 Task: Search one way flight ticket for 2 adults, 2 infants in seat and 1 infant on lap in first from South Bend: South Bend International Airport to New Bern: Coastal Carolina Regional Airport (was Craven County Regional) on 5-4-2023. Choice of flights is American. Number of bags: 3 checked bags. Price is upto 65000. Outbound departure time preference is 10:00.
Action: Mouse moved to (405, 370)
Screenshot: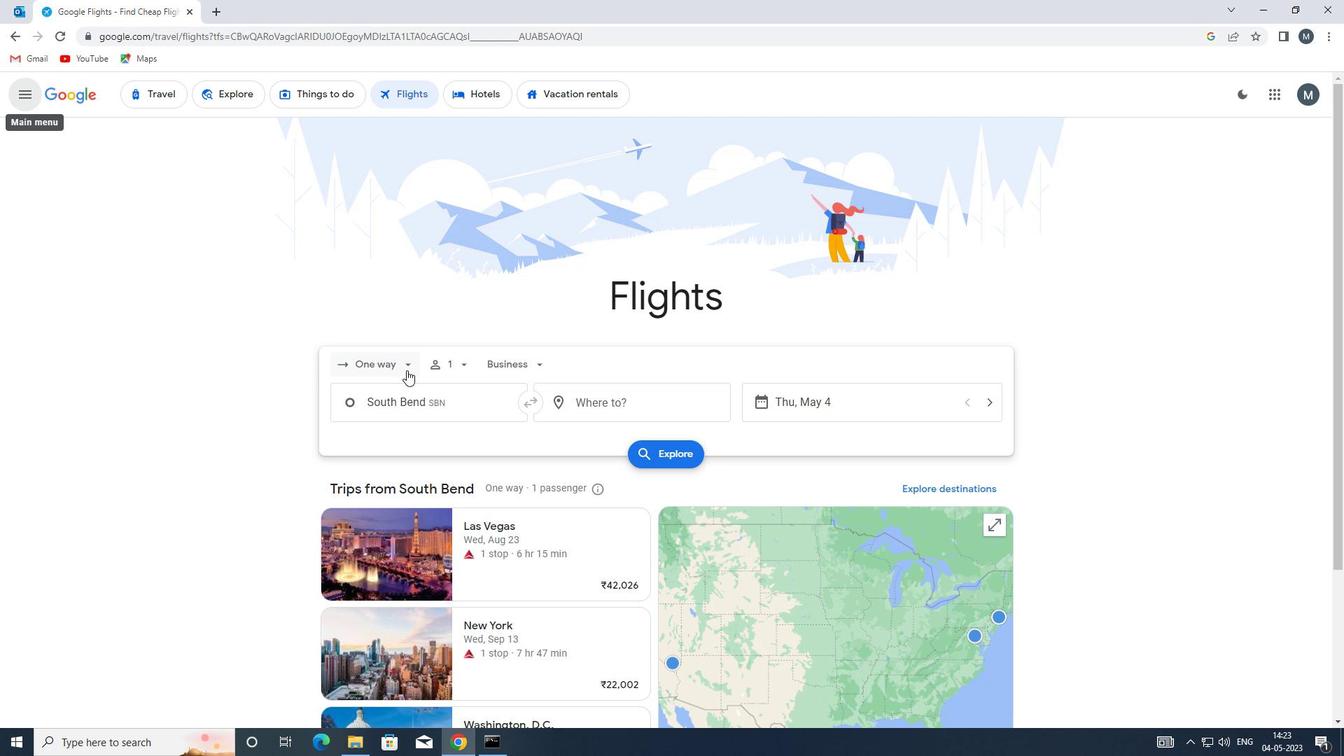 
Action: Mouse pressed left at (405, 370)
Screenshot: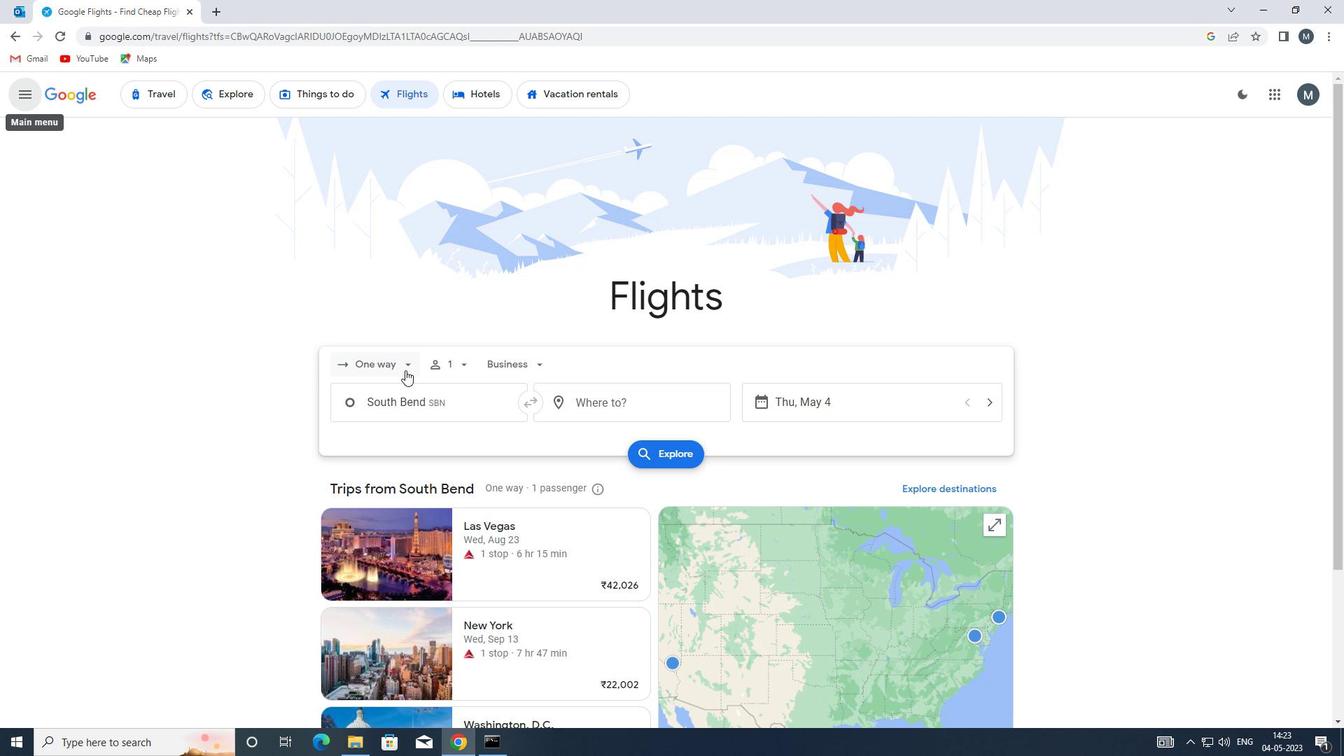 
Action: Mouse moved to (419, 426)
Screenshot: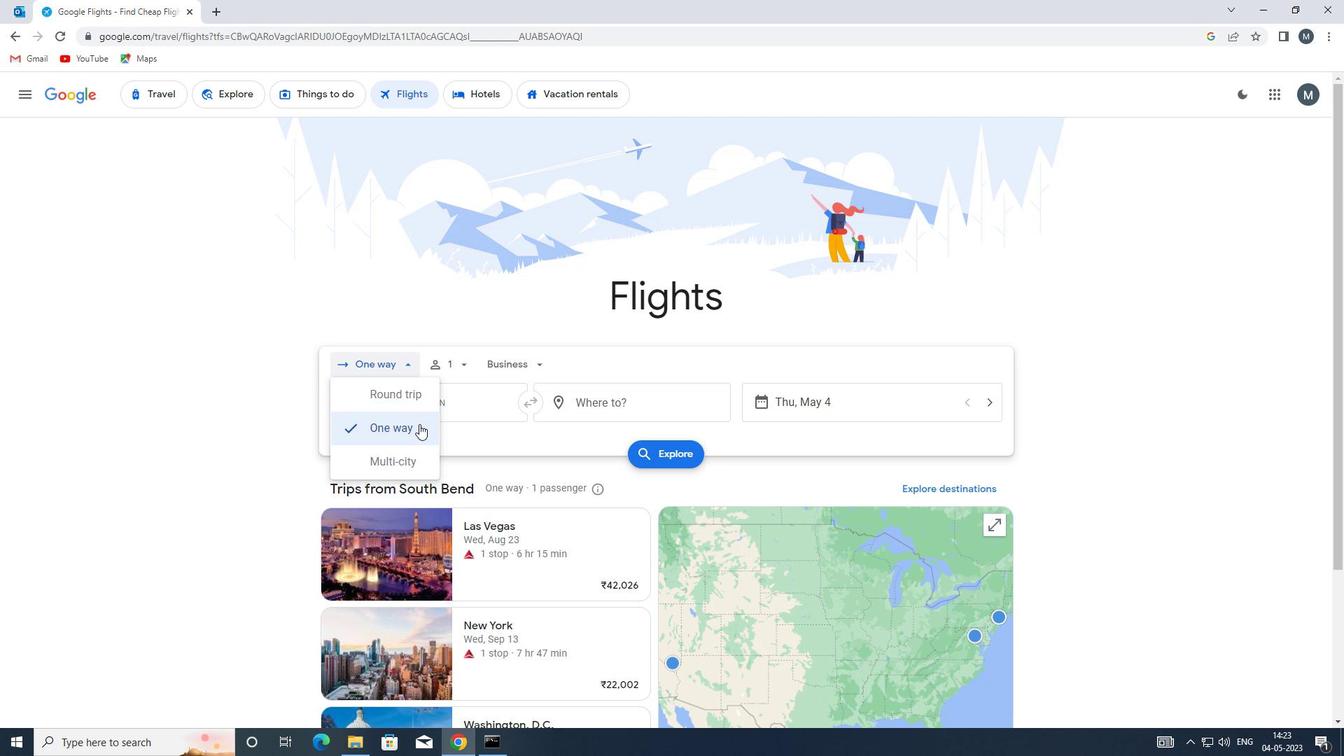 
Action: Mouse pressed left at (419, 426)
Screenshot: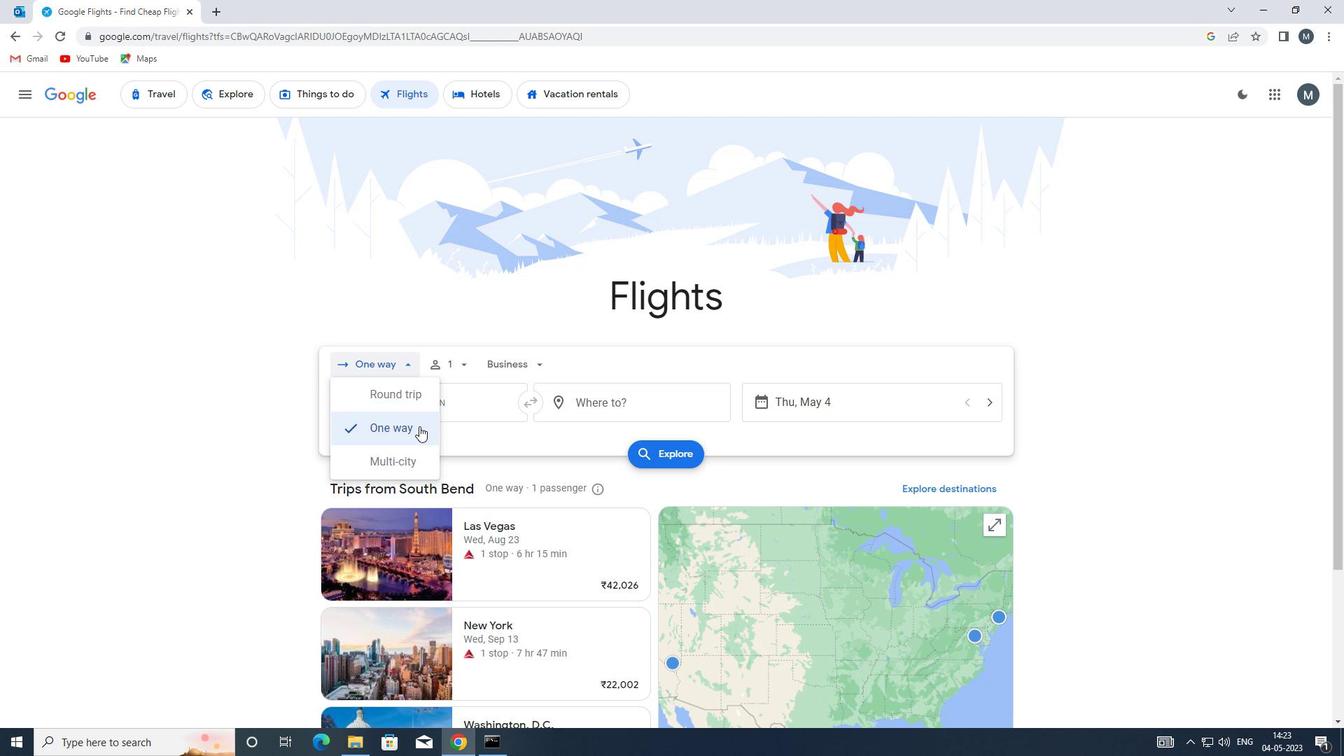 
Action: Mouse moved to (453, 366)
Screenshot: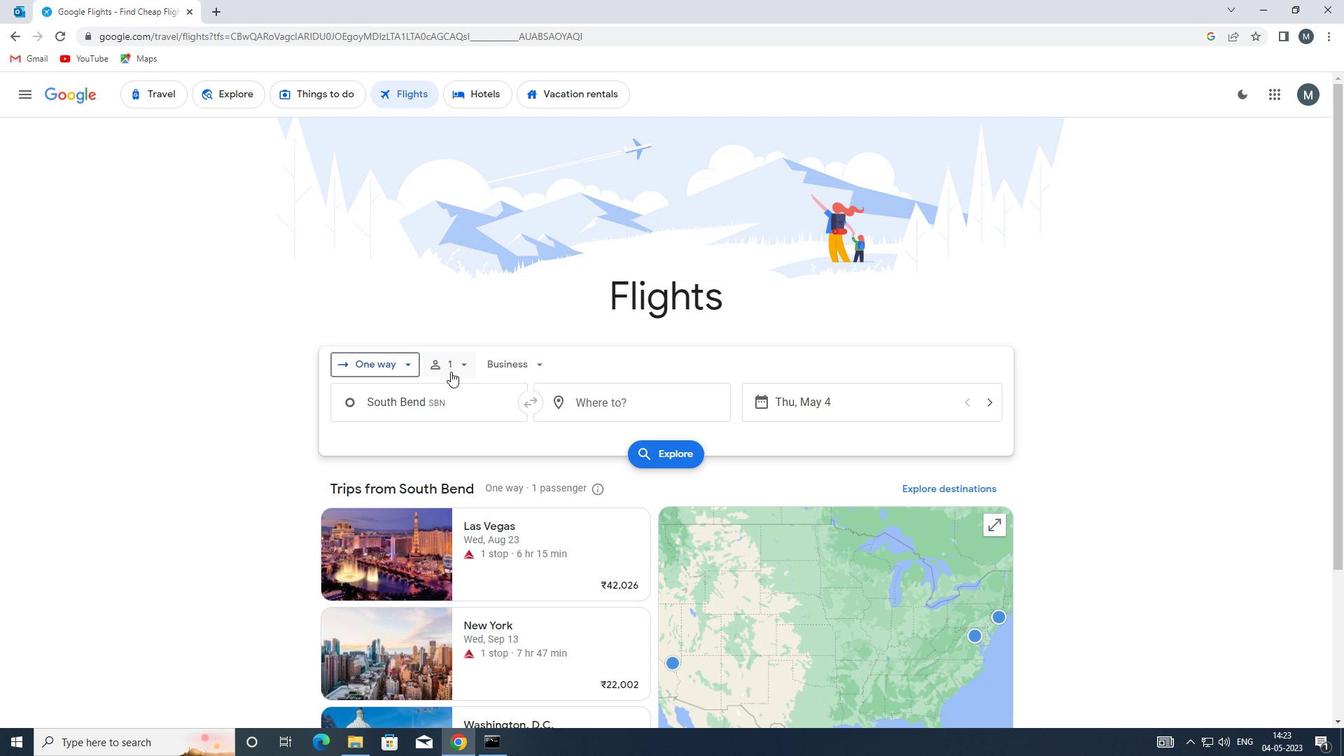 
Action: Mouse pressed left at (453, 366)
Screenshot: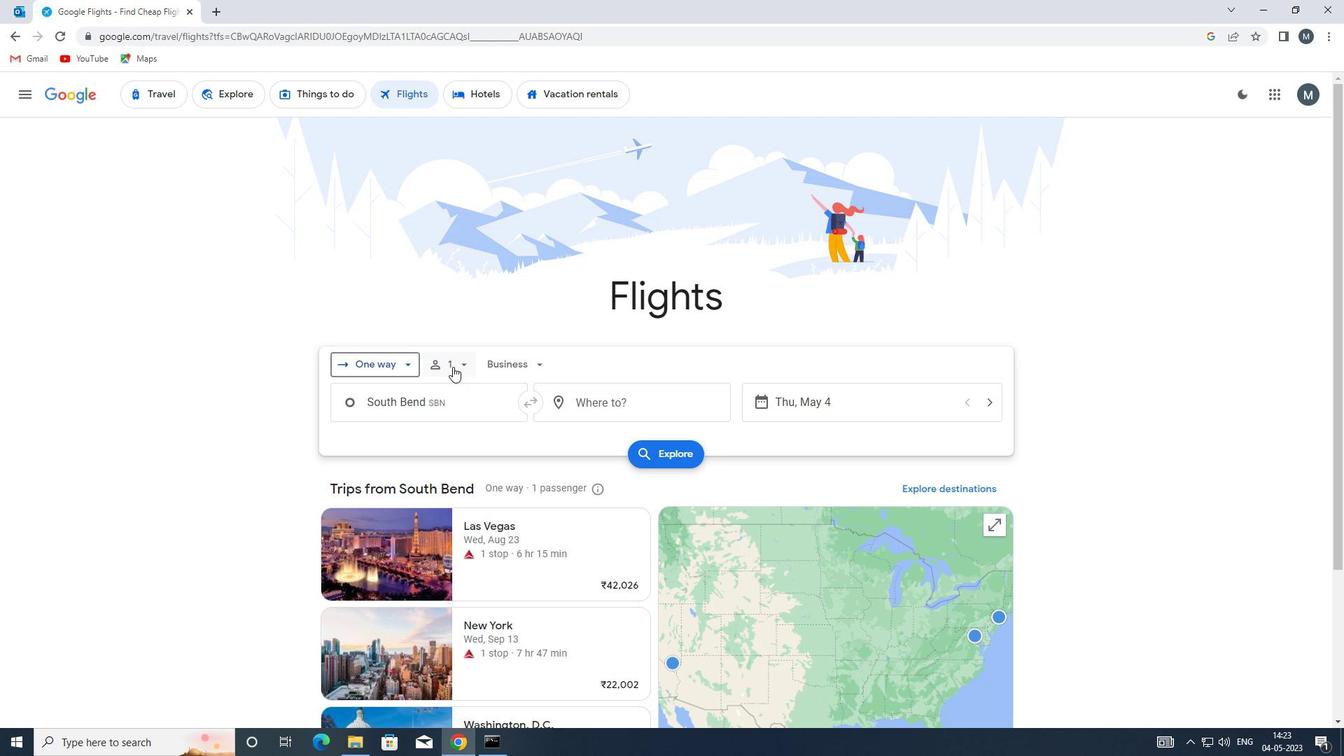 
Action: Mouse moved to (567, 397)
Screenshot: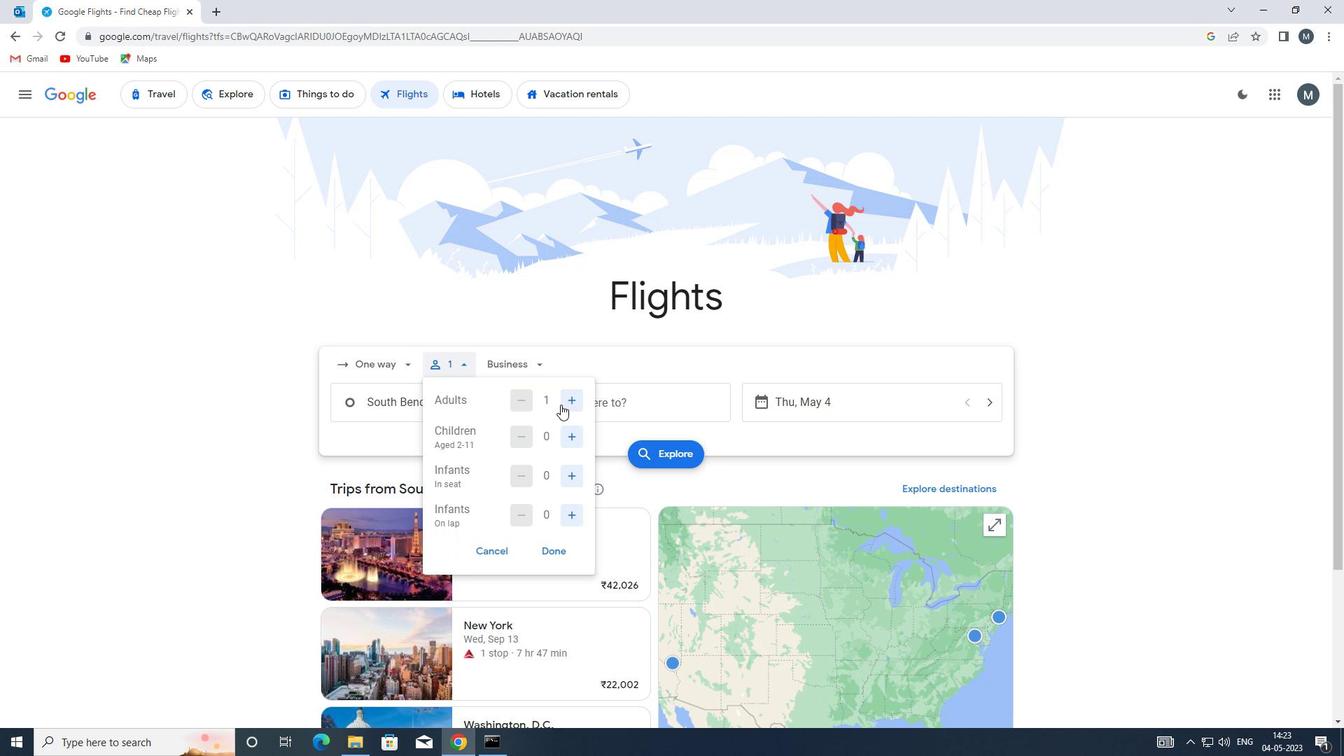 
Action: Mouse pressed left at (567, 397)
Screenshot: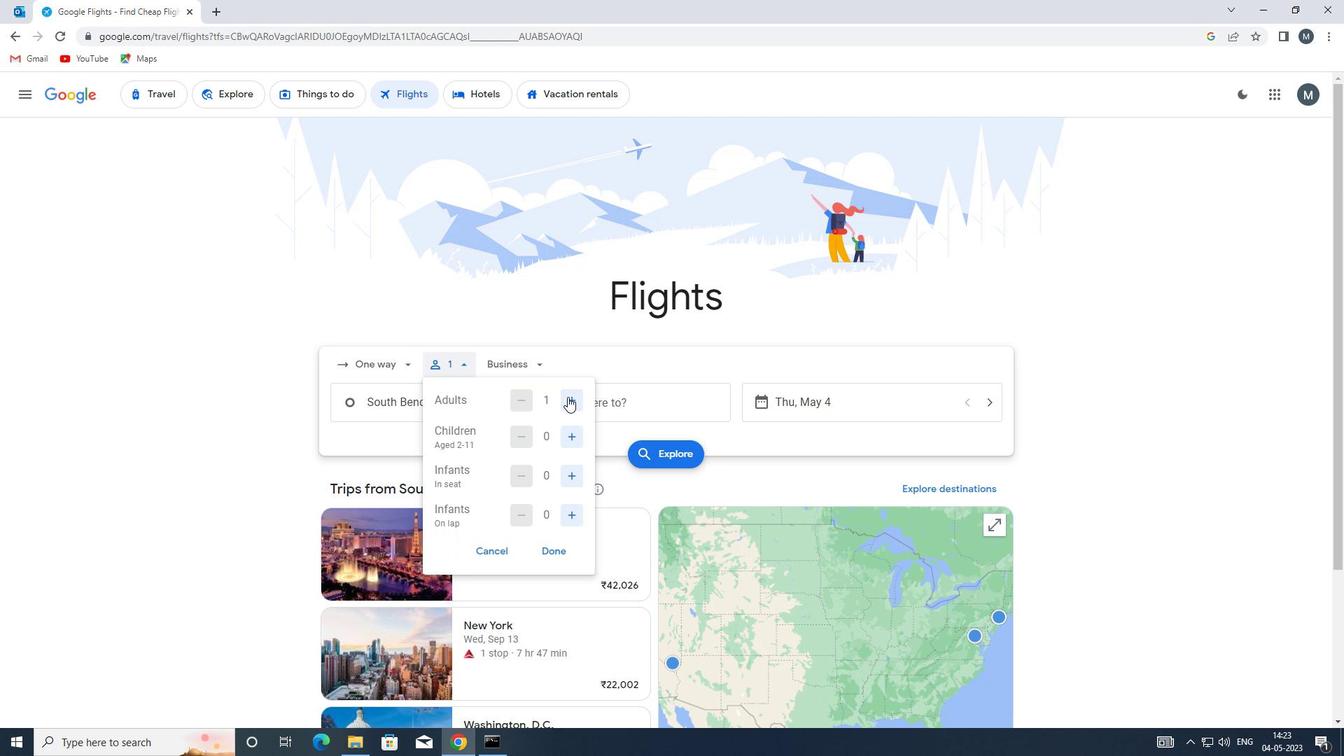 
Action: Mouse moved to (574, 431)
Screenshot: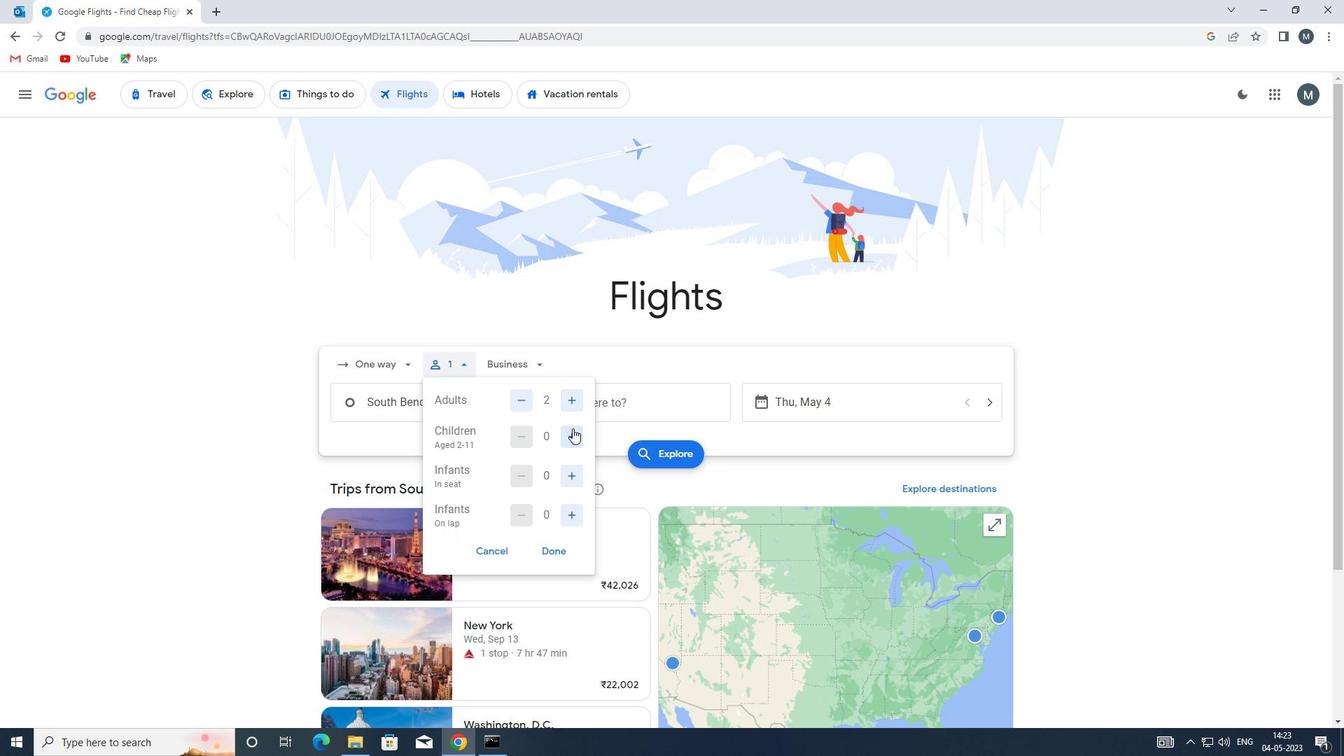 
Action: Mouse pressed left at (574, 431)
Screenshot: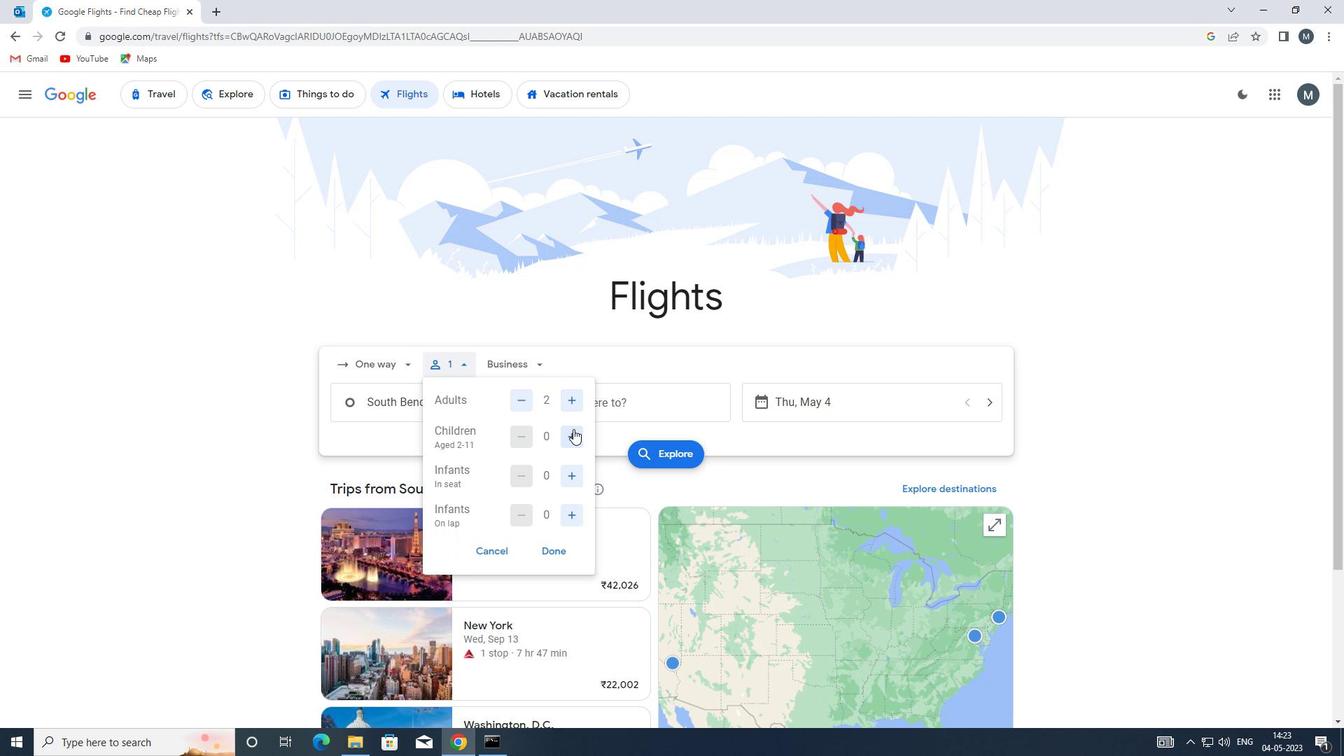 
Action: Mouse pressed left at (574, 431)
Screenshot: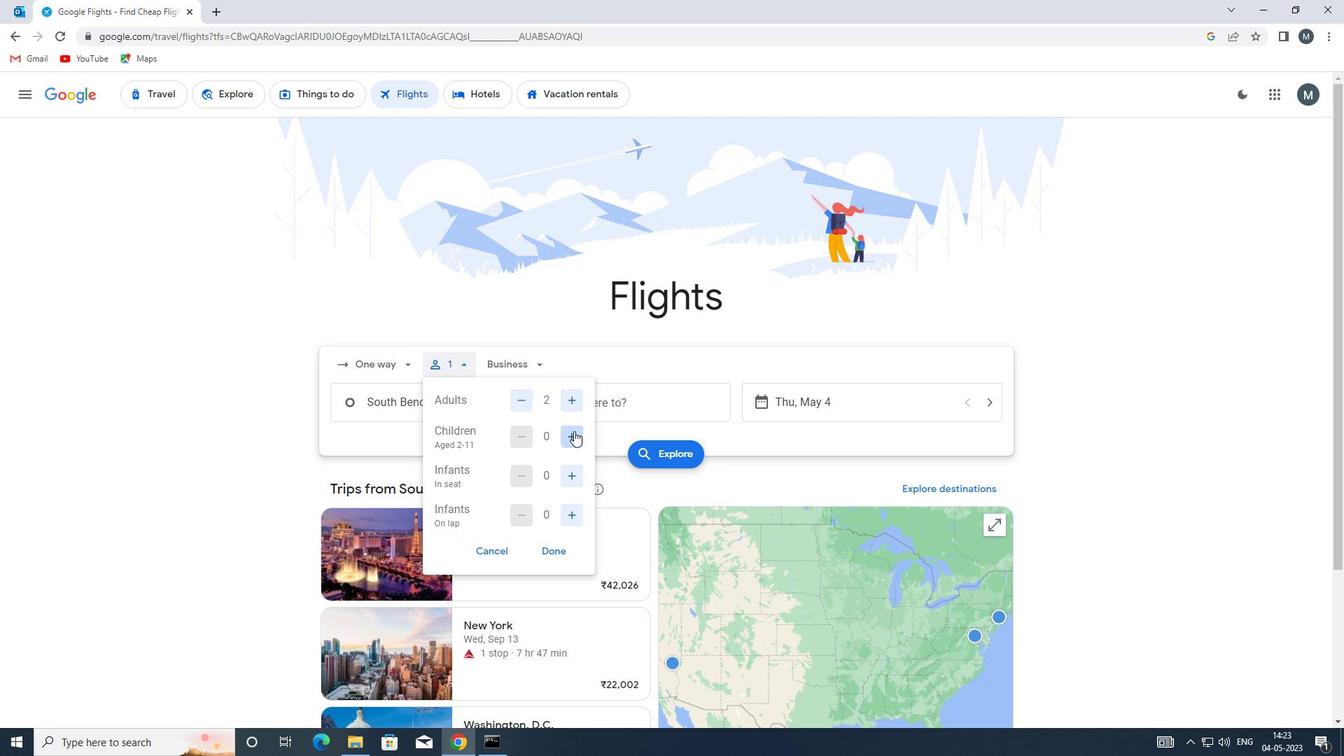 
Action: Mouse moved to (523, 431)
Screenshot: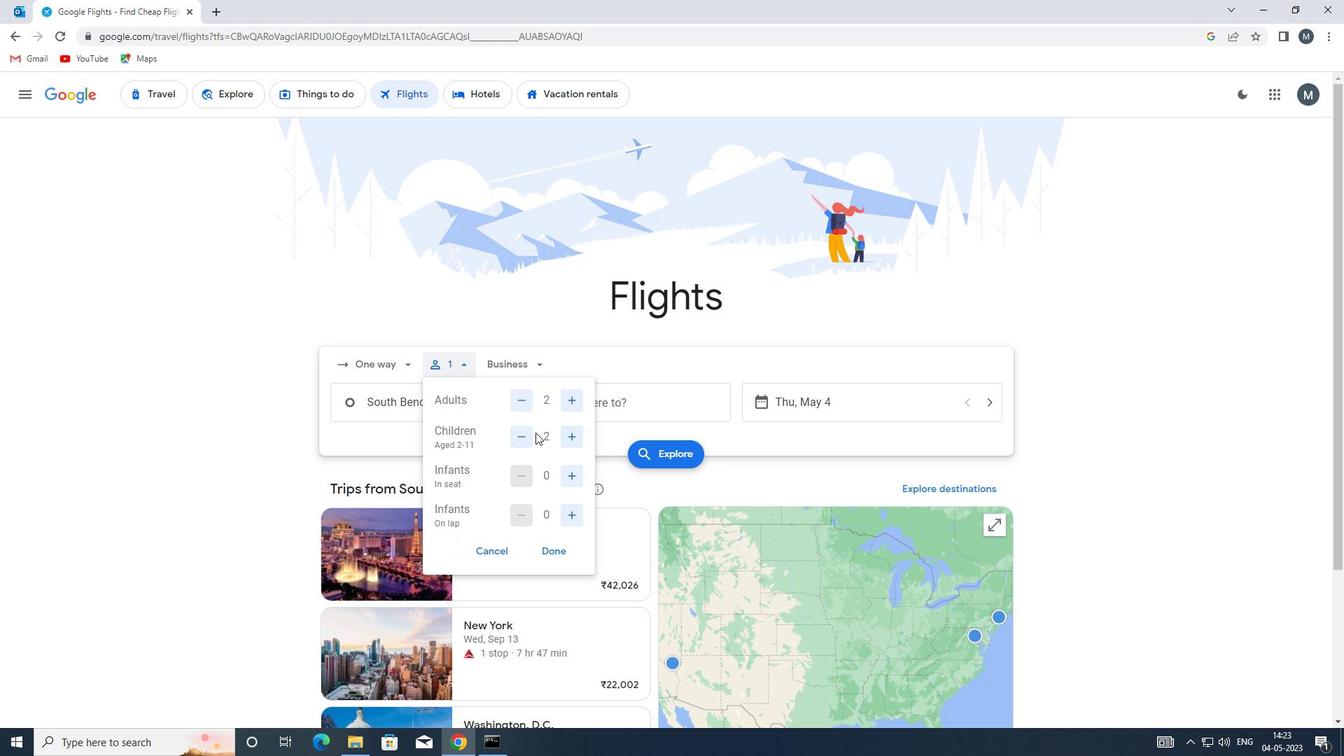 
Action: Mouse pressed left at (523, 431)
Screenshot: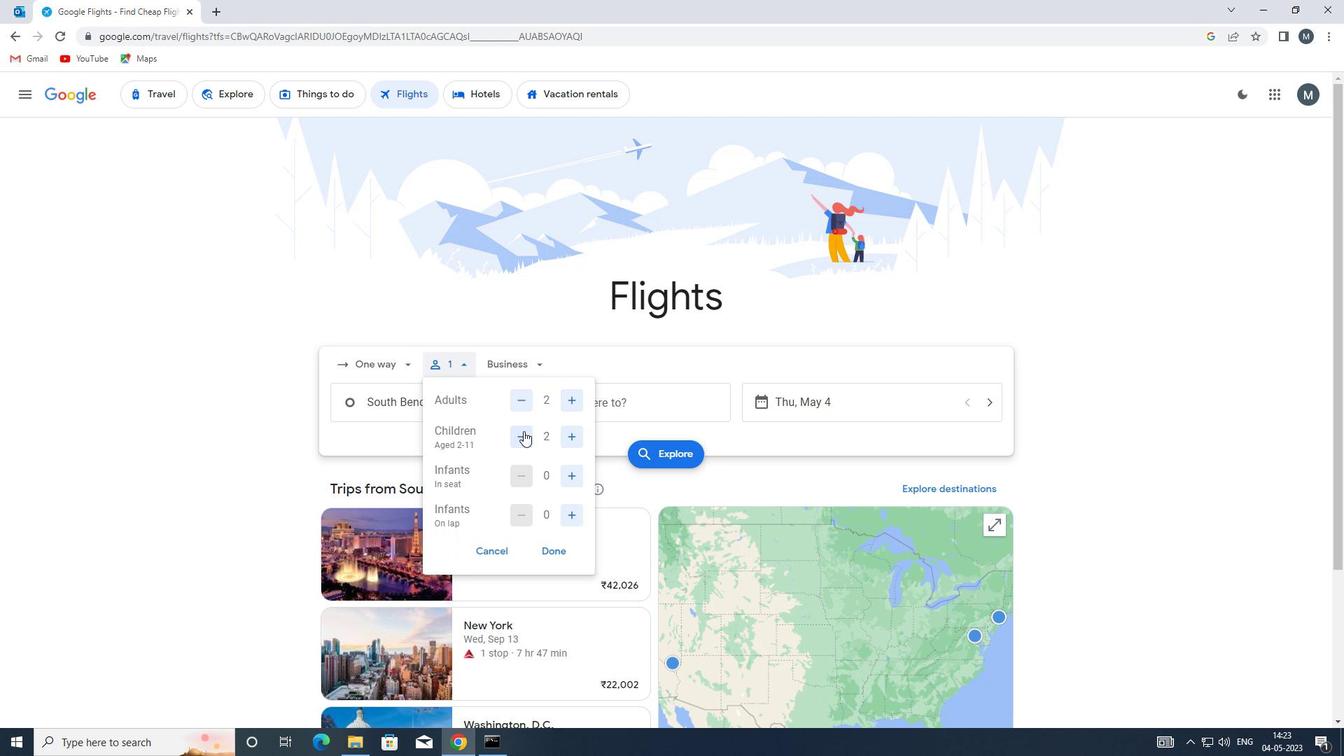 
Action: Mouse pressed left at (523, 431)
Screenshot: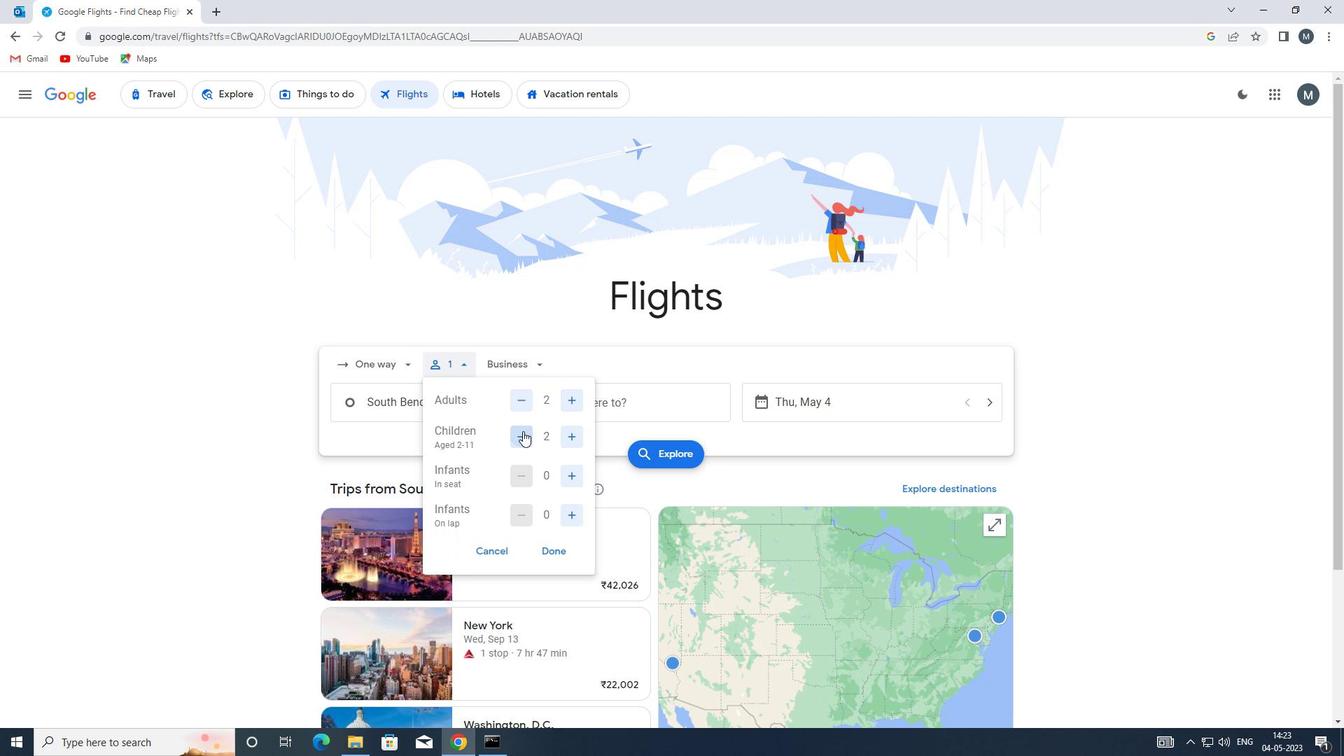 
Action: Mouse moved to (570, 474)
Screenshot: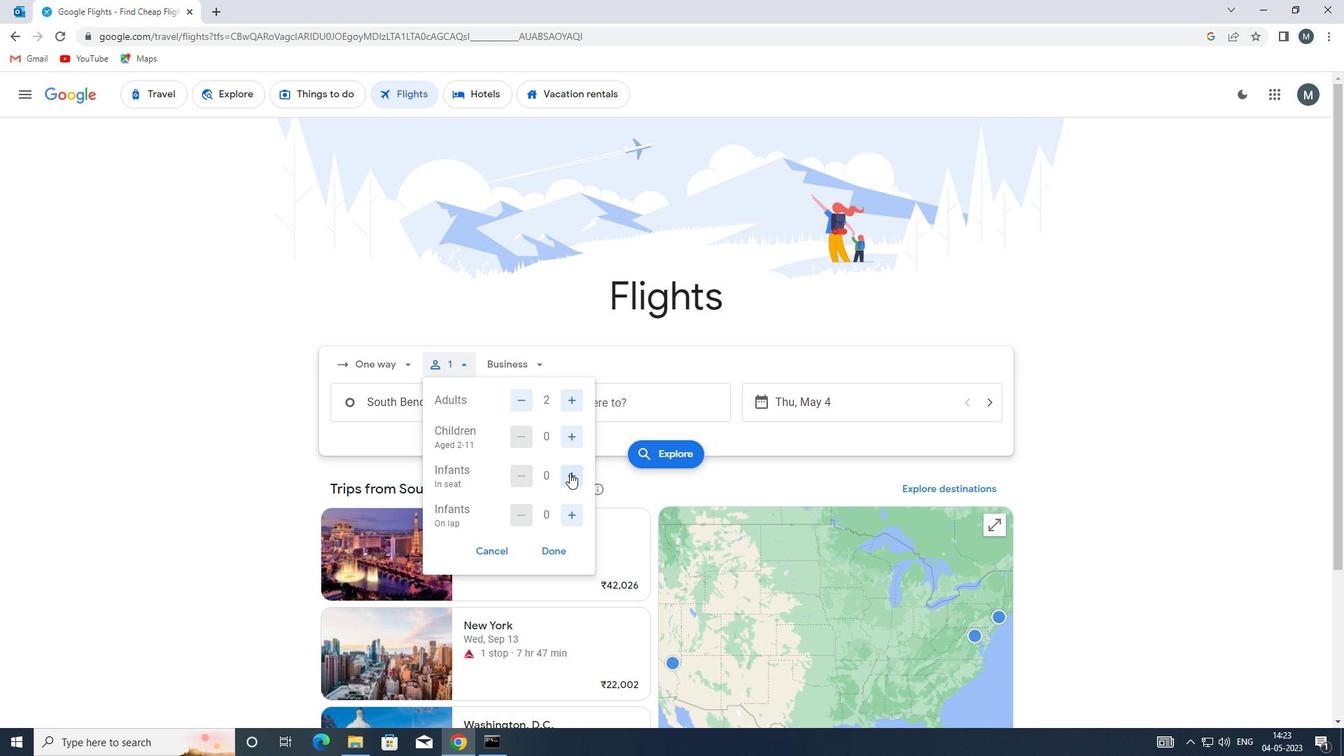 
Action: Mouse pressed left at (570, 474)
Screenshot: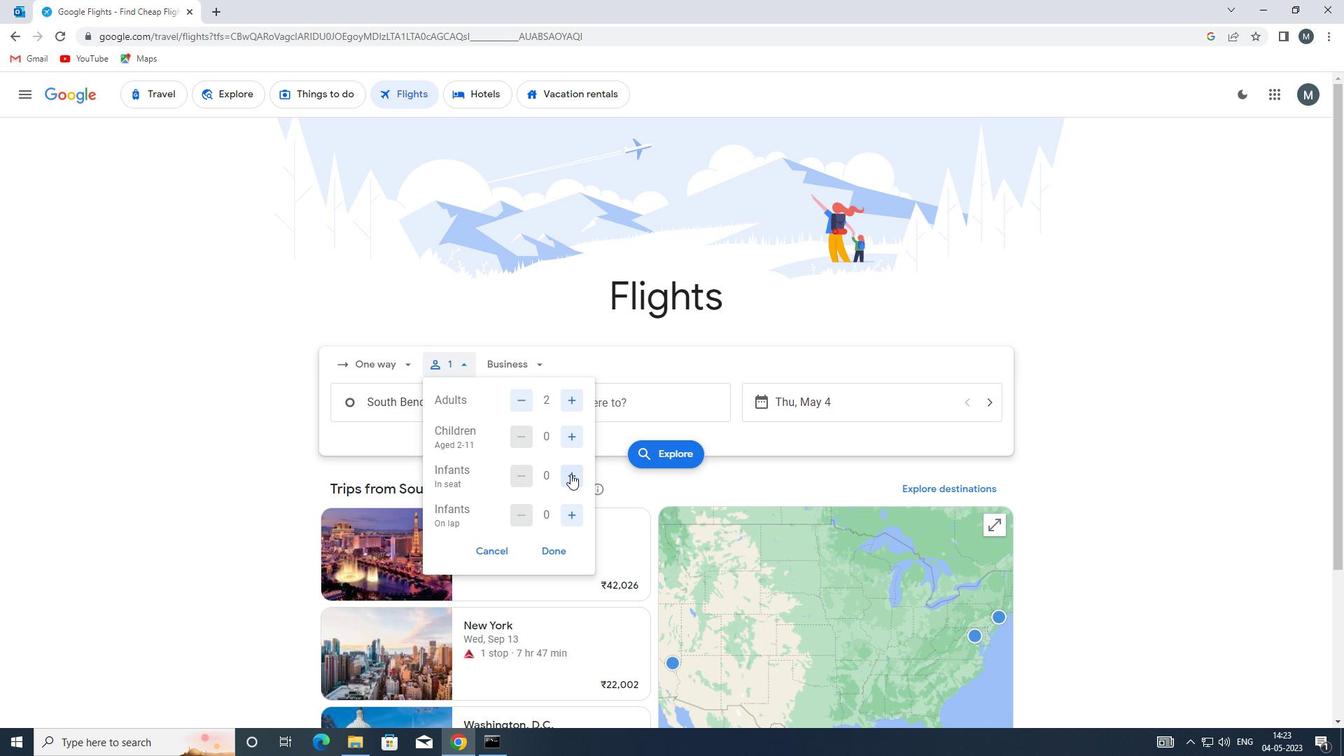 
Action: Mouse moved to (572, 471)
Screenshot: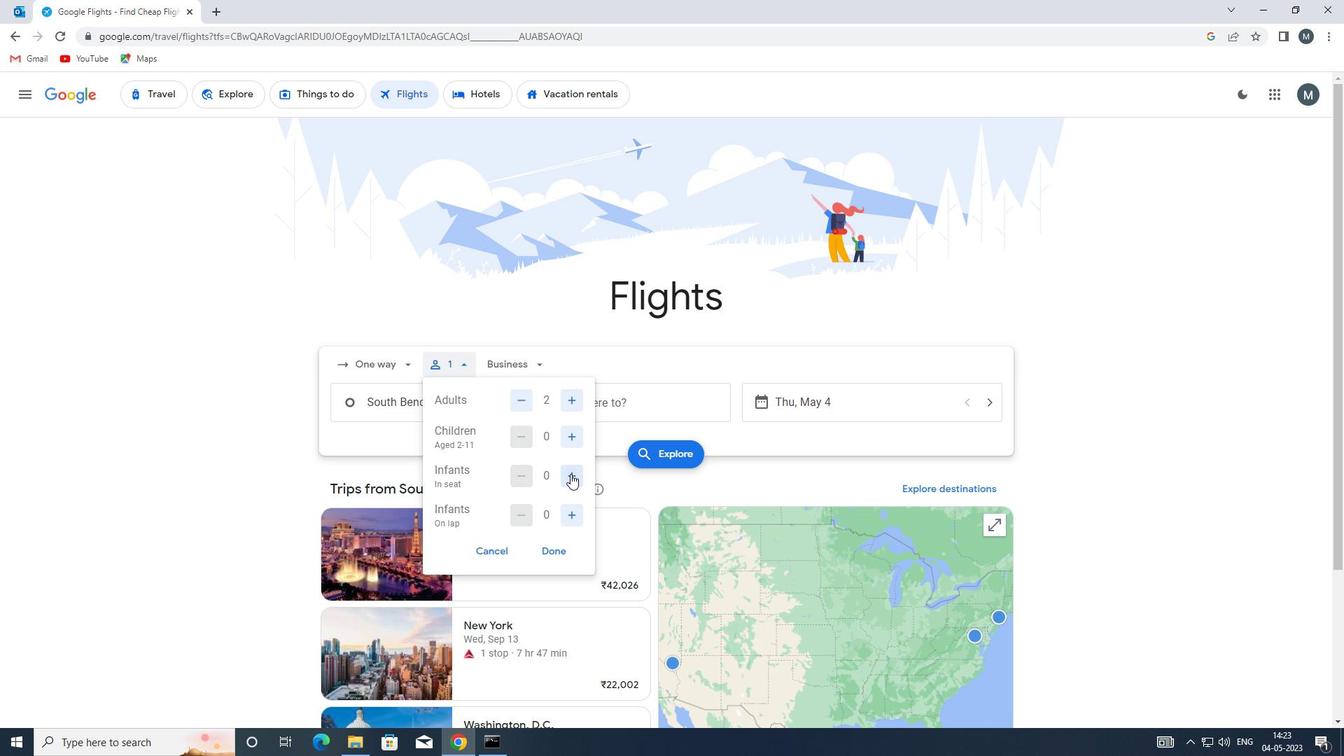 
Action: Mouse pressed left at (572, 471)
Screenshot: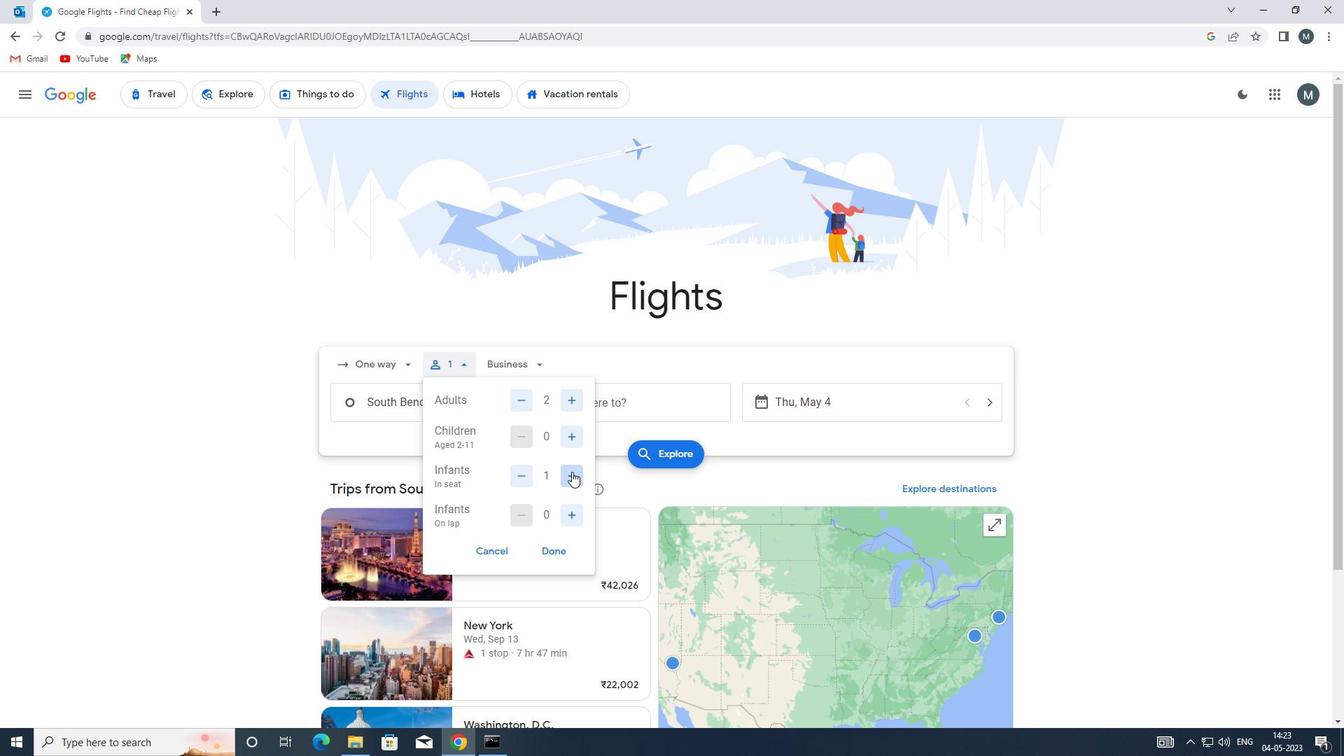 
Action: Mouse moved to (574, 507)
Screenshot: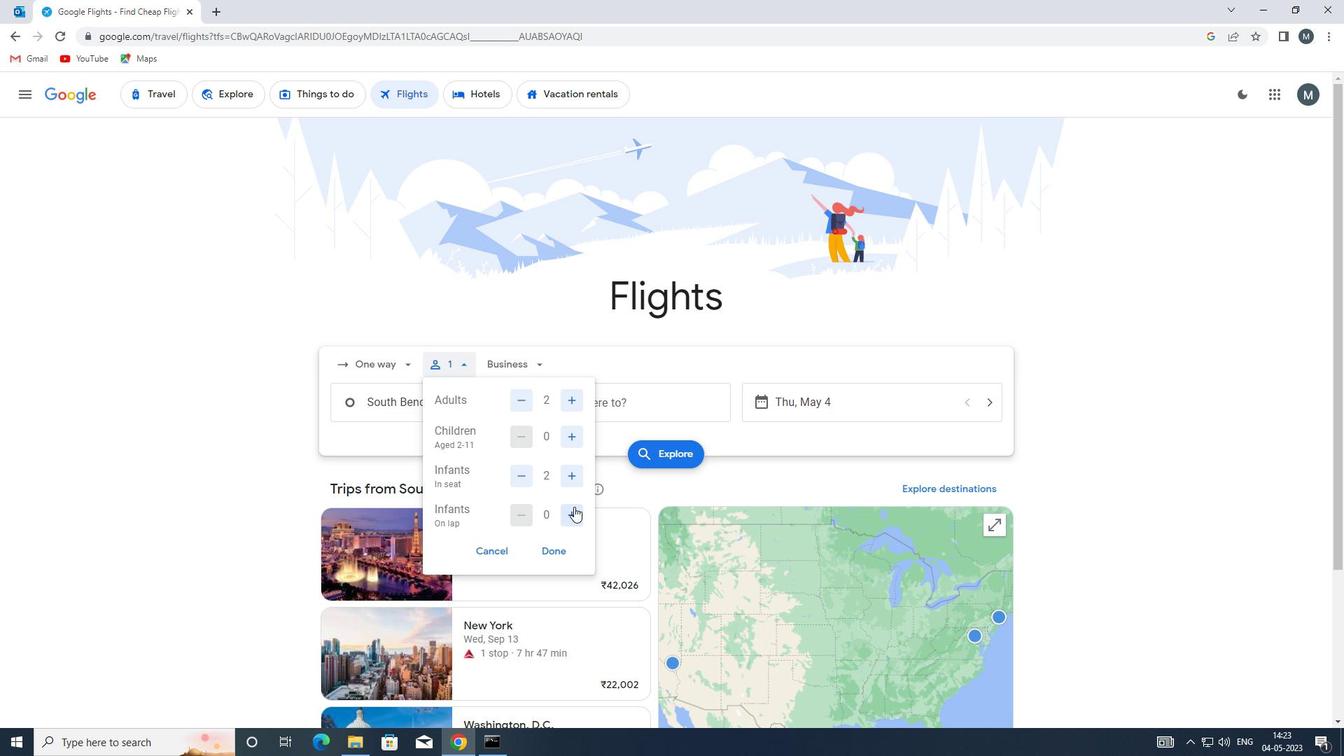 
Action: Mouse pressed left at (574, 507)
Screenshot: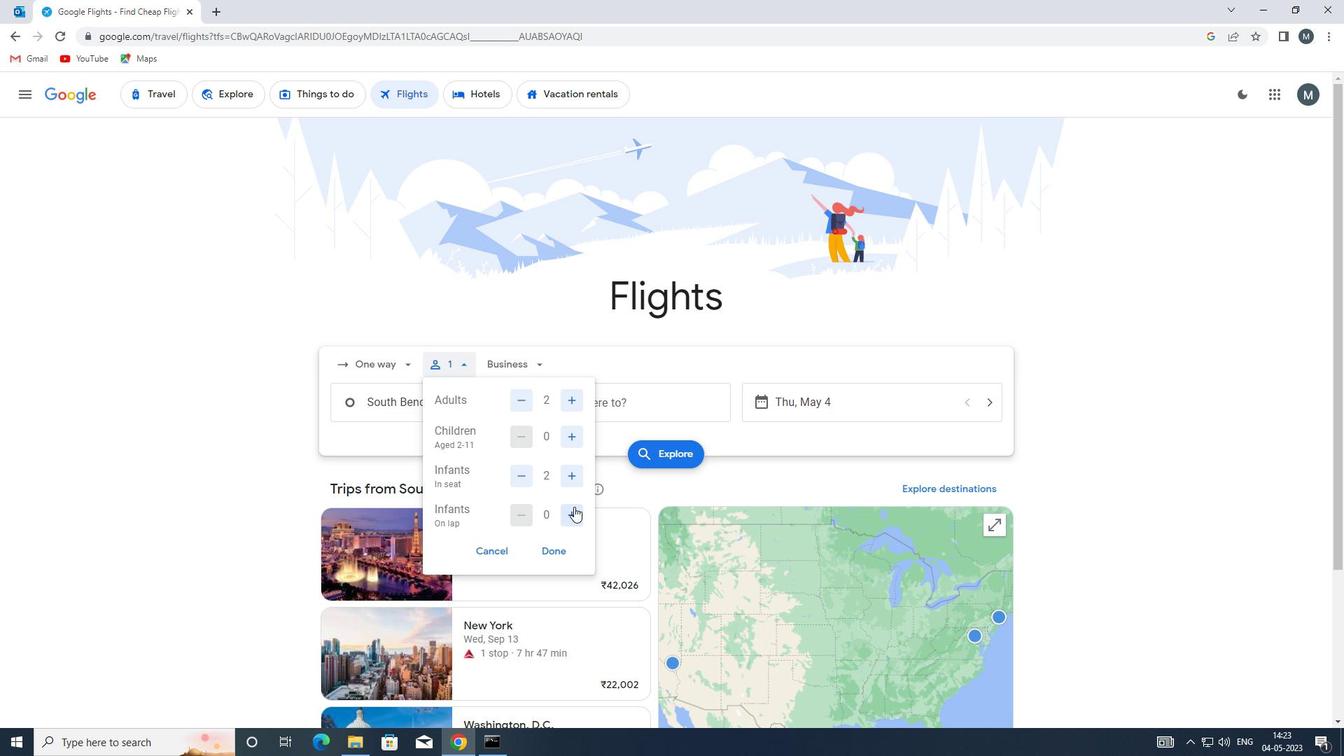 
Action: Mouse moved to (558, 553)
Screenshot: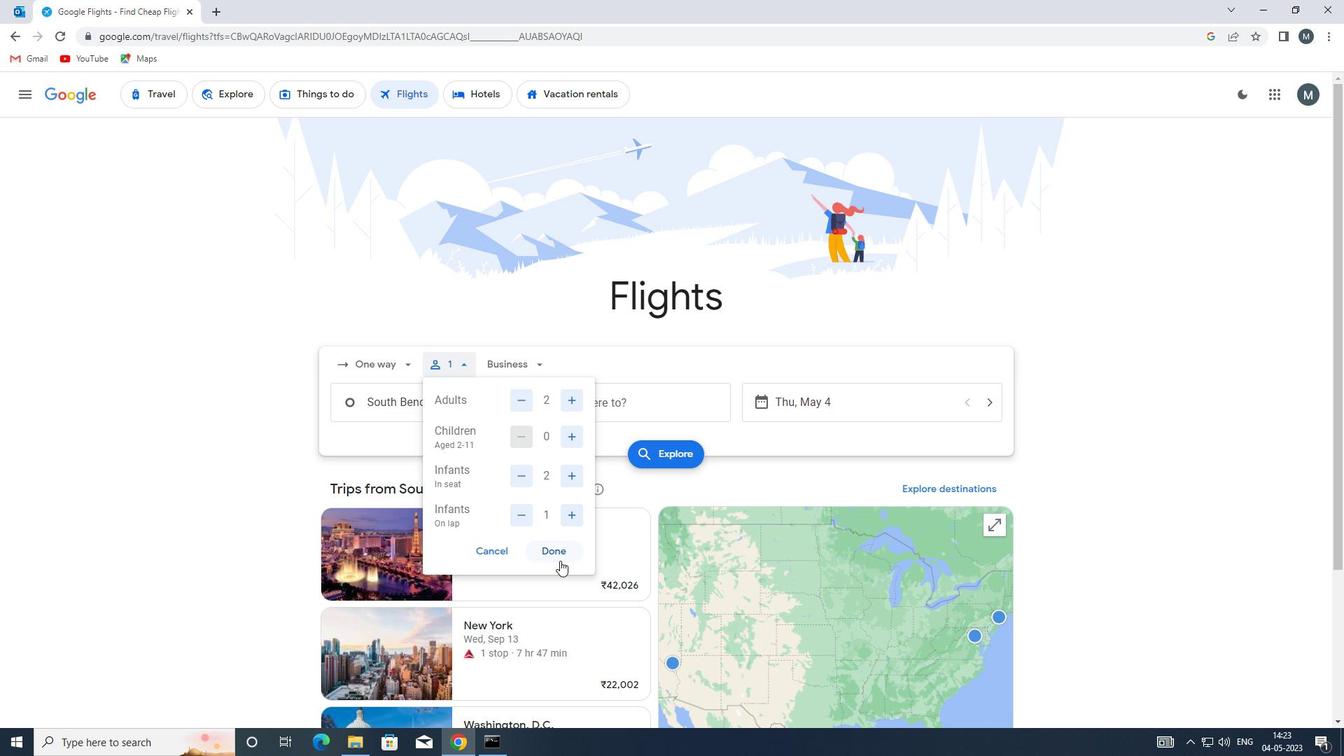 
Action: Mouse pressed left at (558, 553)
Screenshot: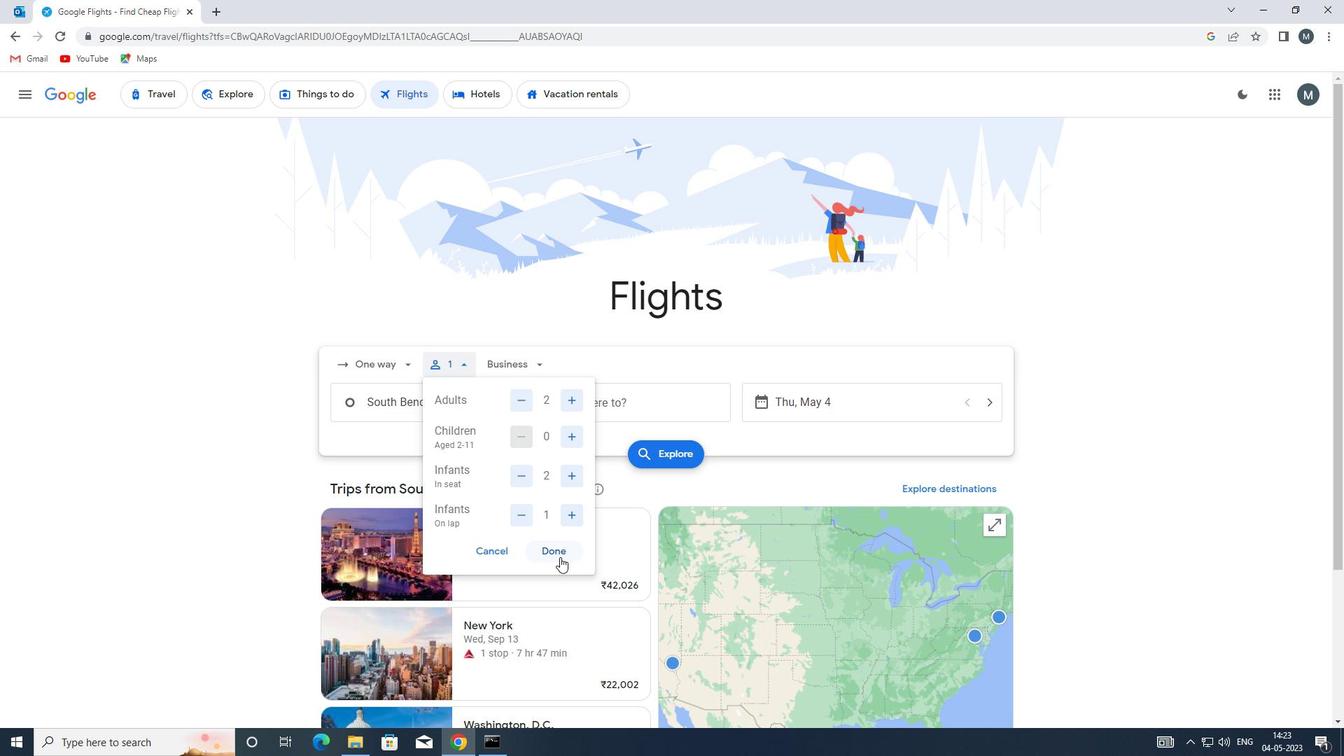 
Action: Mouse moved to (523, 364)
Screenshot: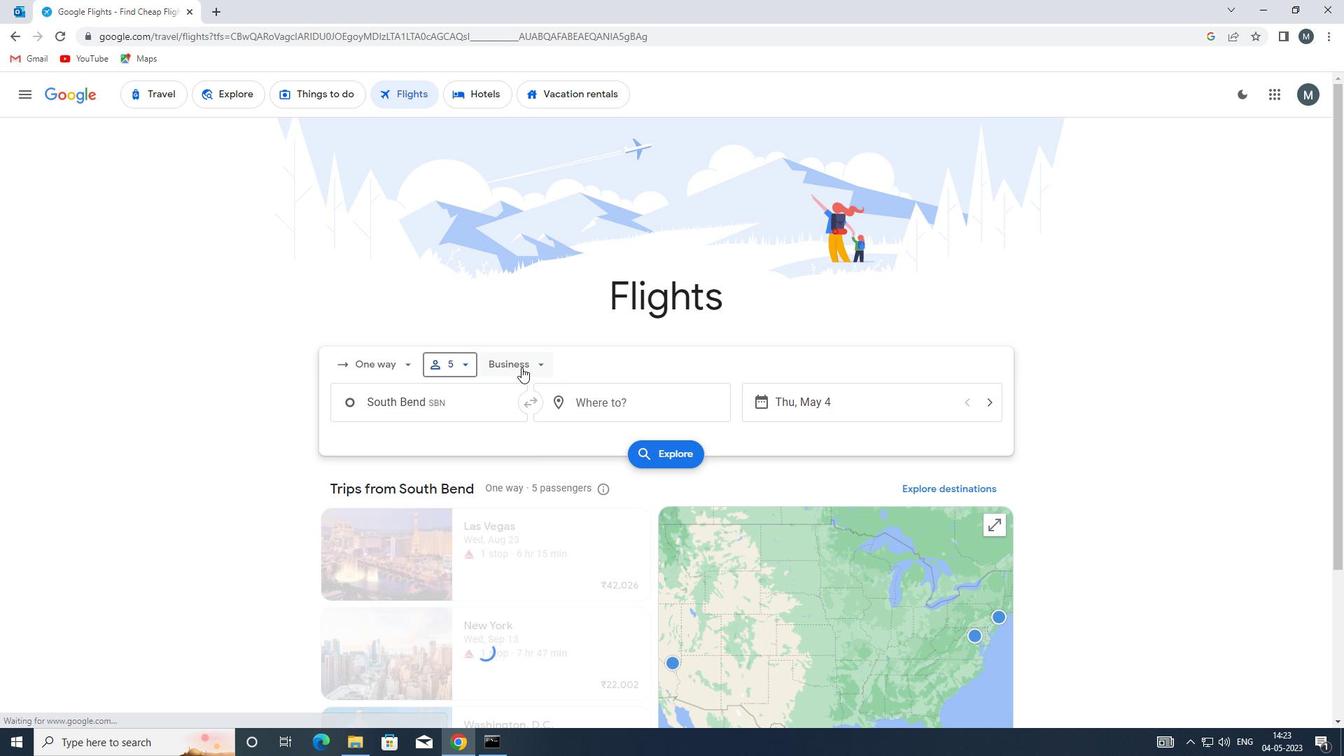 
Action: Mouse pressed left at (523, 364)
Screenshot: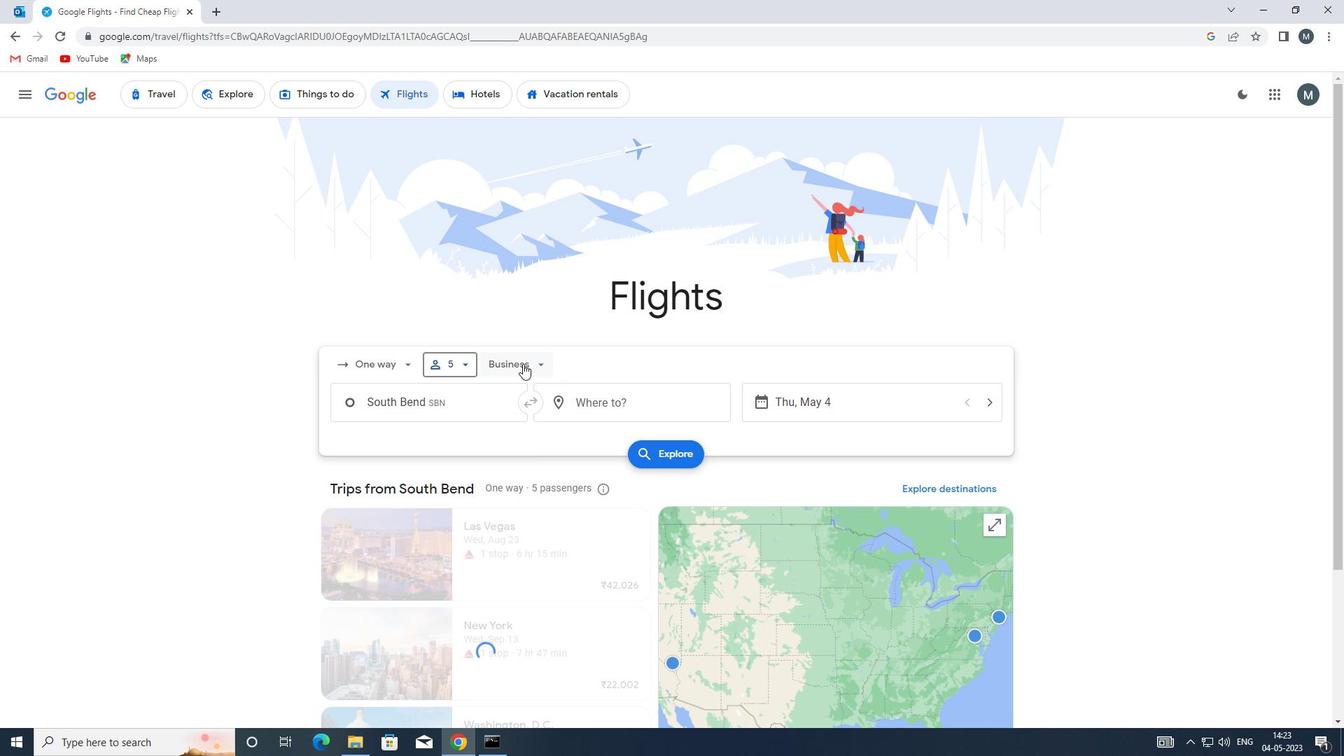 
Action: Mouse moved to (545, 498)
Screenshot: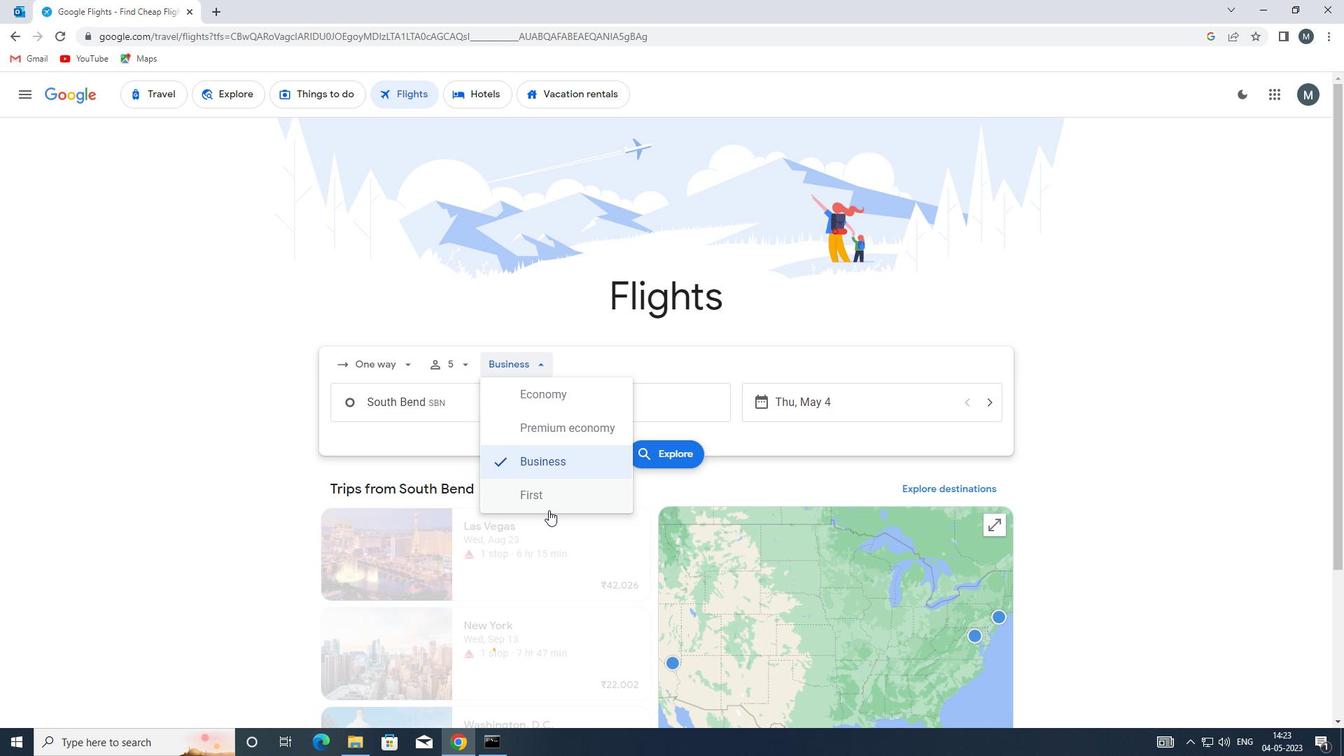 
Action: Mouse pressed left at (545, 498)
Screenshot: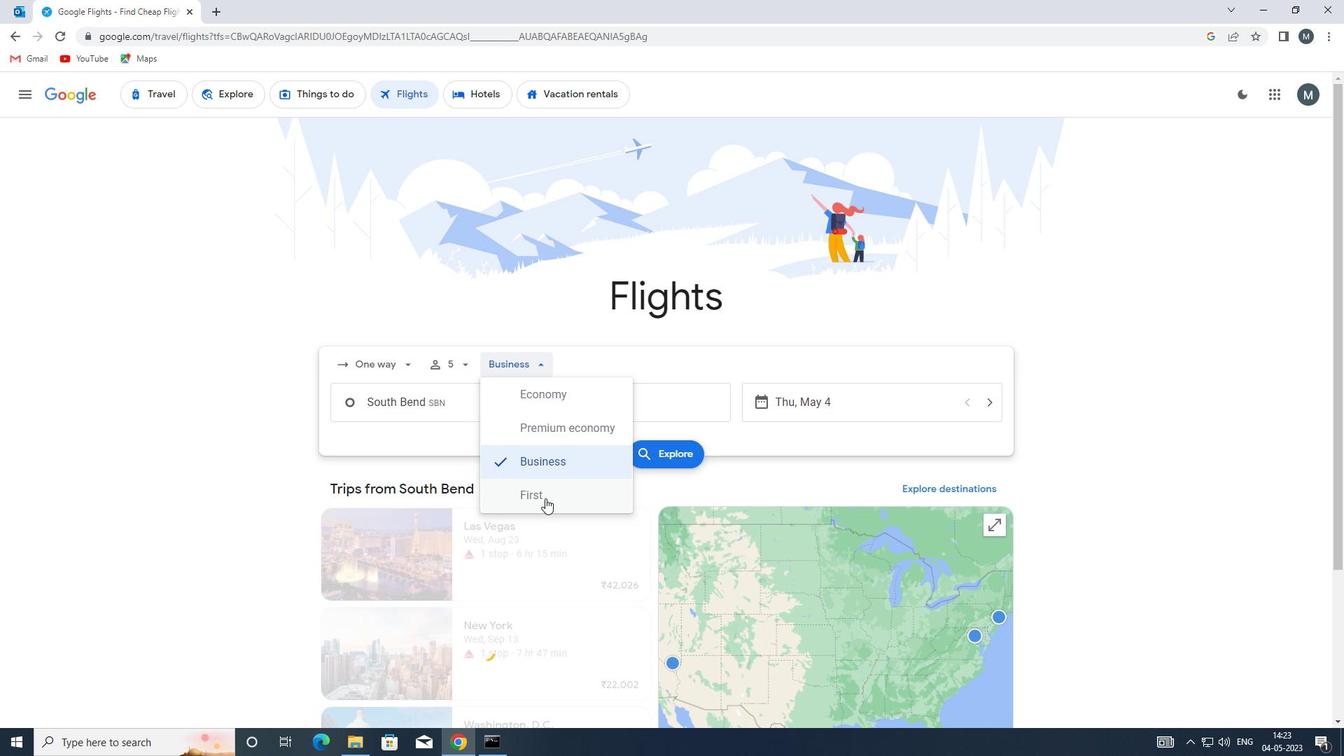 
Action: Mouse moved to (451, 403)
Screenshot: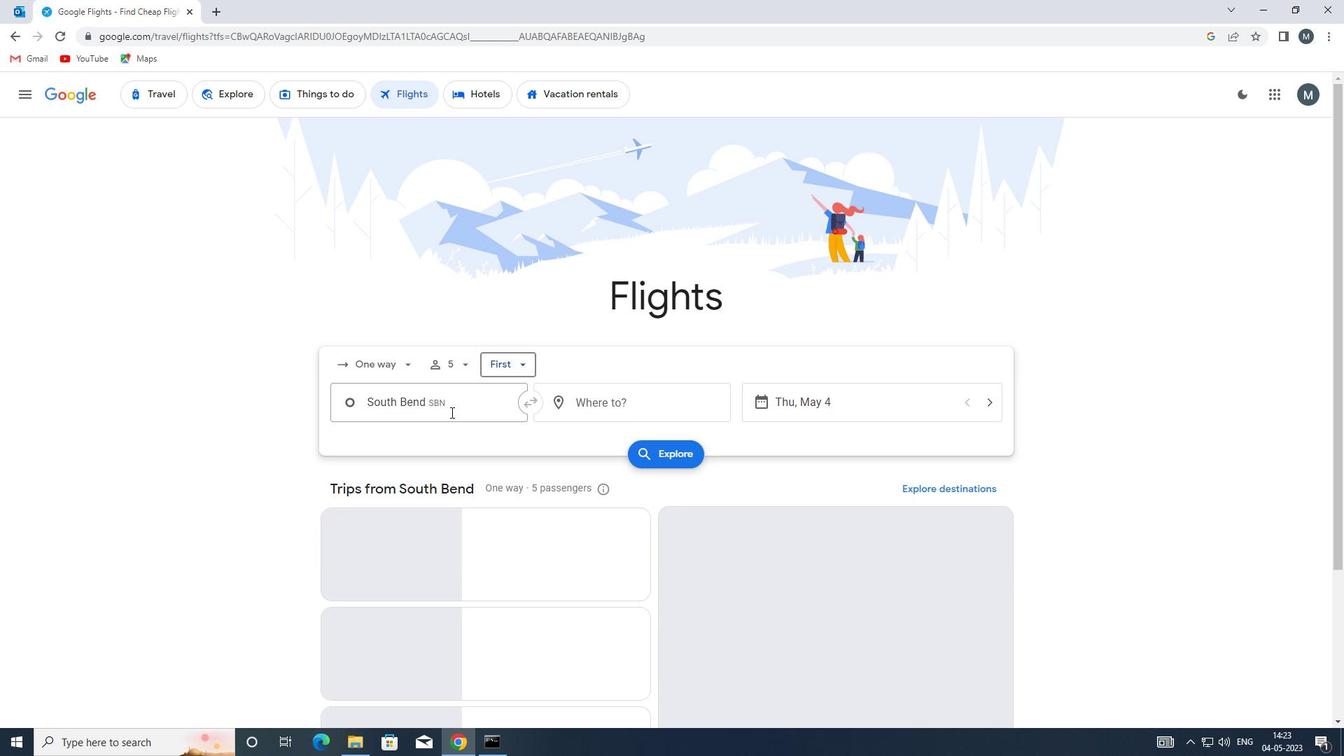 
Action: Mouse pressed left at (451, 403)
Screenshot: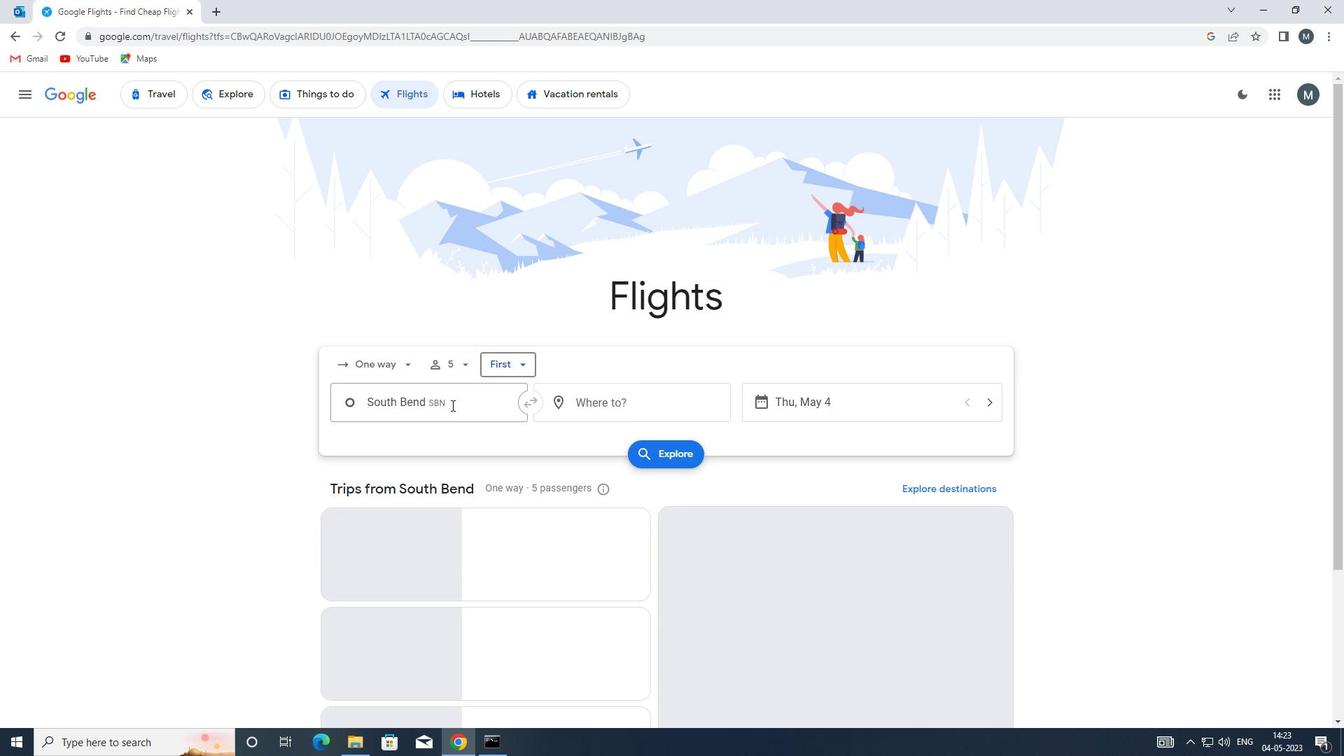 
Action: Mouse moved to (464, 480)
Screenshot: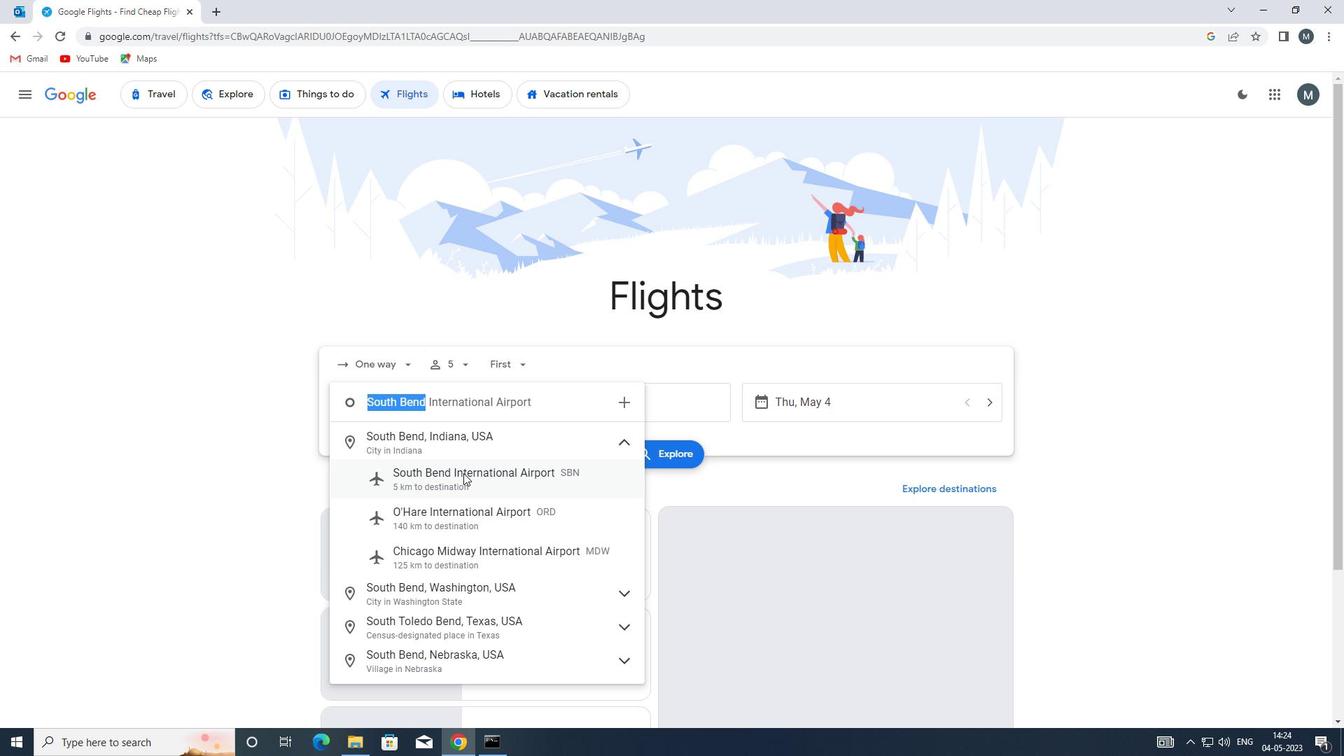 
Action: Mouse pressed left at (464, 480)
Screenshot: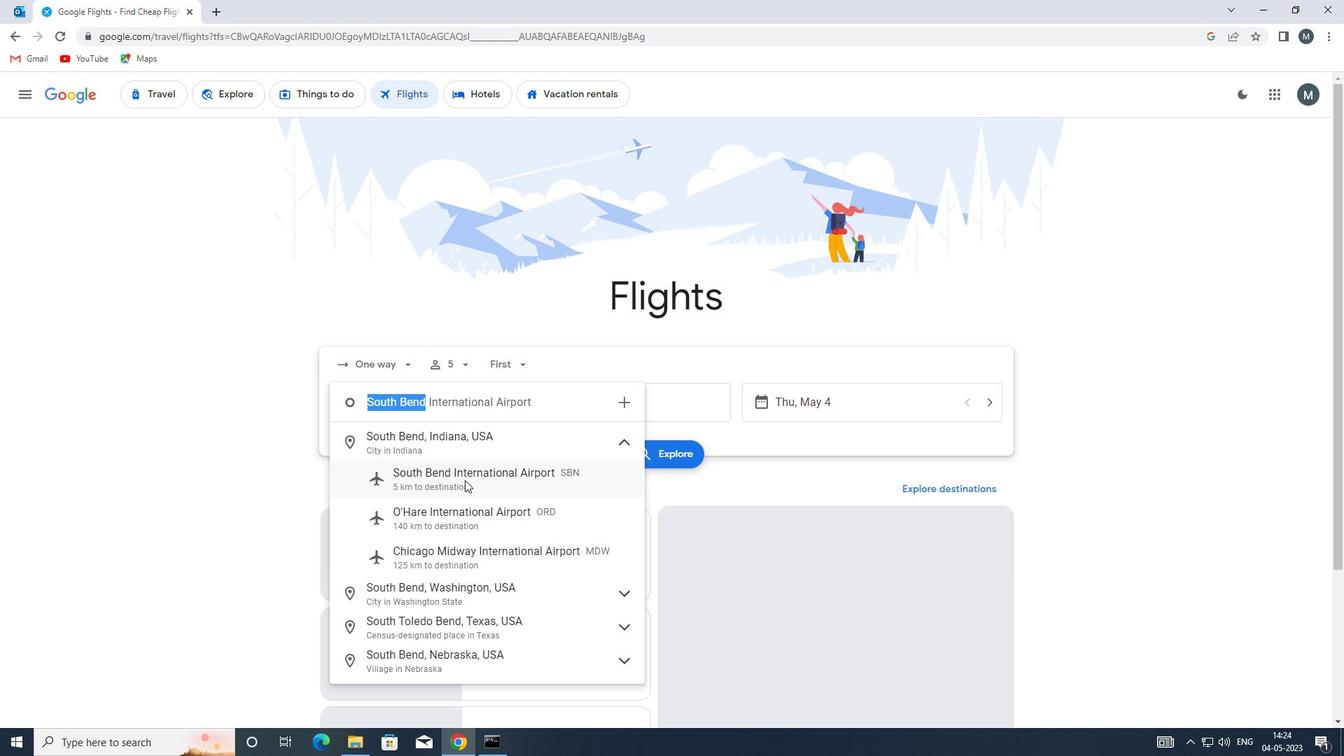 
Action: Mouse moved to (597, 397)
Screenshot: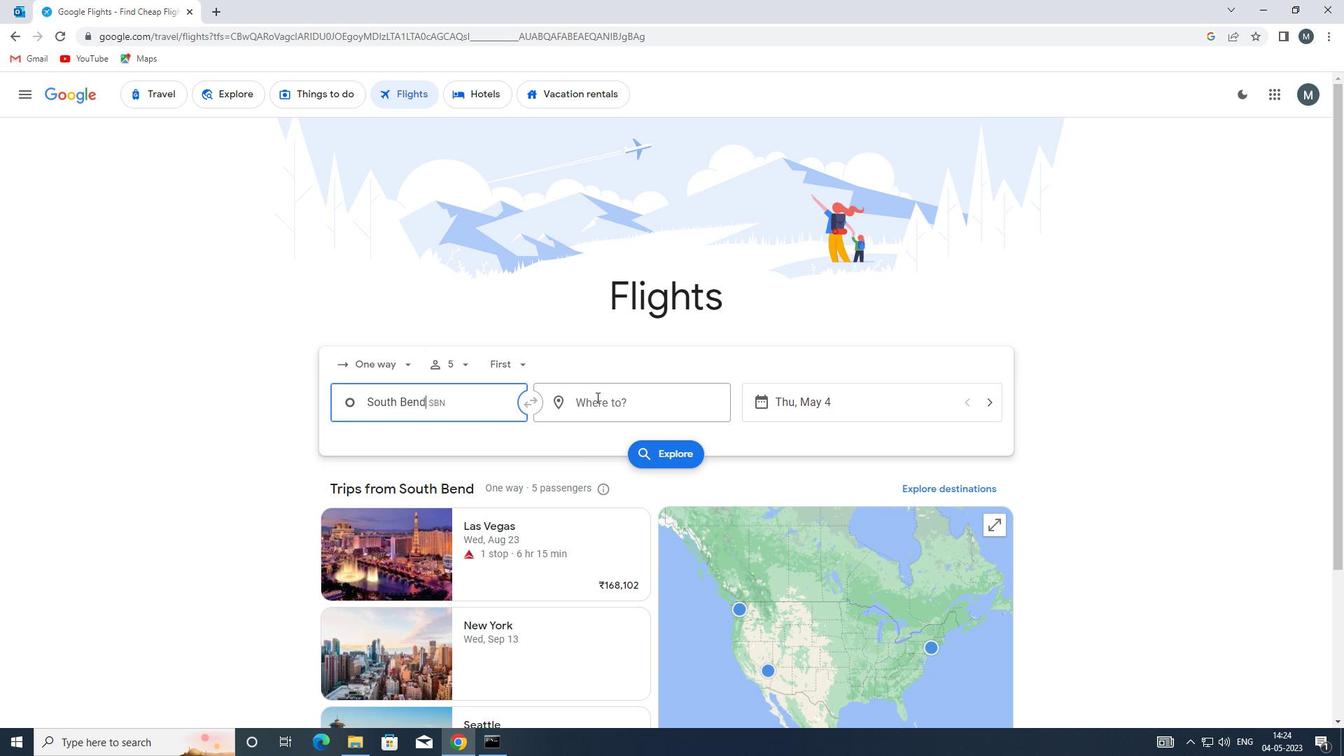 
Action: Mouse pressed left at (597, 397)
Screenshot: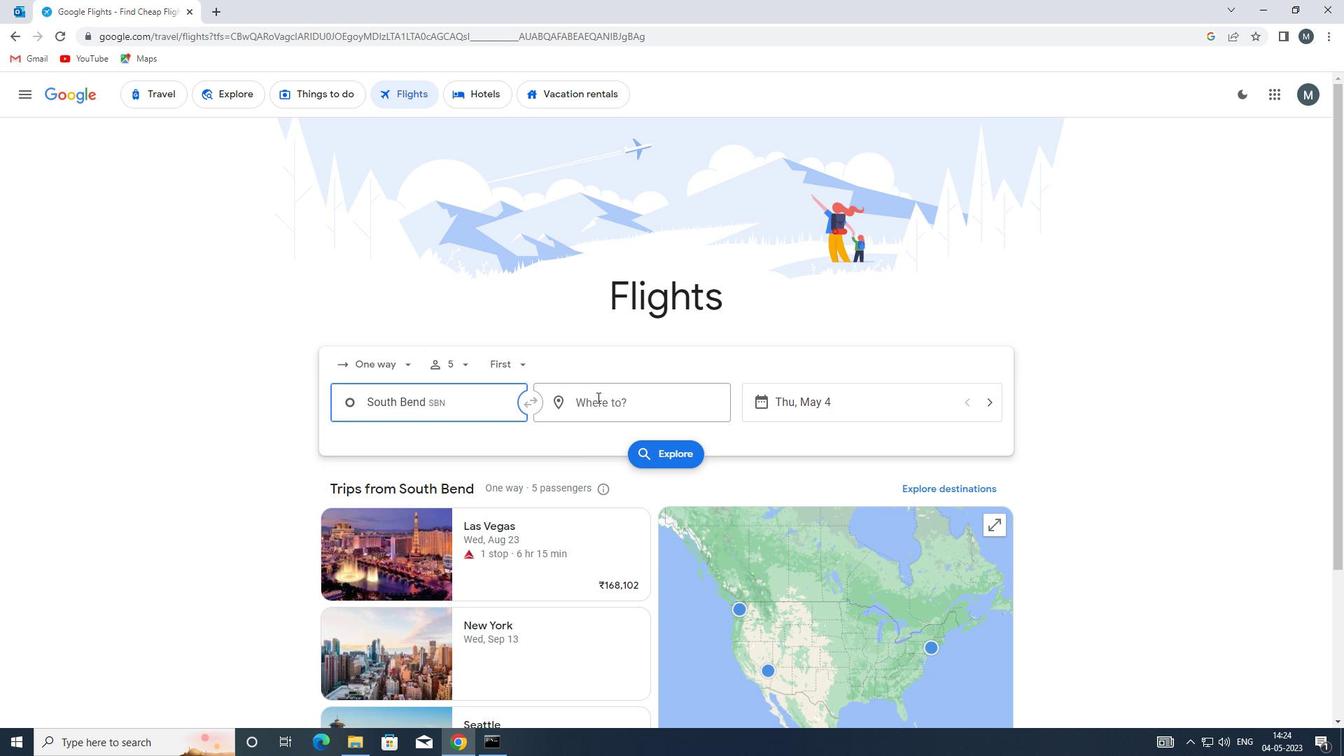
Action: Mouse moved to (597, 398)
Screenshot: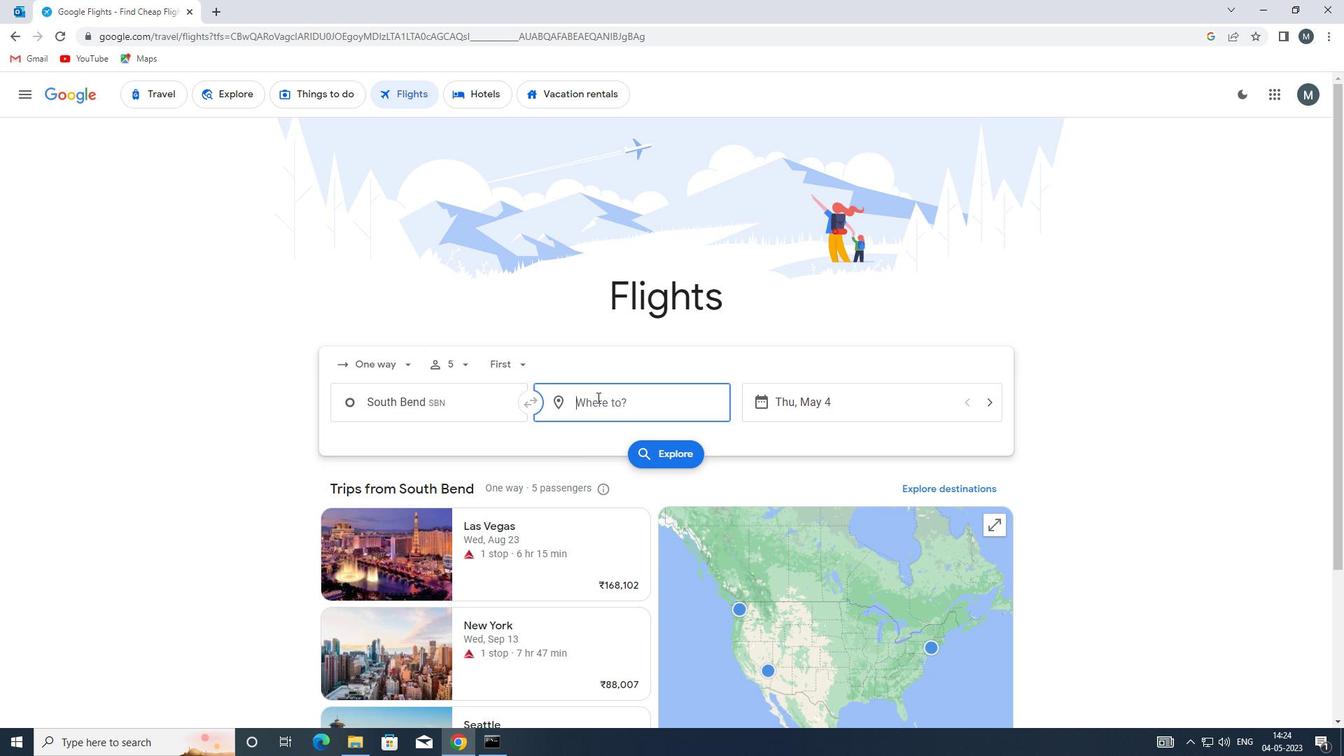 
Action: Key pressed ewn
Screenshot: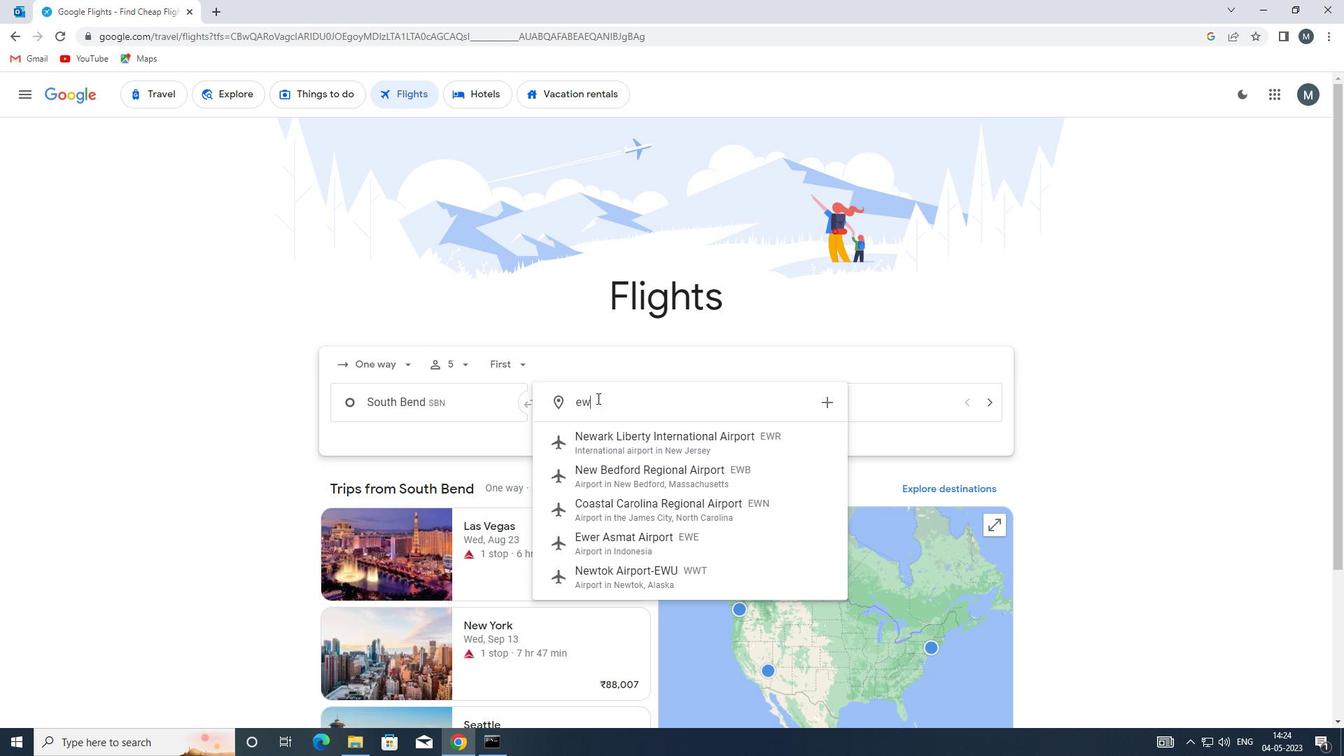 
Action: Mouse moved to (628, 443)
Screenshot: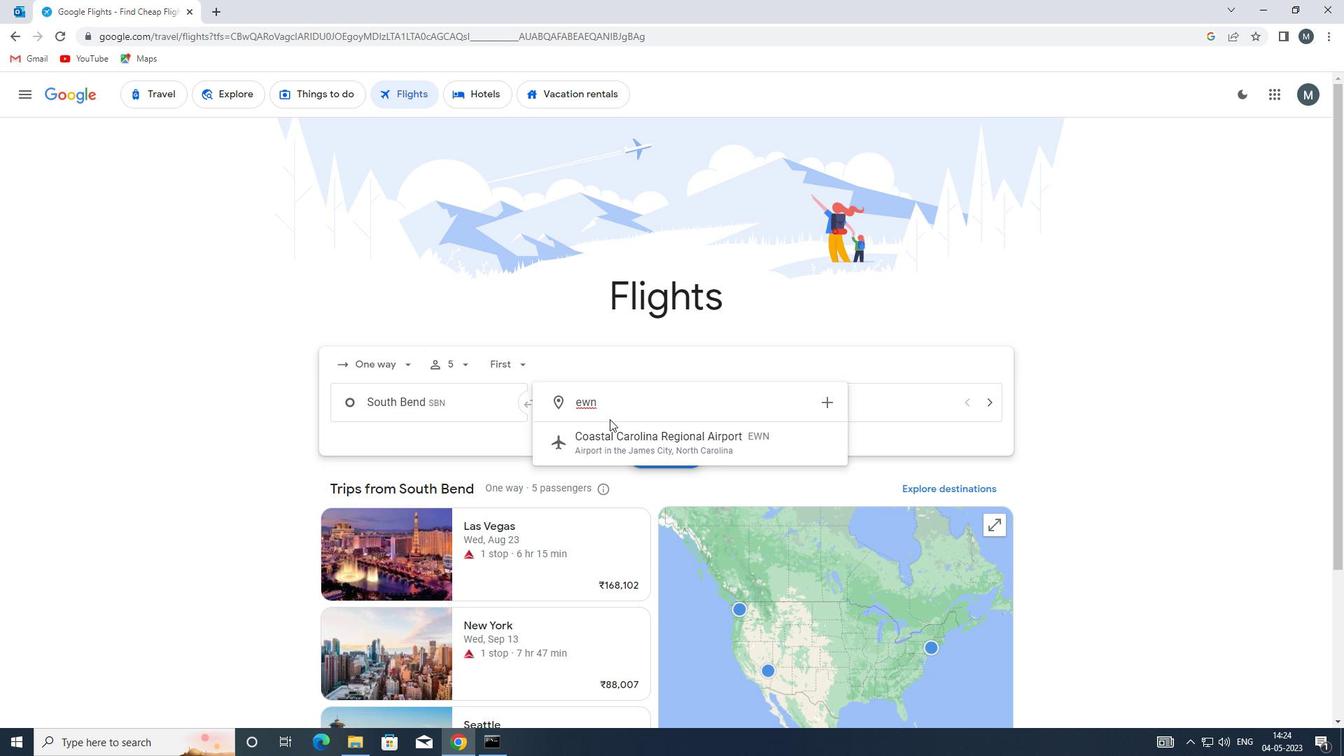 
Action: Mouse pressed left at (628, 443)
Screenshot: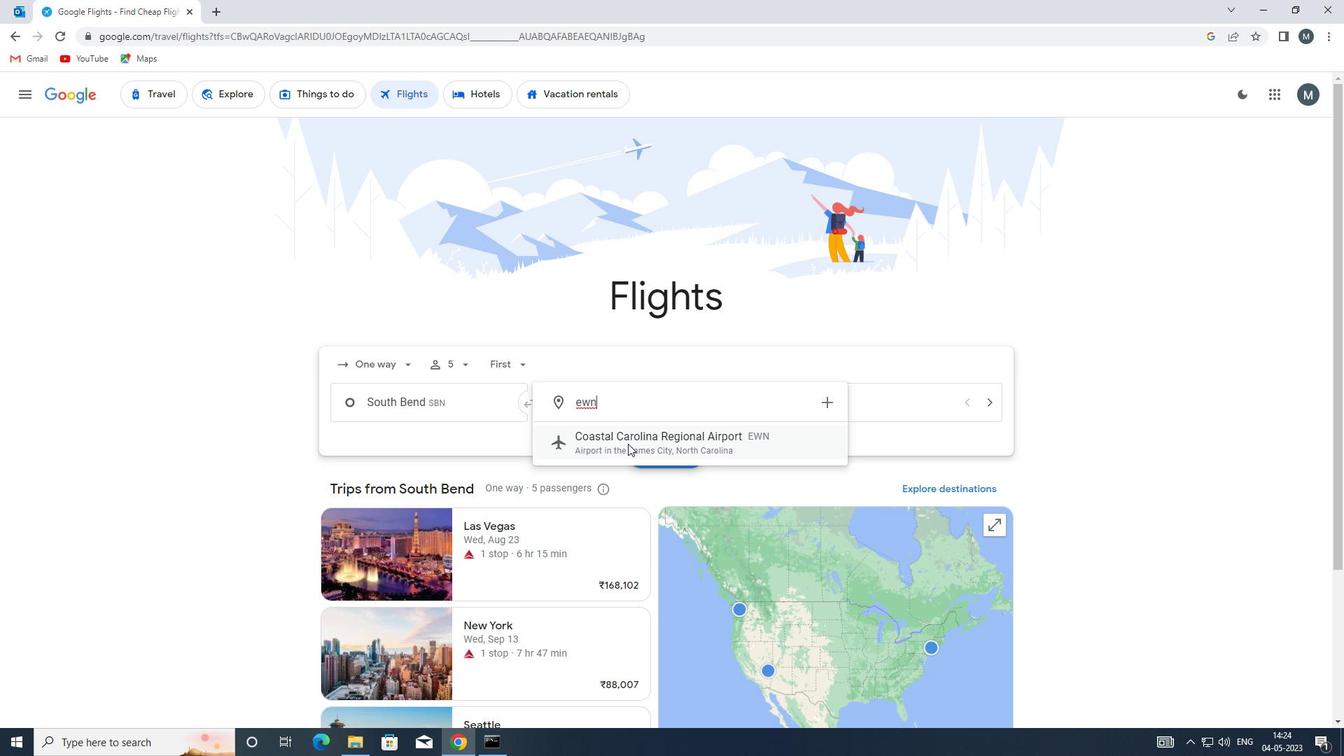 
Action: Mouse moved to (811, 410)
Screenshot: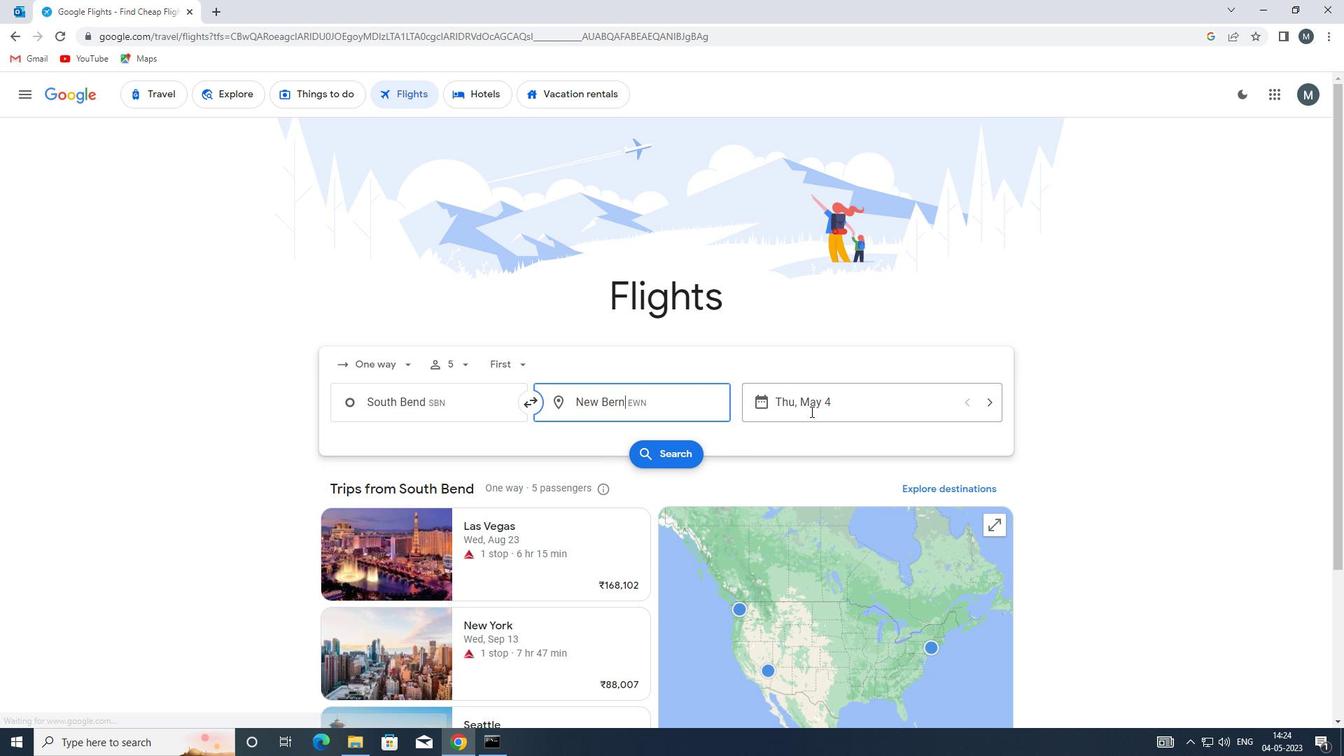 
Action: Mouse pressed left at (811, 410)
Screenshot: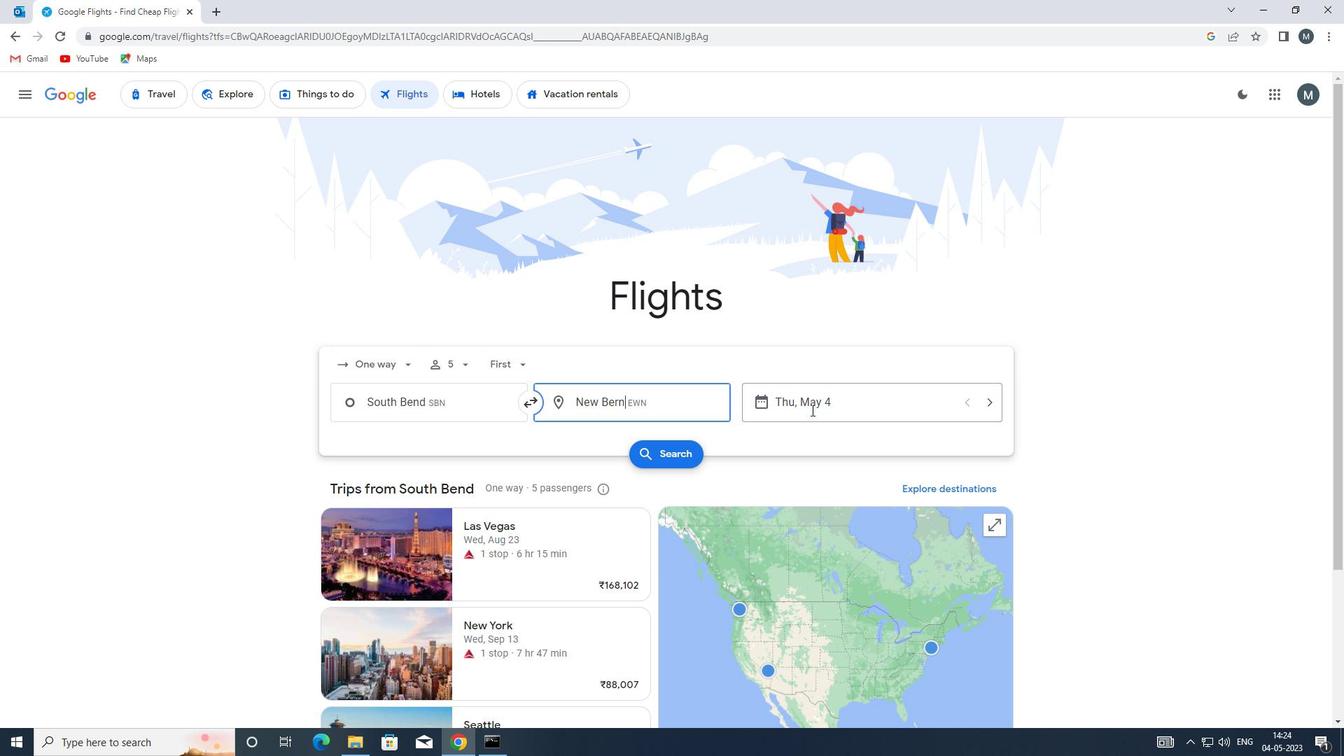 
Action: Mouse moved to (639, 485)
Screenshot: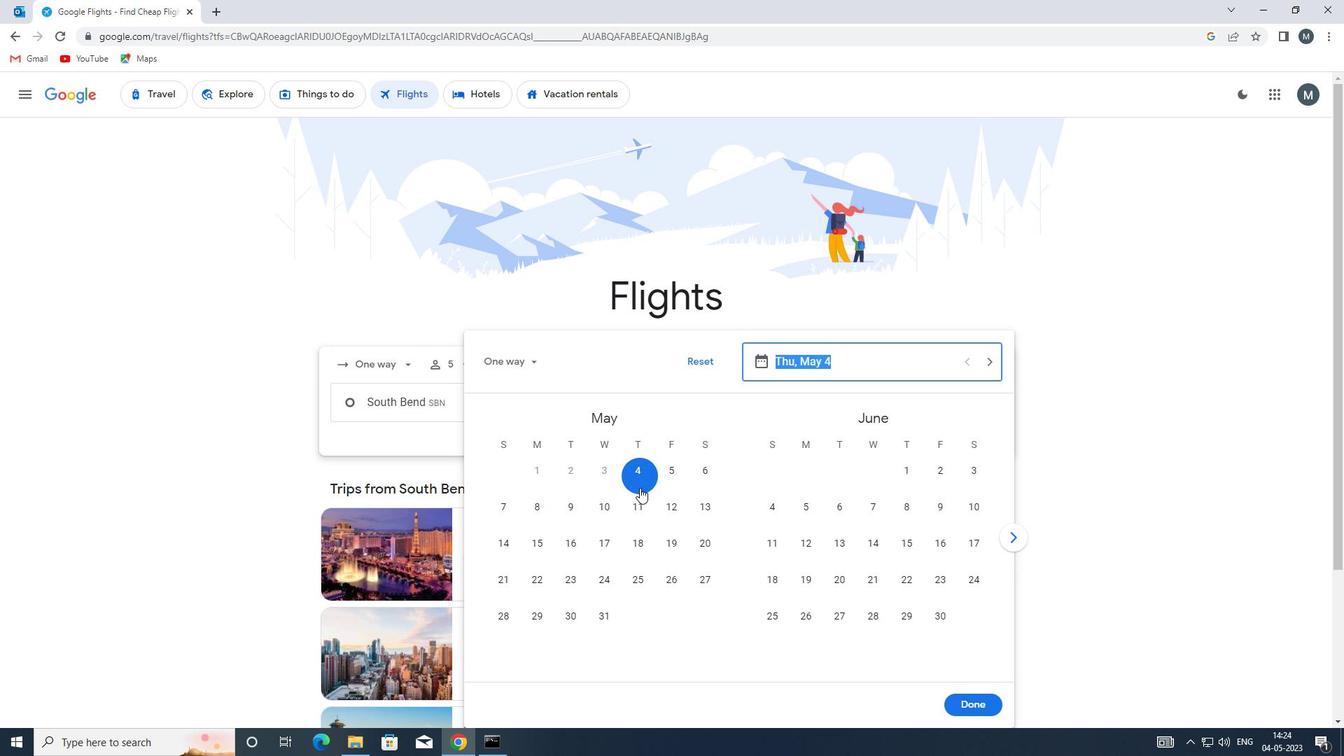 
Action: Mouse pressed left at (639, 485)
Screenshot: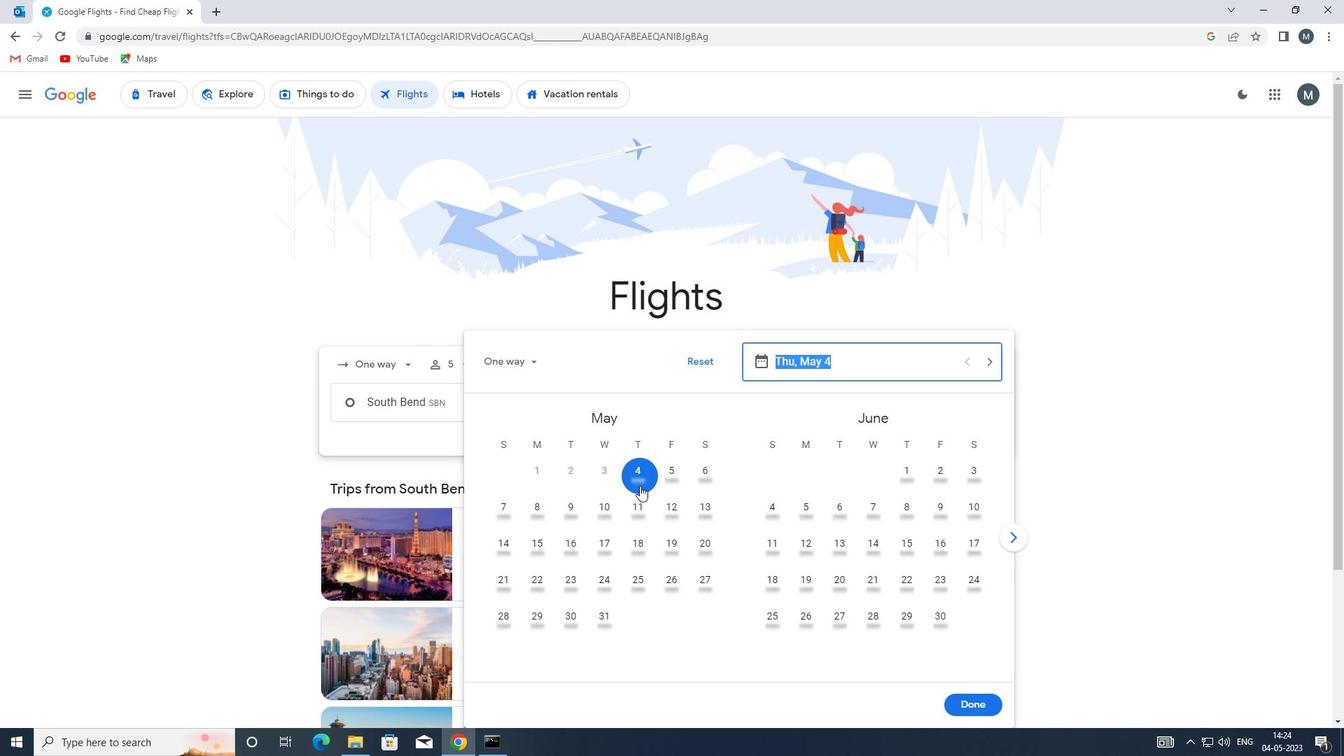 
Action: Mouse moved to (985, 705)
Screenshot: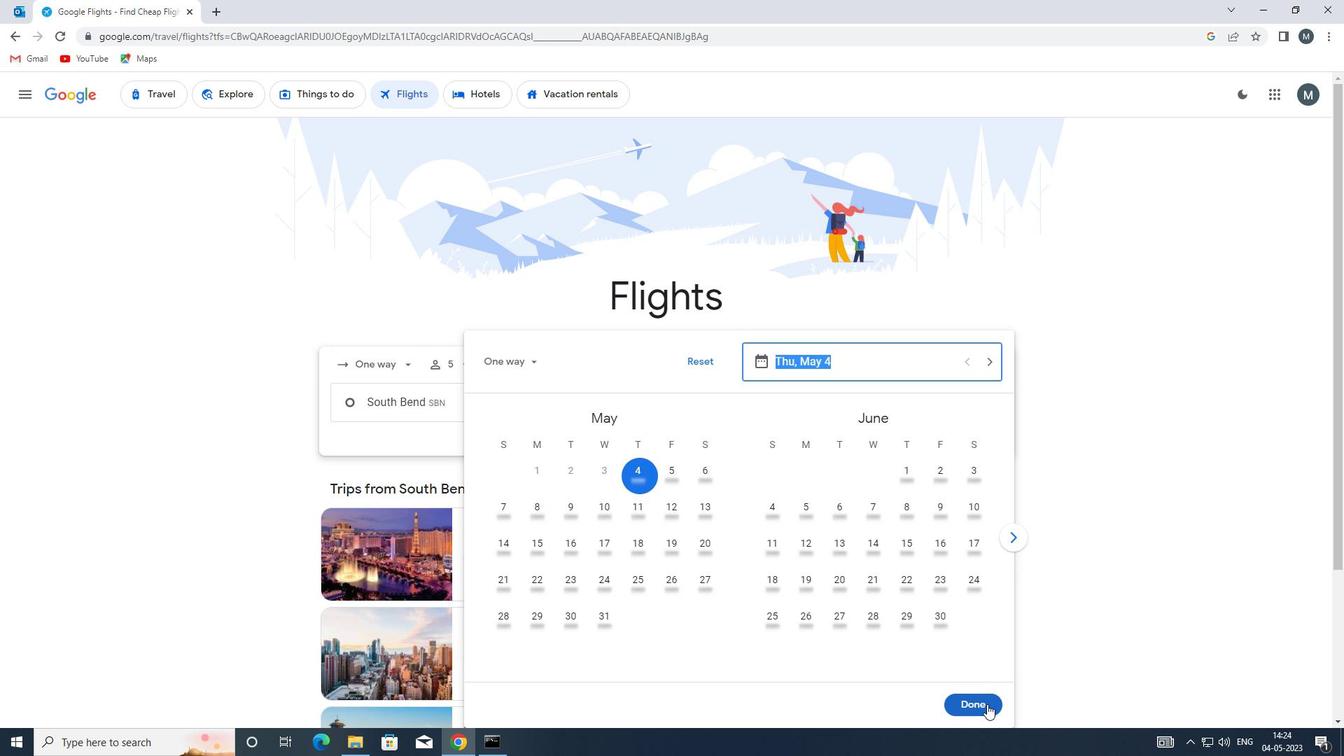 
Action: Mouse pressed left at (985, 705)
Screenshot: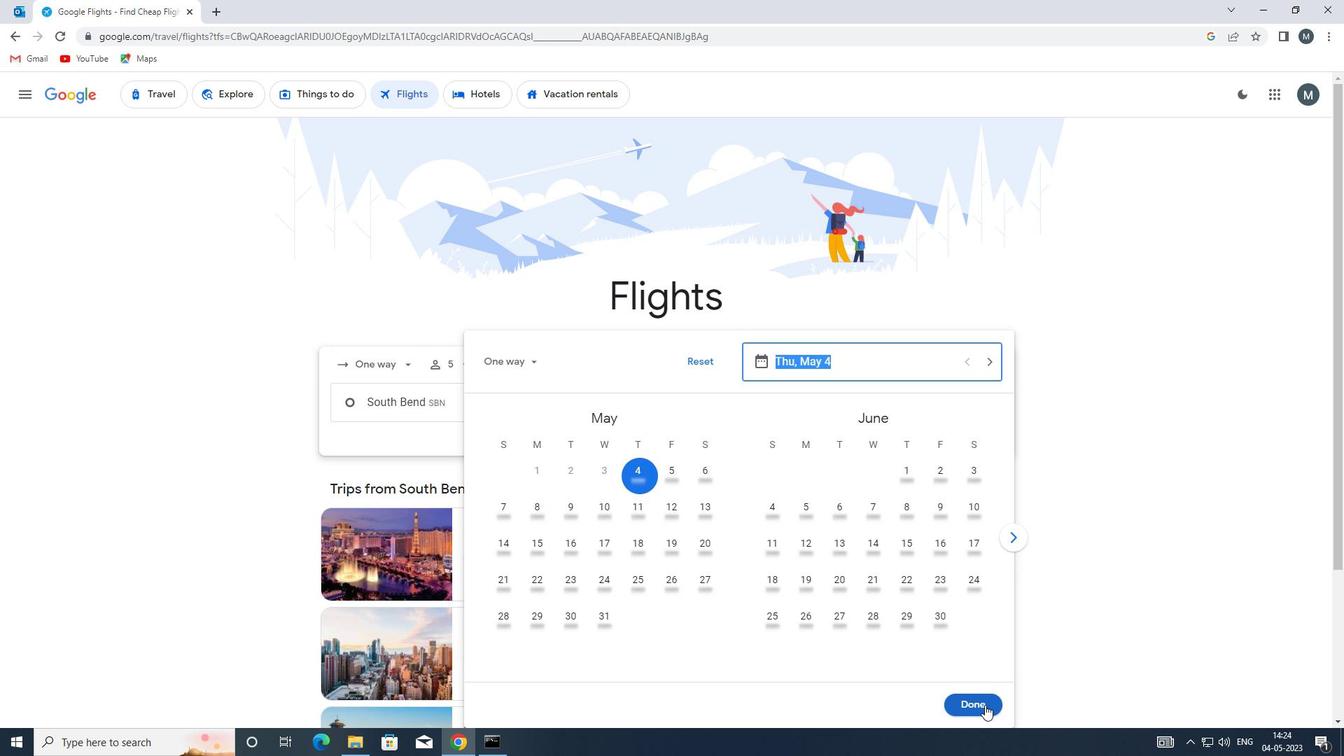 
Action: Mouse moved to (672, 454)
Screenshot: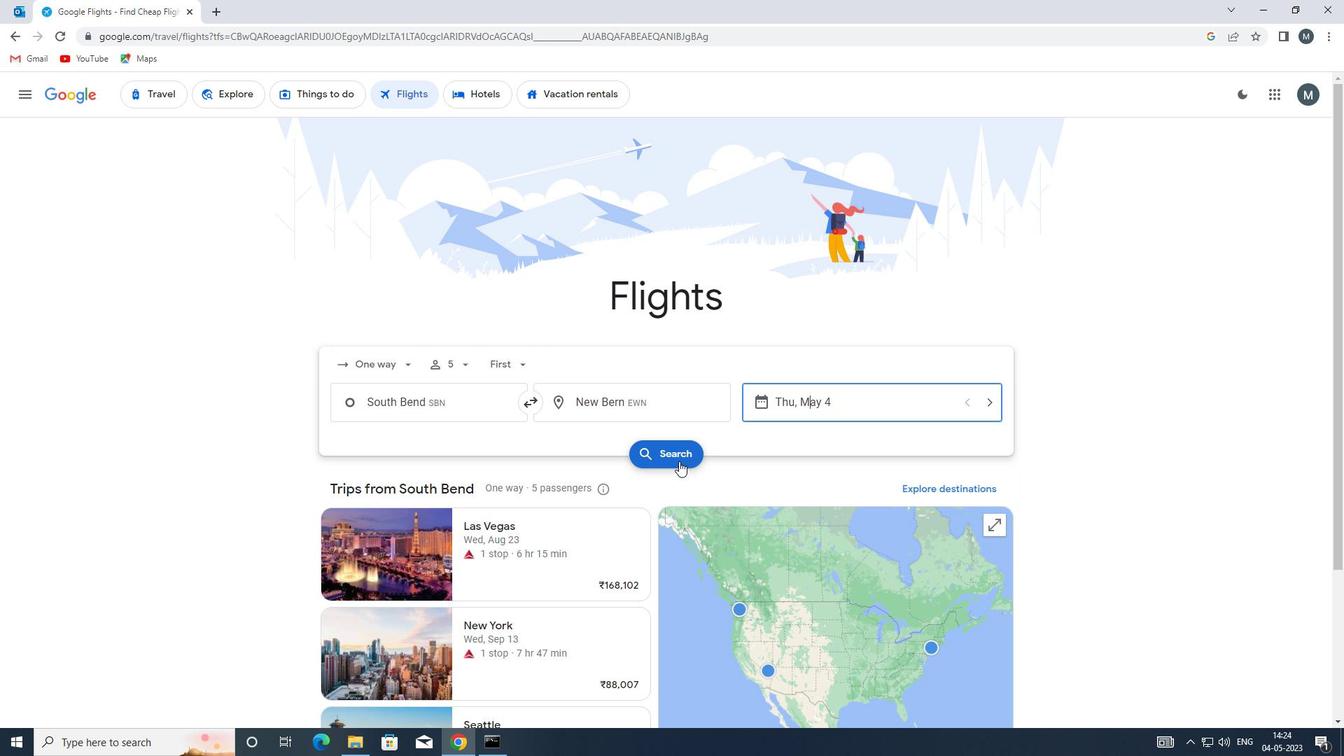 
Action: Mouse pressed left at (672, 454)
Screenshot: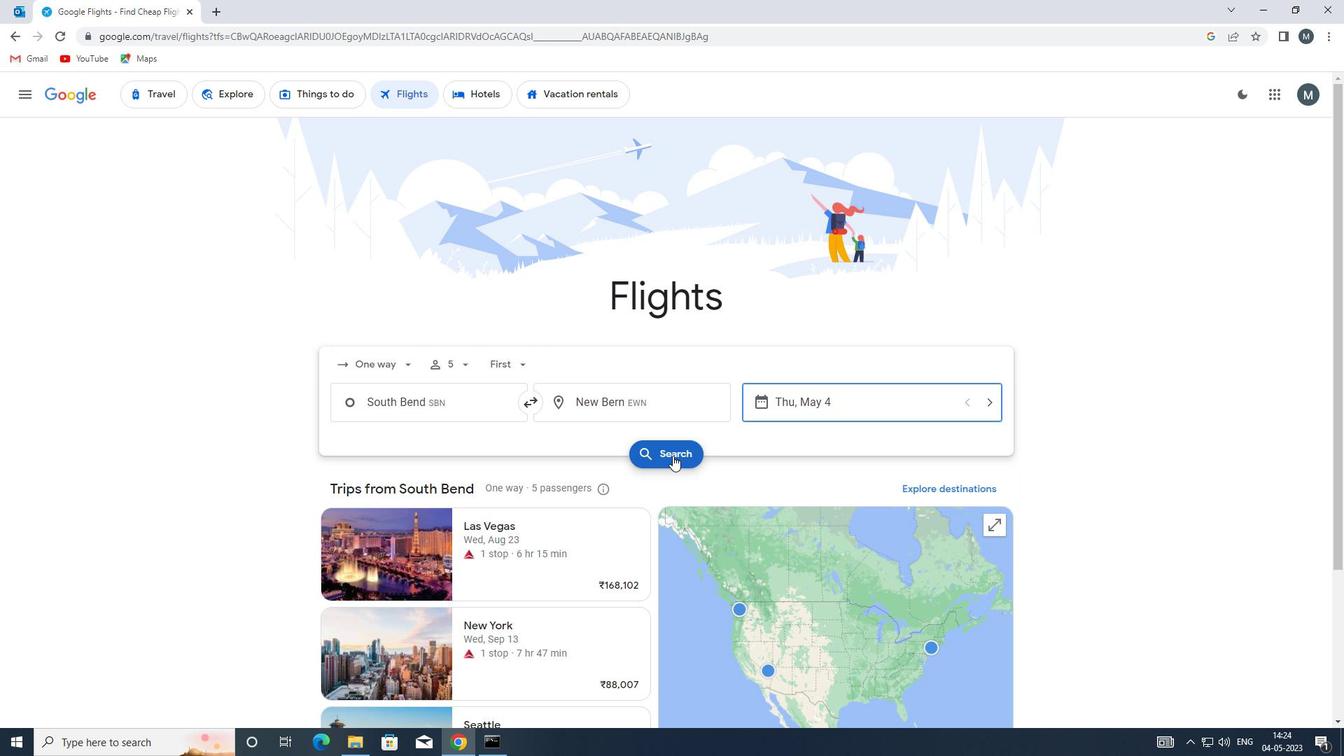
Action: Mouse moved to (348, 227)
Screenshot: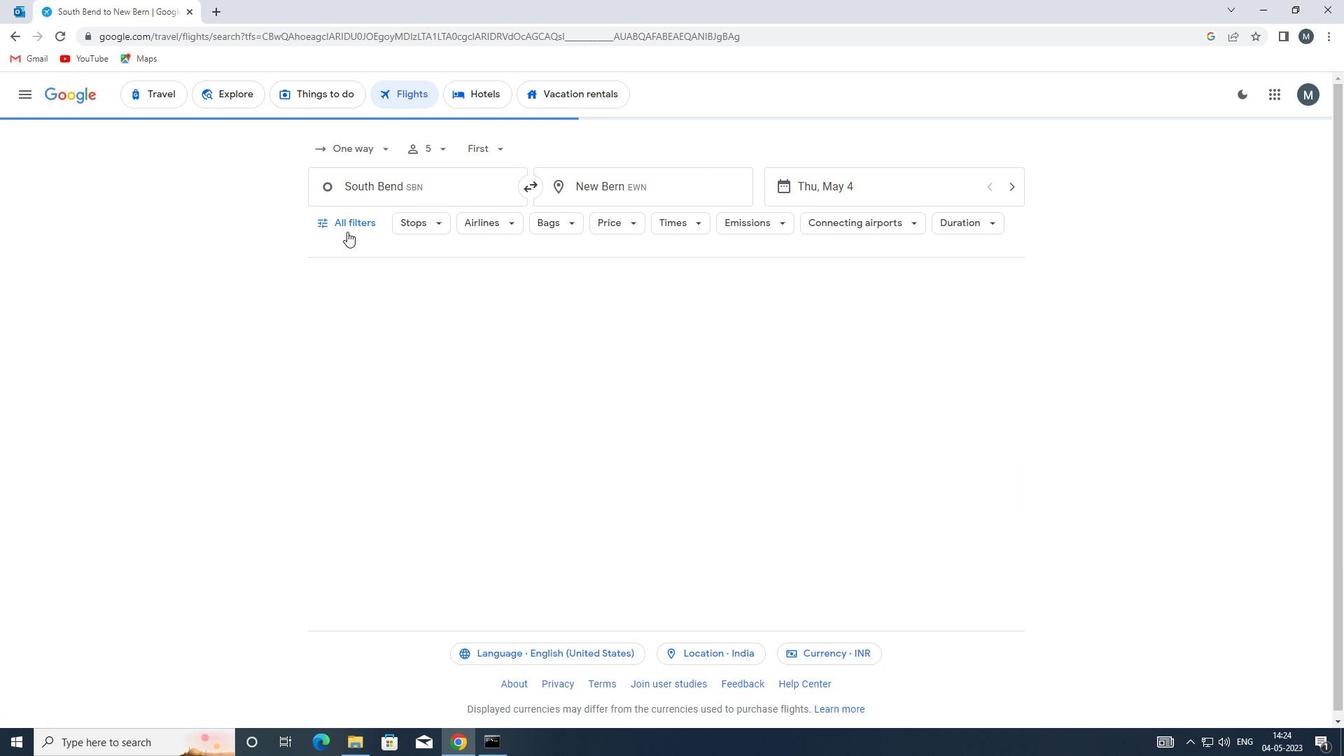 
Action: Mouse pressed left at (348, 227)
Screenshot: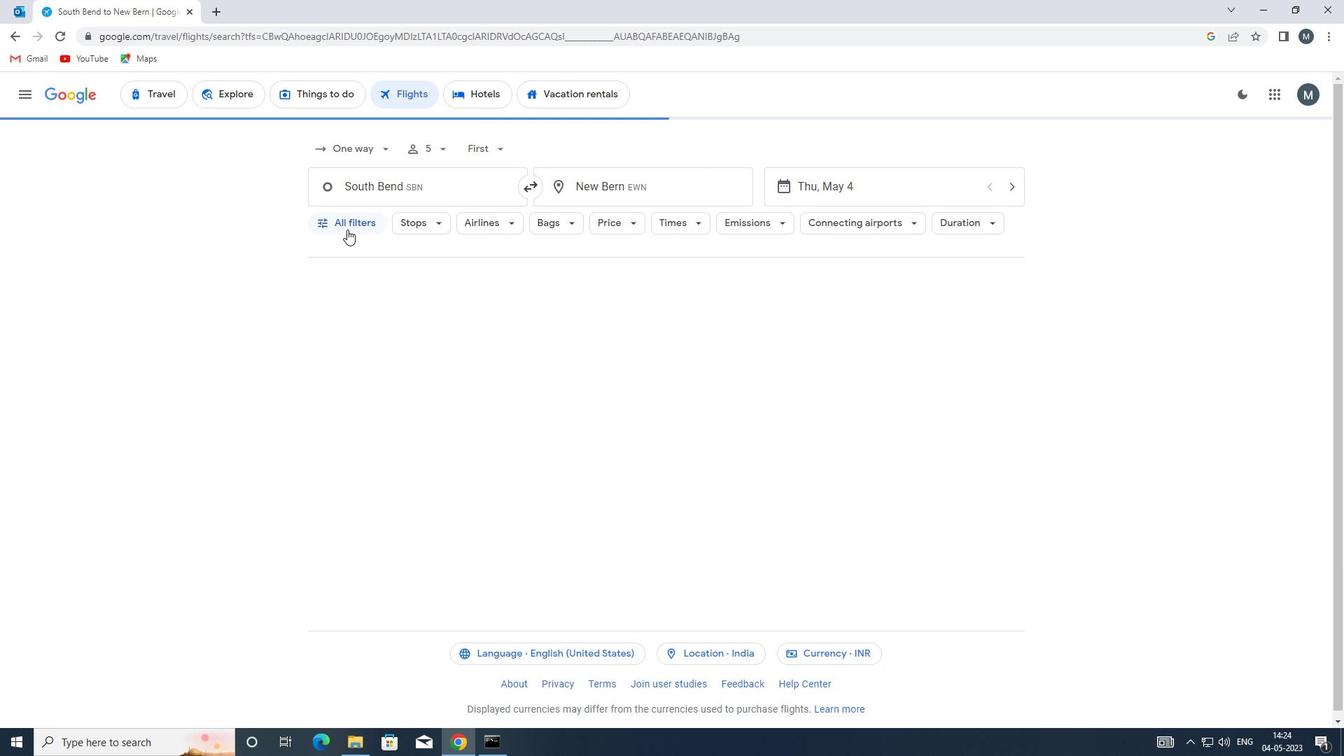 
Action: Mouse moved to (419, 400)
Screenshot: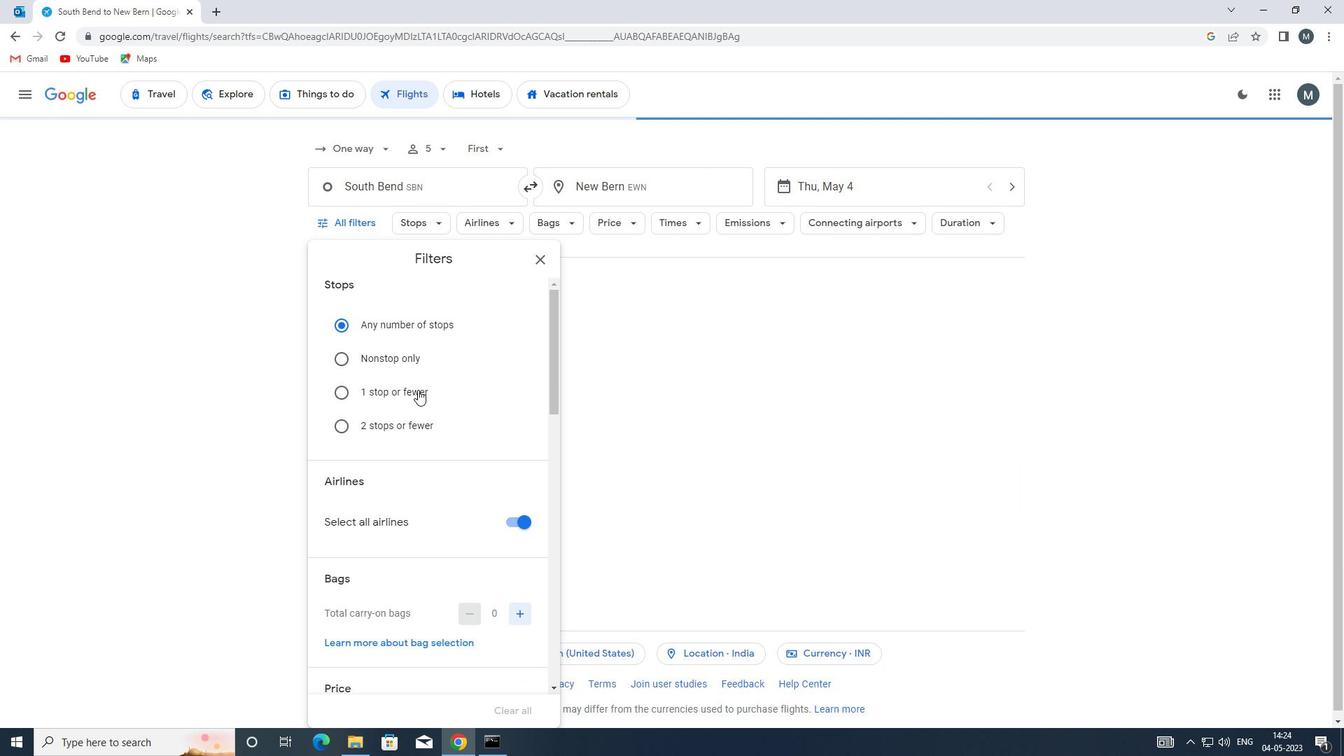 
Action: Mouse scrolled (419, 399) with delta (0, 0)
Screenshot: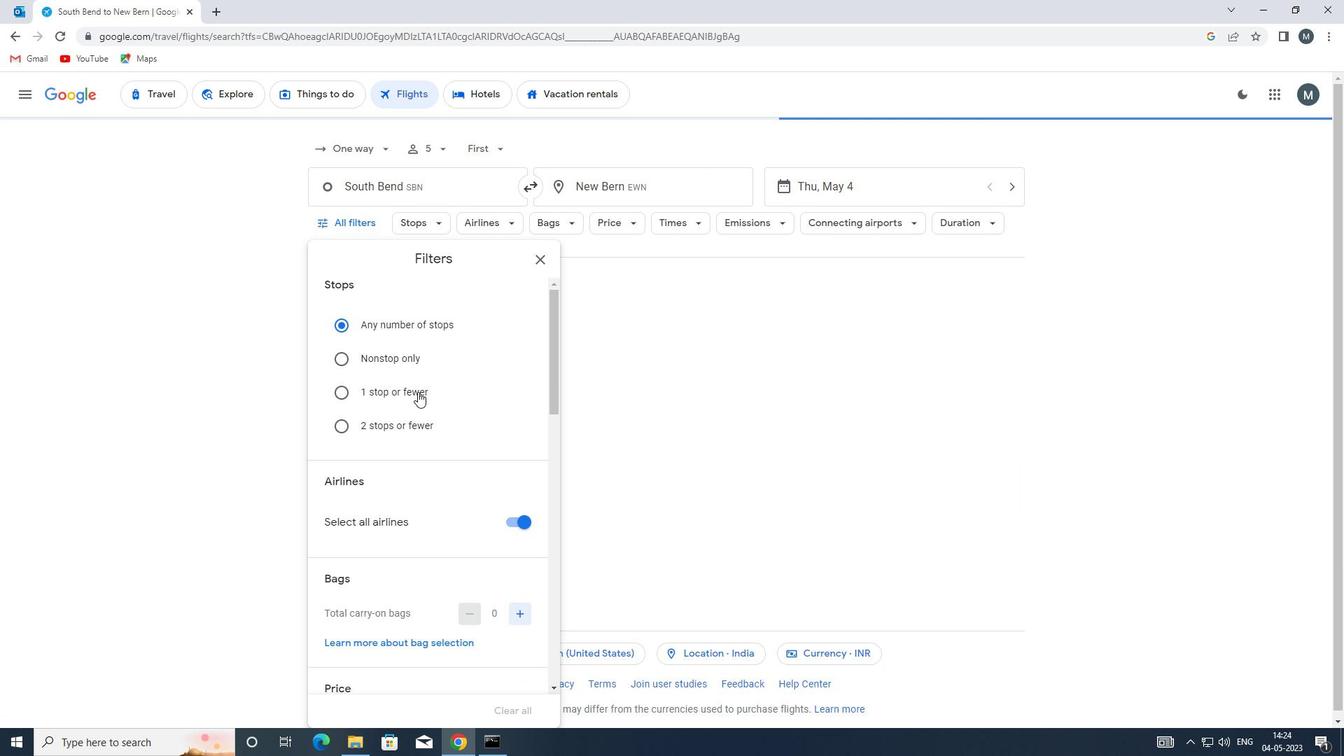
Action: Mouse moved to (524, 446)
Screenshot: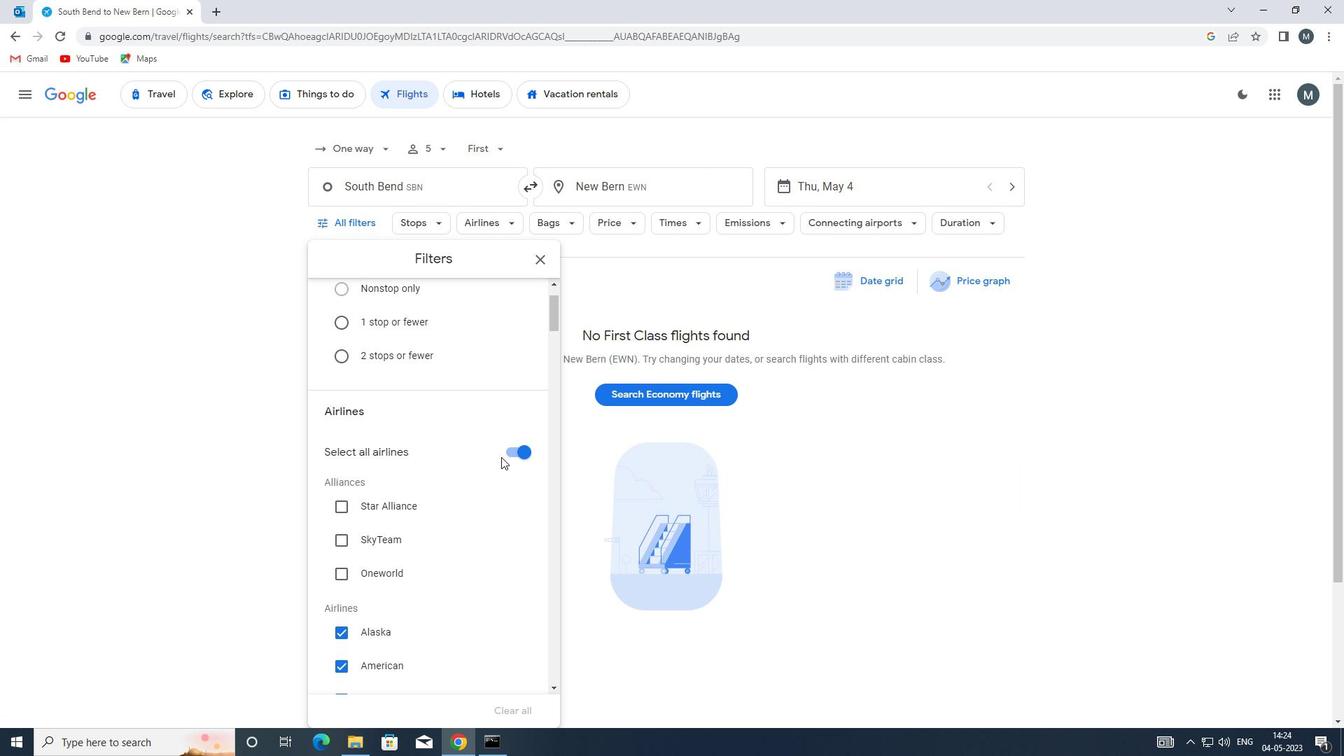 
Action: Mouse pressed left at (524, 446)
Screenshot: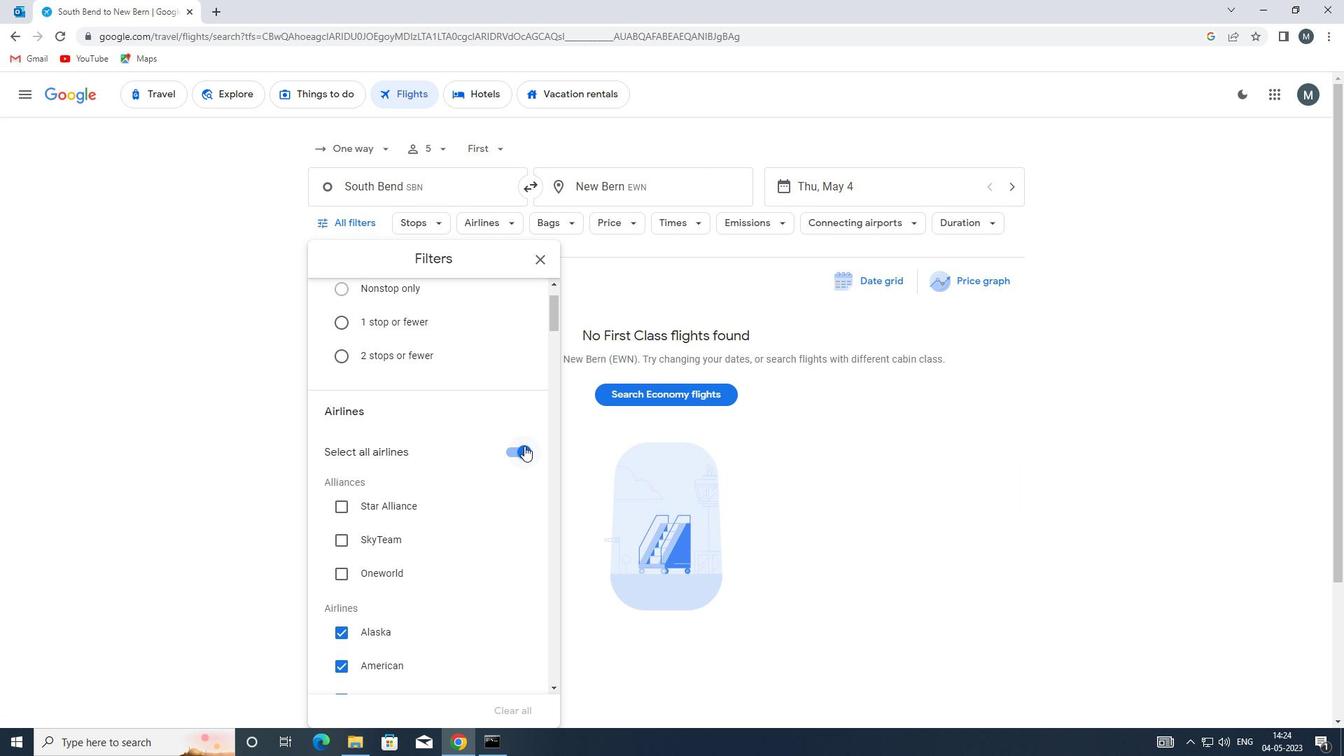 
Action: Mouse moved to (470, 462)
Screenshot: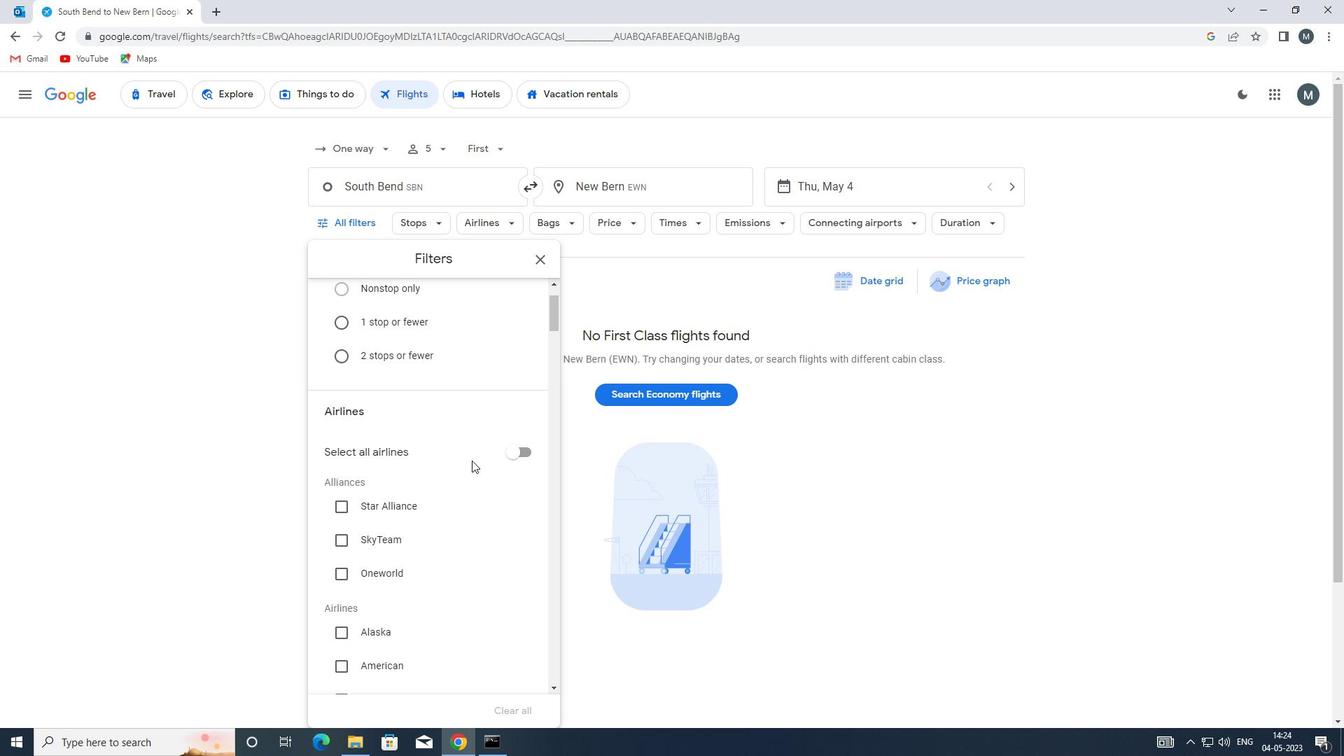 
Action: Mouse scrolled (470, 462) with delta (0, 0)
Screenshot: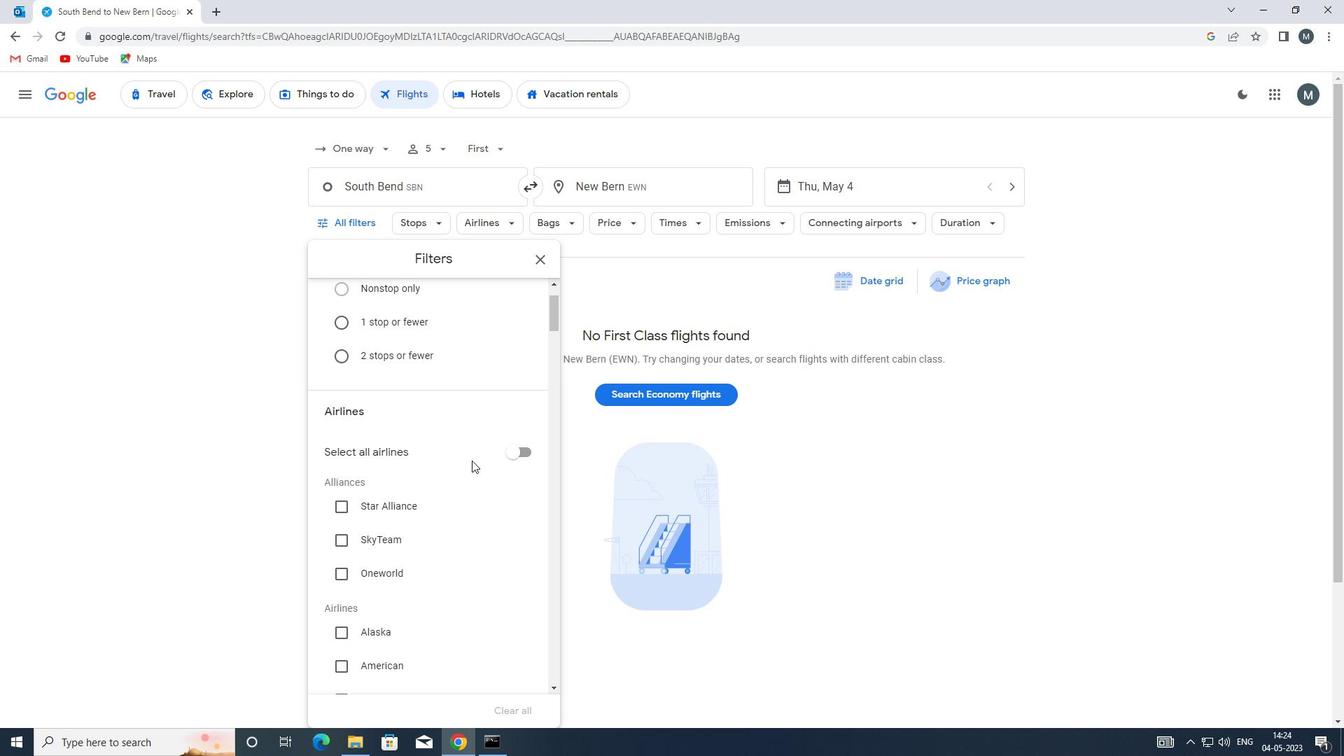 
Action: Mouse moved to (468, 466)
Screenshot: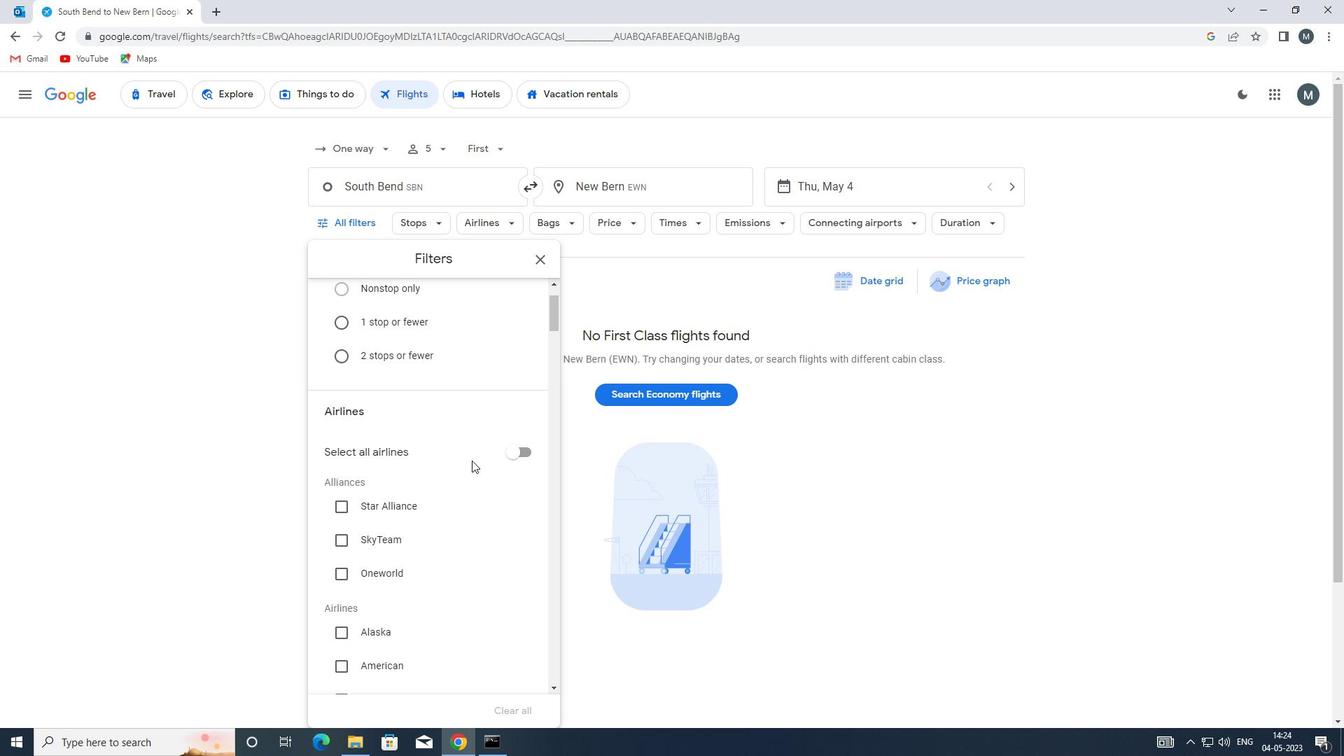 
Action: Mouse scrolled (468, 465) with delta (0, 0)
Screenshot: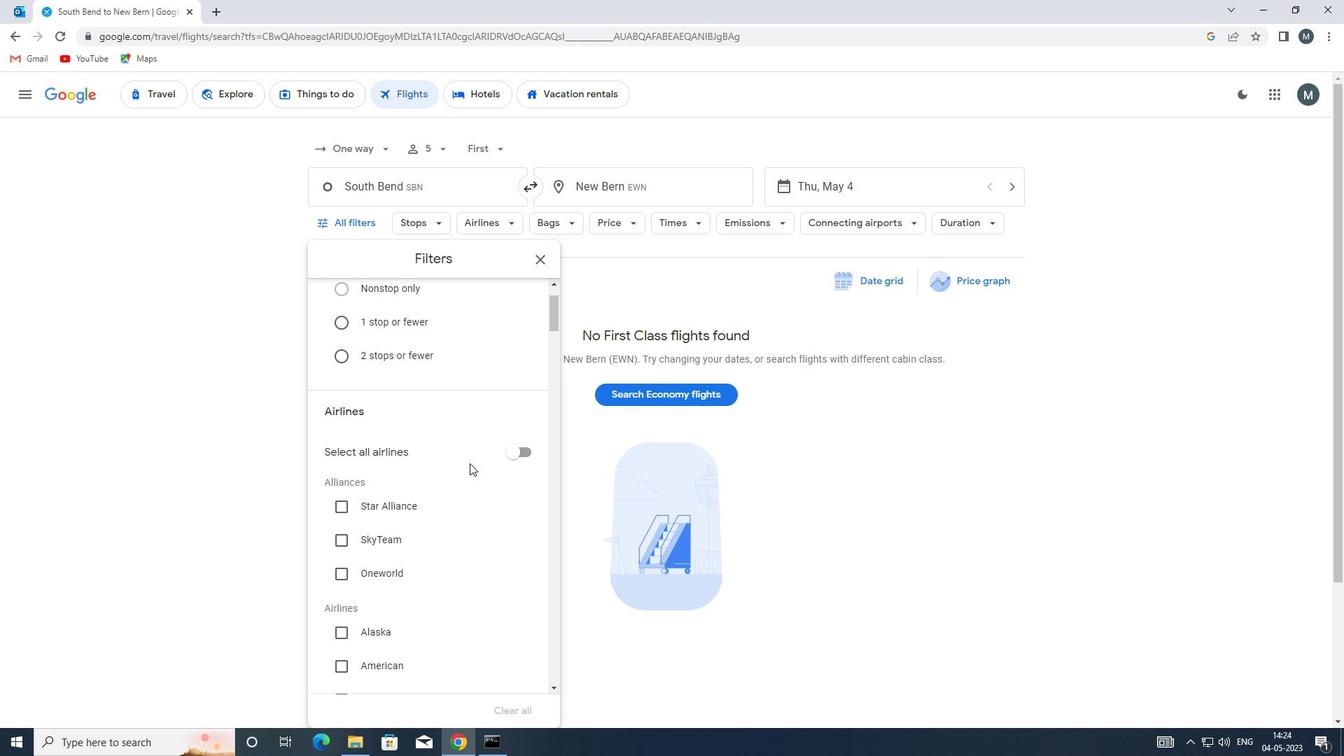 
Action: Mouse moved to (401, 531)
Screenshot: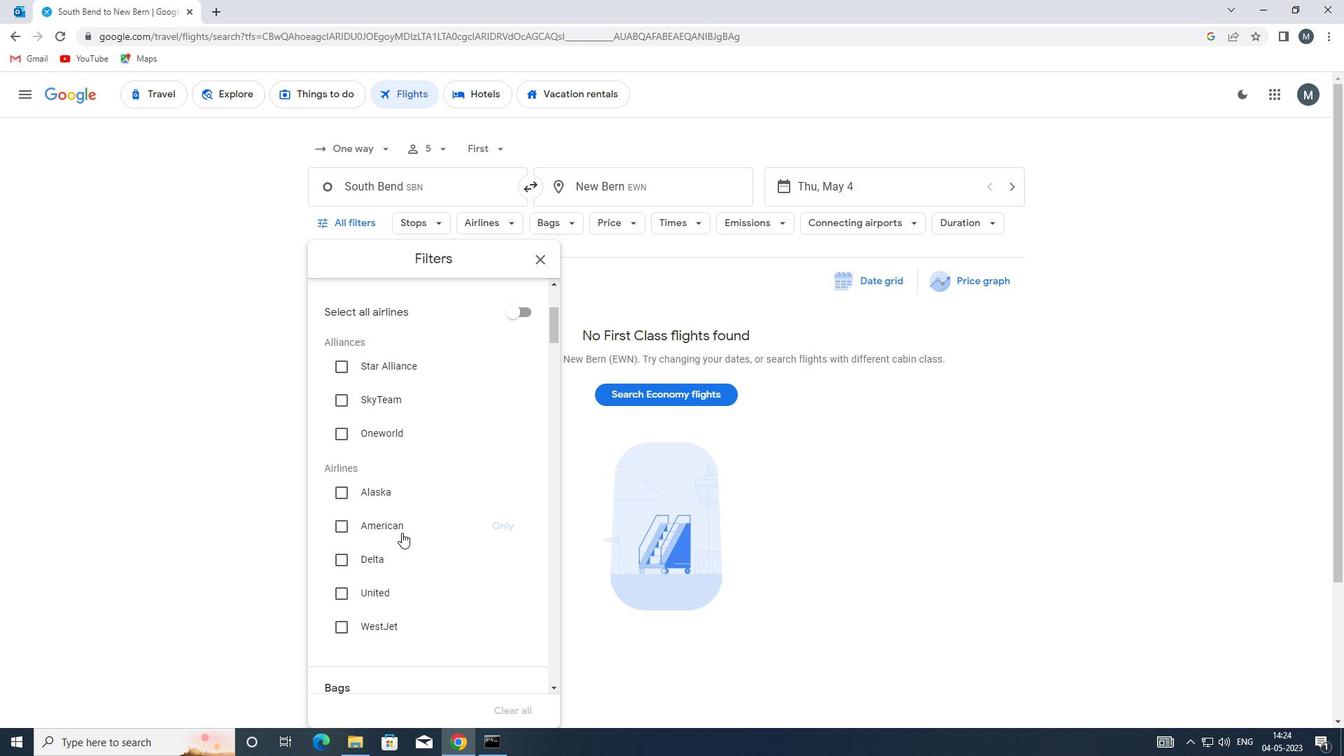 
Action: Mouse pressed left at (401, 531)
Screenshot: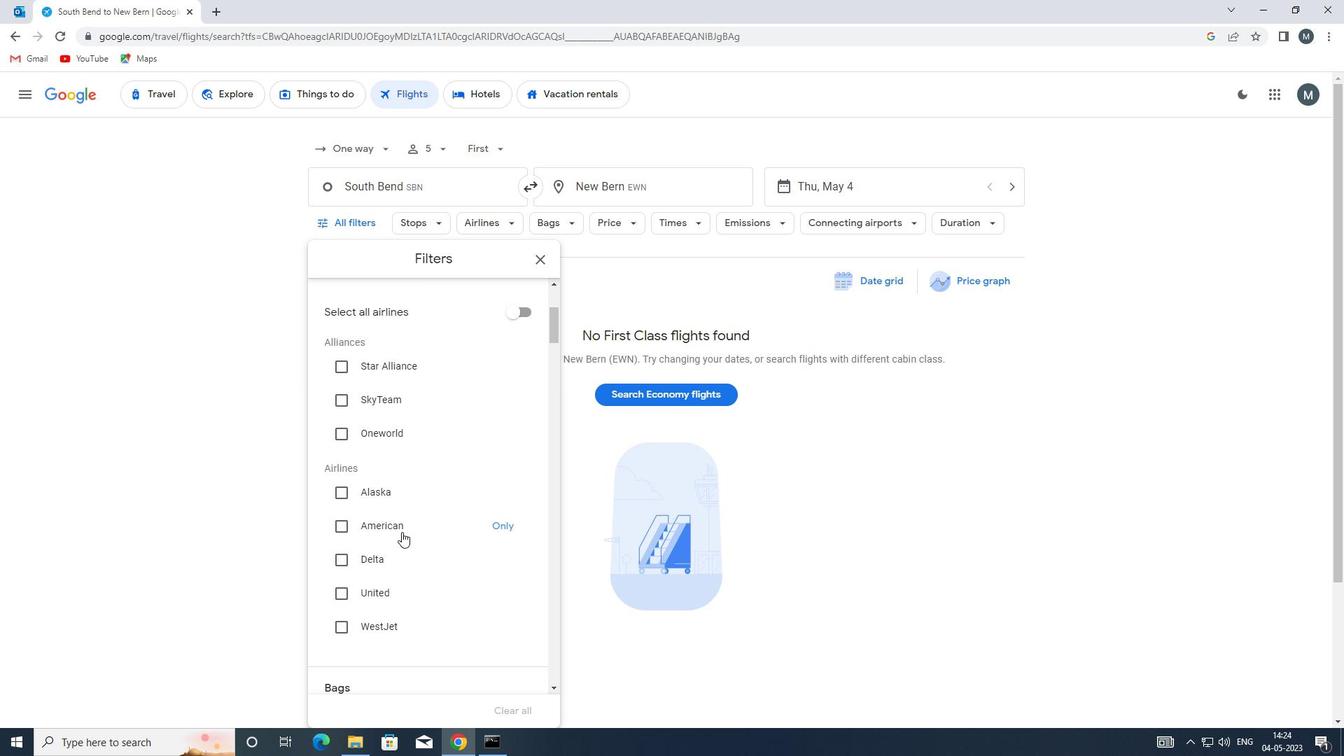 
Action: Mouse moved to (430, 511)
Screenshot: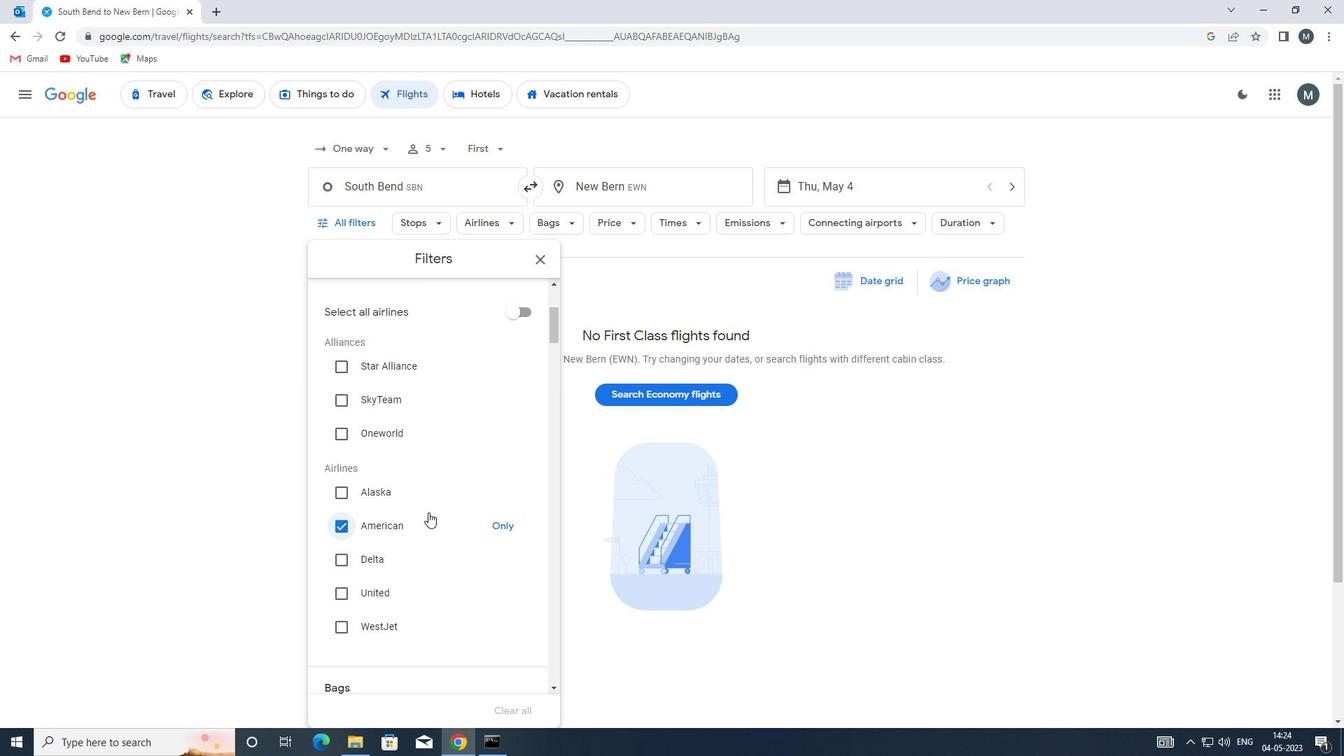 
Action: Mouse scrolled (430, 511) with delta (0, 0)
Screenshot: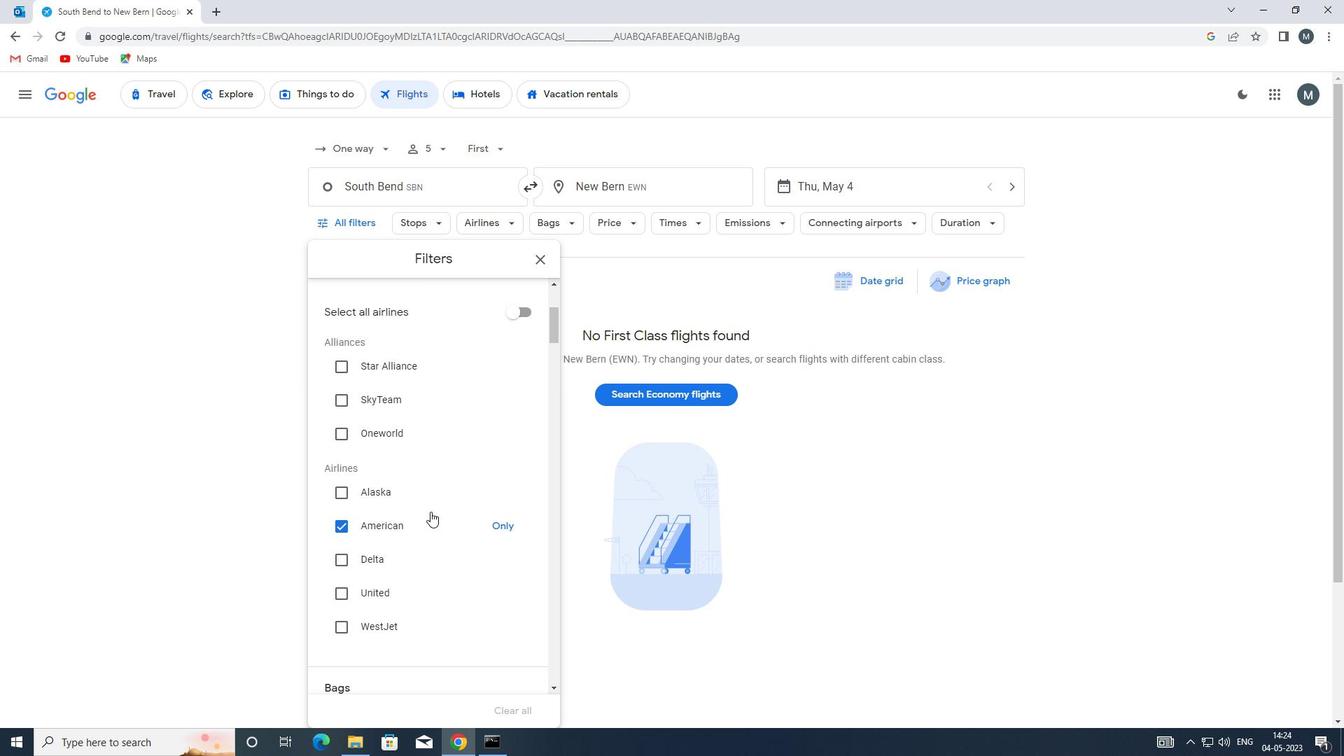 
Action: Mouse moved to (431, 511)
Screenshot: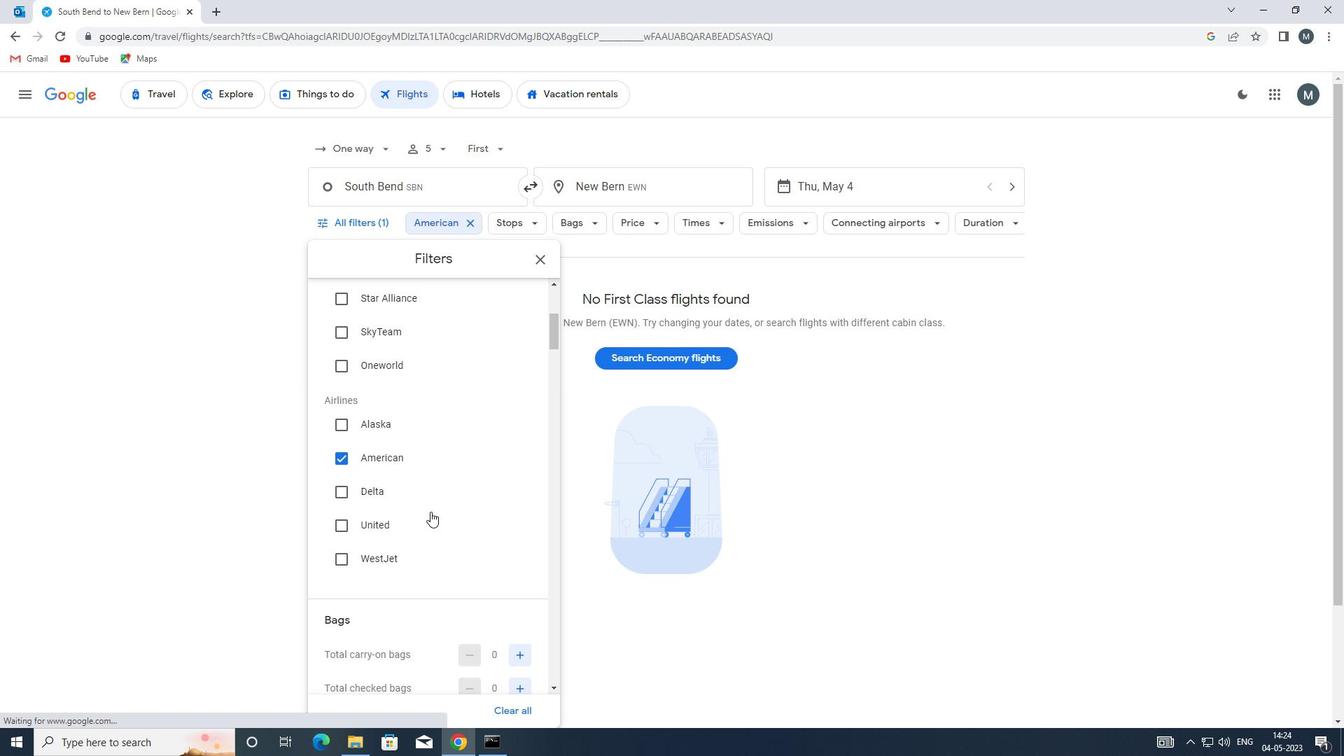 
Action: Mouse scrolled (431, 511) with delta (0, 0)
Screenshot: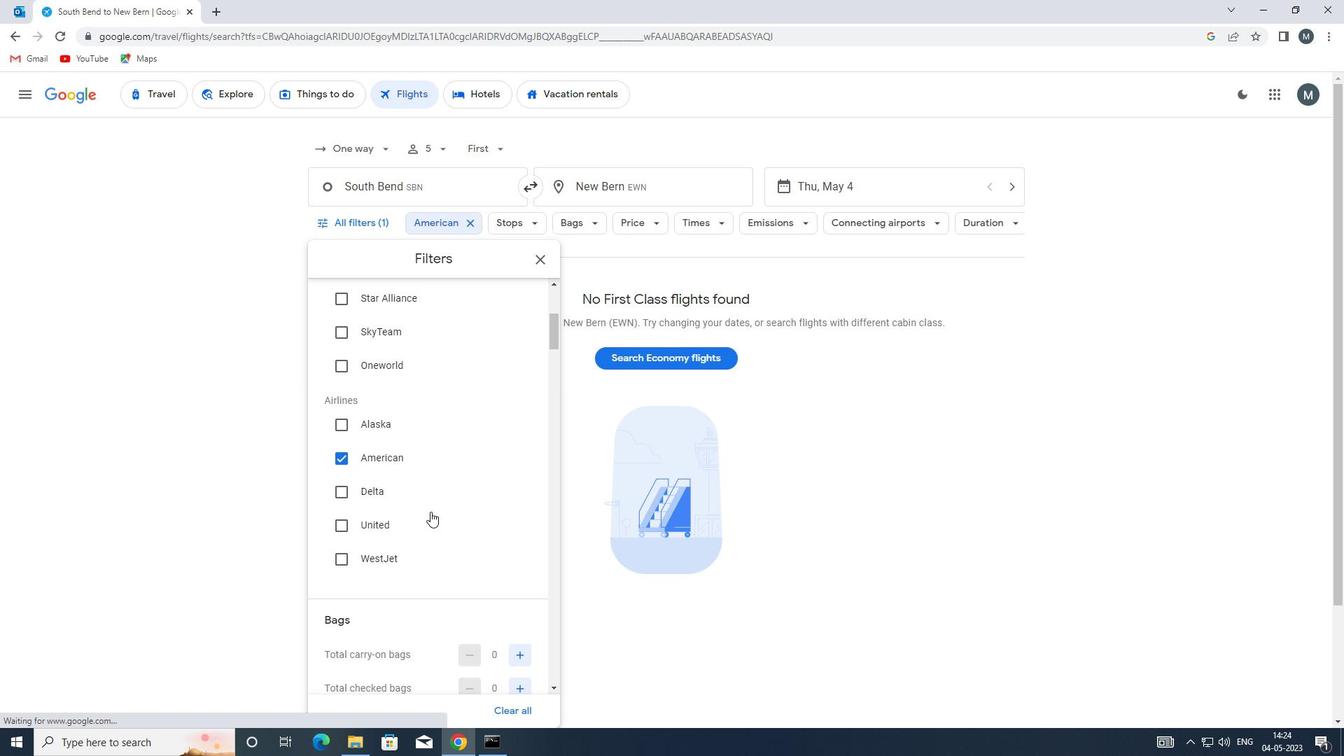 
Action: Mouse moved to (431, 512)
Screenshot: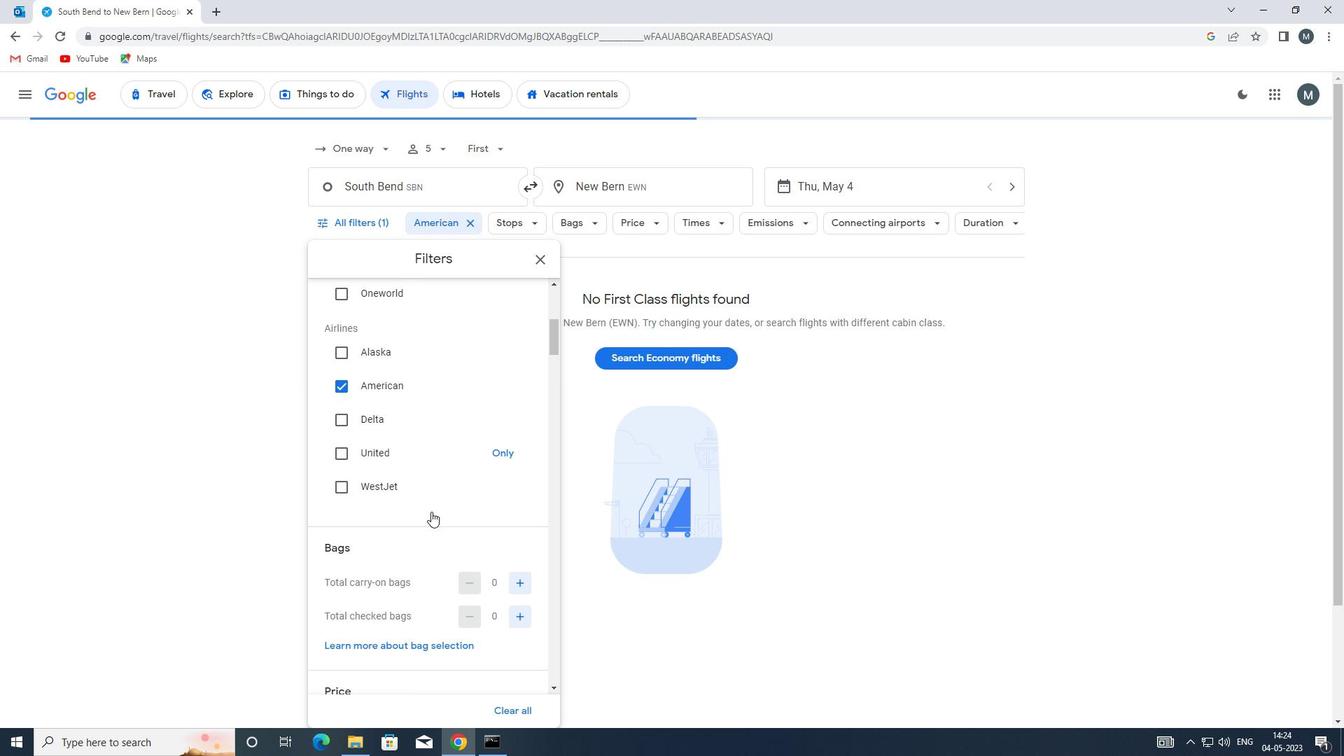 
Action: Mouse scrolled (431, 511) with delta (0, 0)
Screenshot: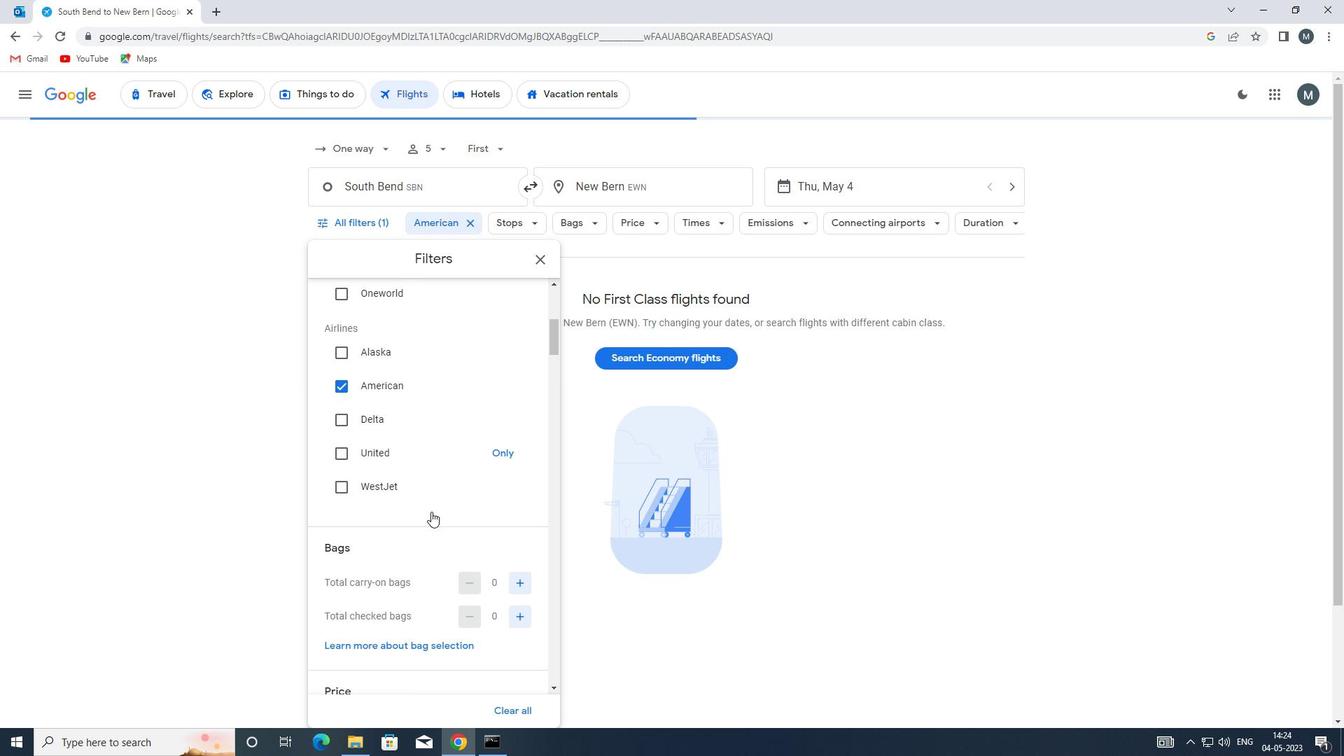 
Action: Mouse moved to (514, 545)
Screenshot: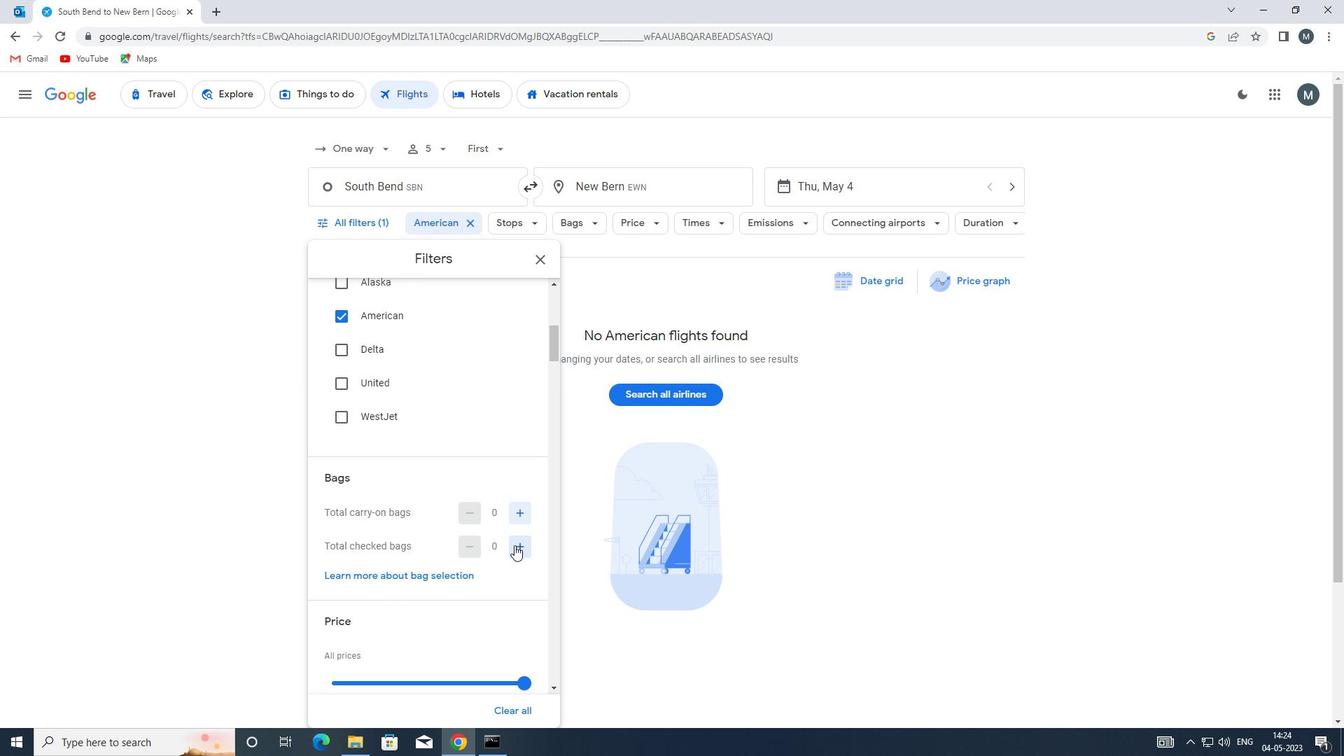 
Action: Mouse pressed left at (514, 545)
Screenshot: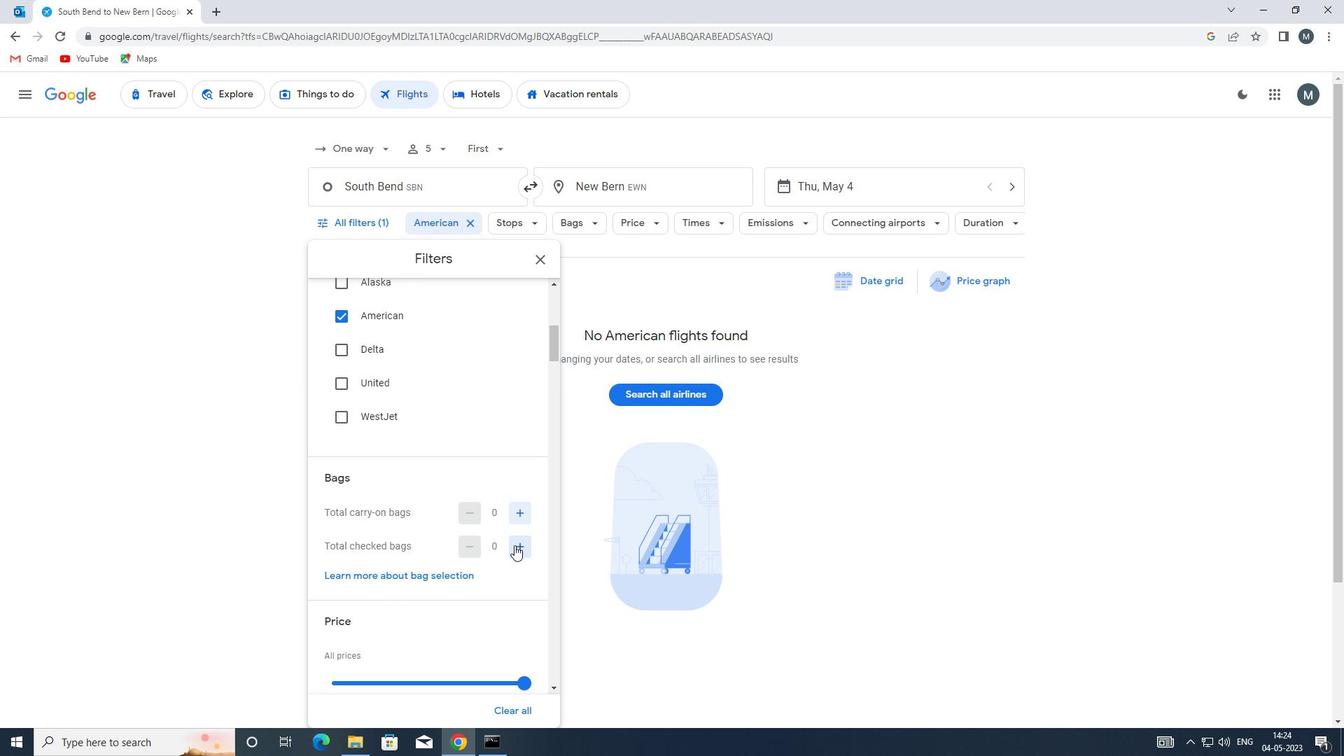 
Action: Mouse pressed left at (514, 545)
Screenshot: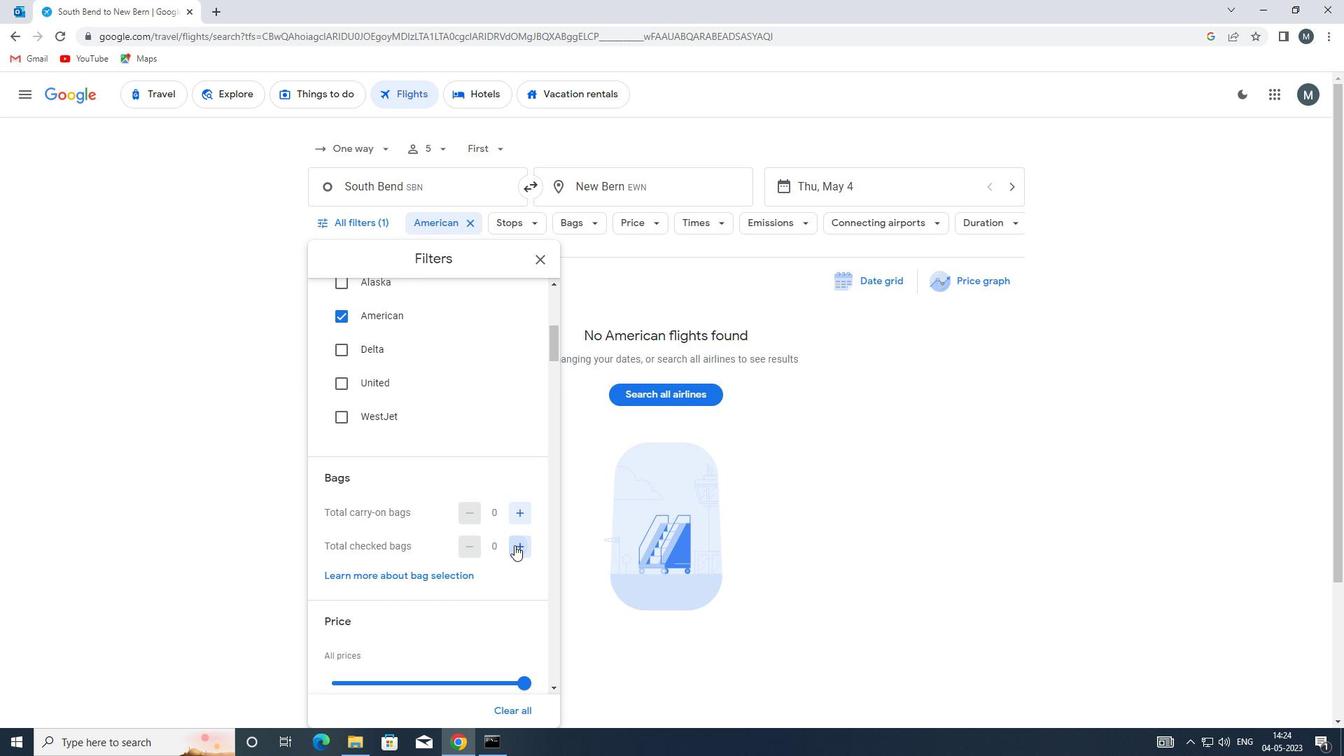 
Action: Mouse moved to (515, 545)
Screenshot: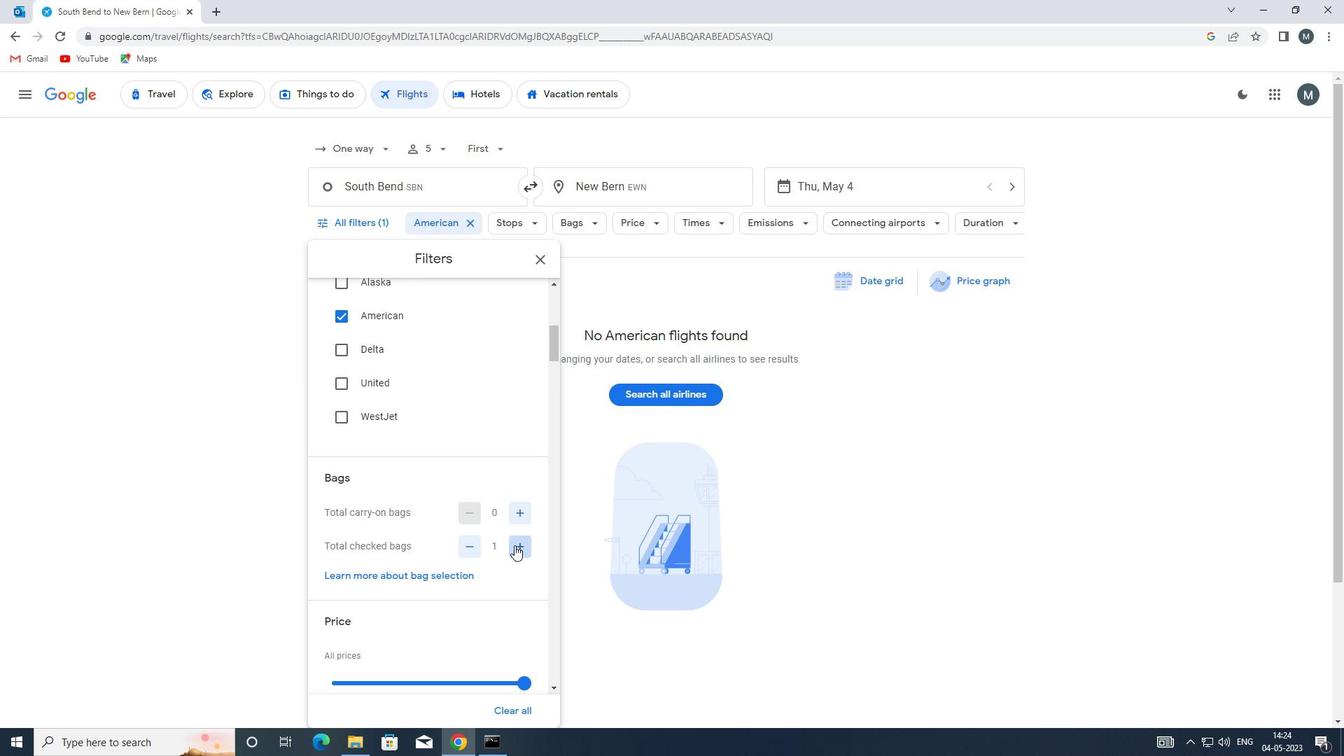 
Action: Mouse pressed left at (515, 545)
Screenshot: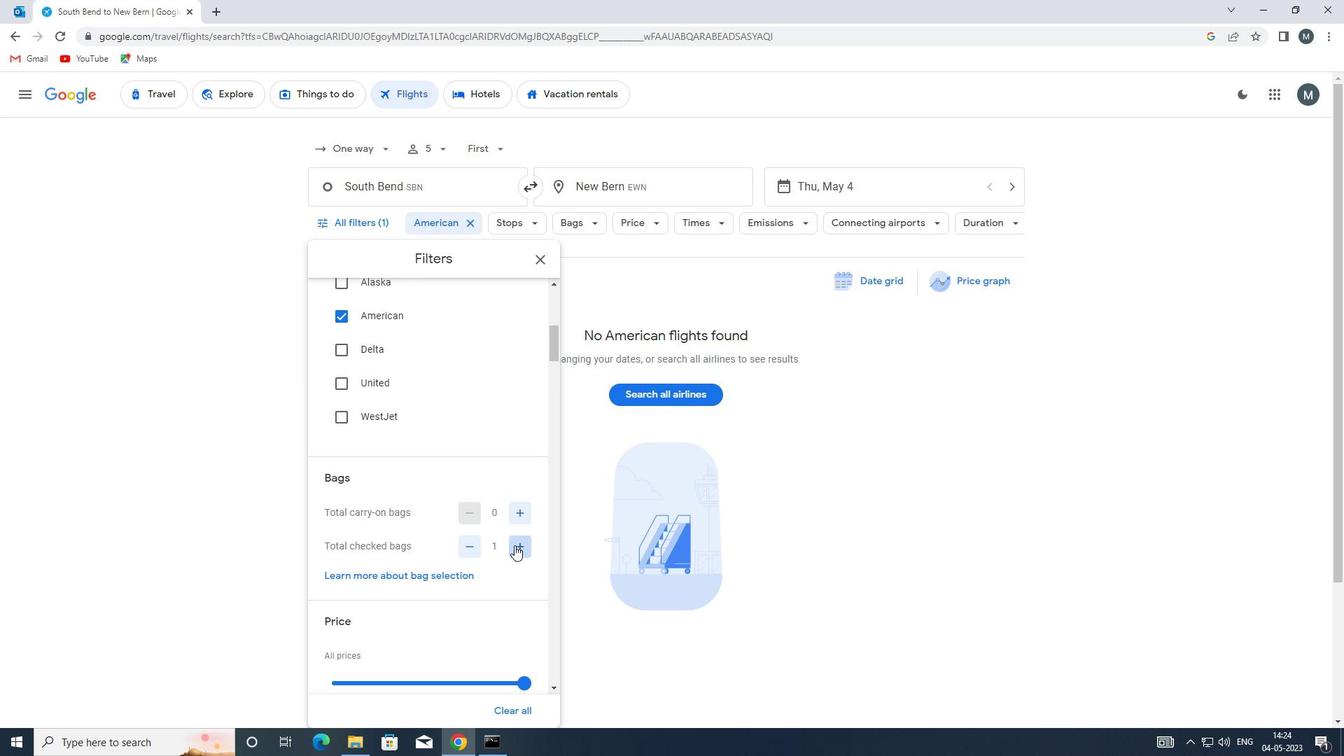 
Action: Mouse moved to (460, 511)
Screenshot: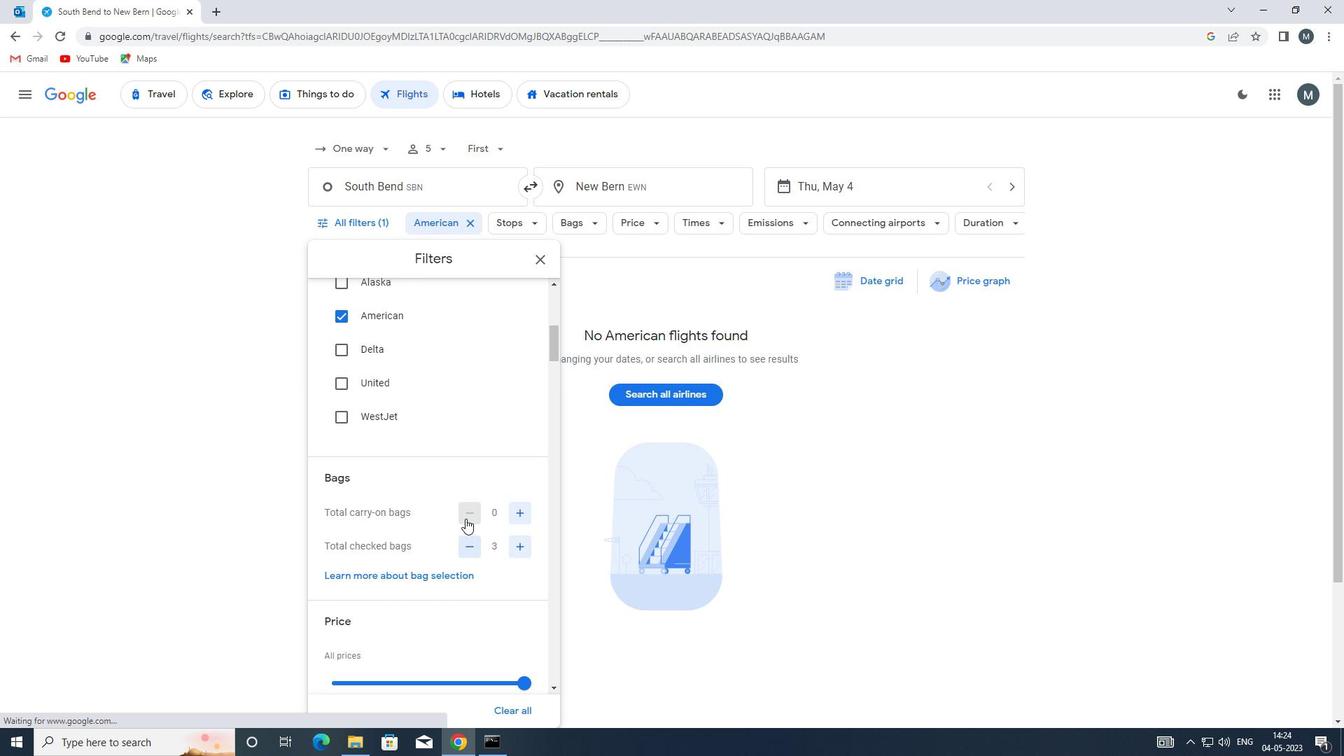
Action: Mouse scrolled (460, 510) with delta (0, 0)
Screenshot: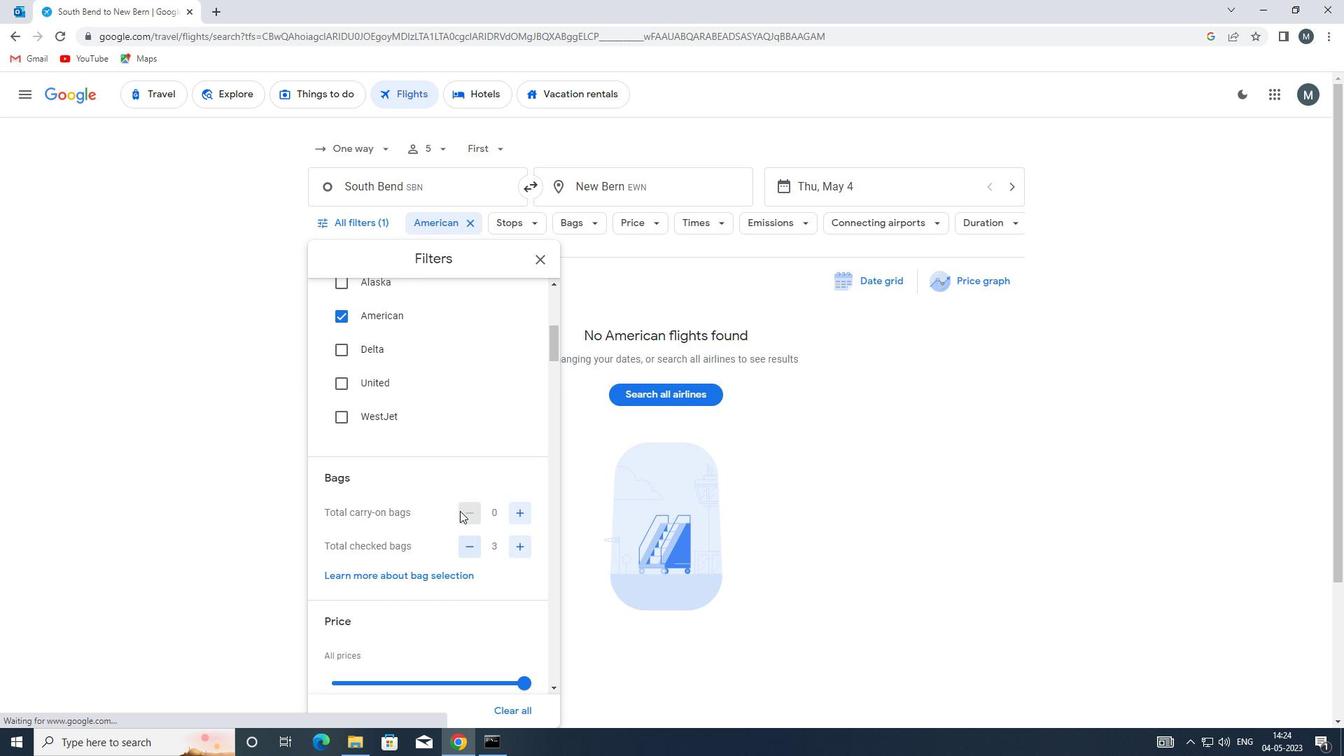 
Action: Mouse moved to (453, 495)
Screenshot: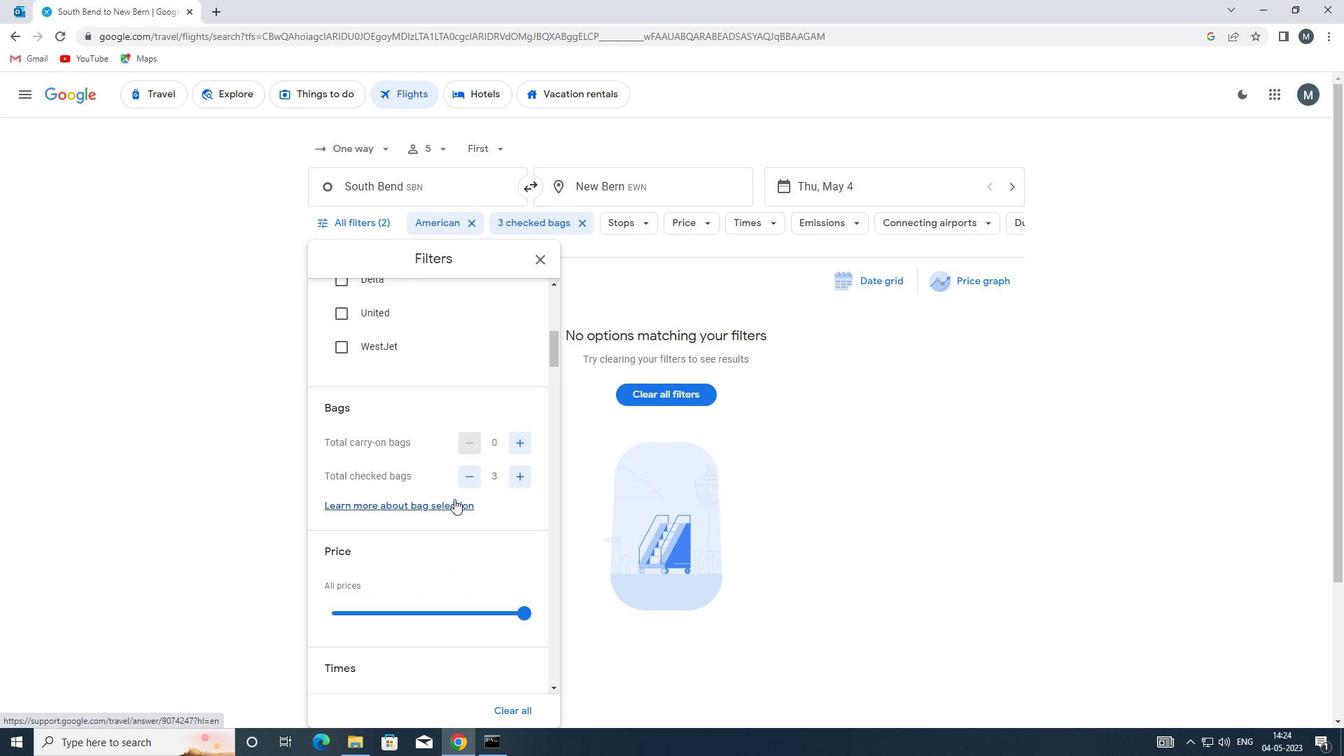 
Action: Mouse scrolled (453, 495) with delta (0, 0)
Screenshot: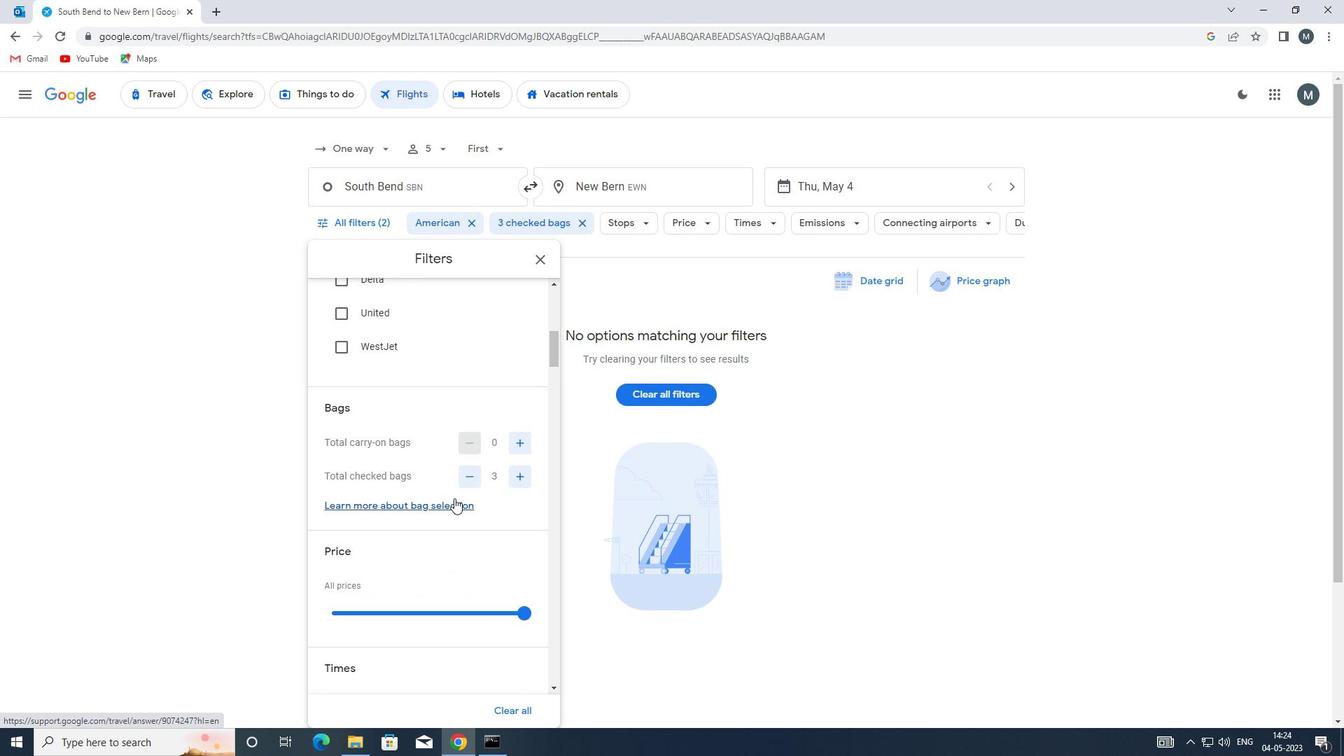 
Action: Mouse moved to (404, 538)
Screenshot: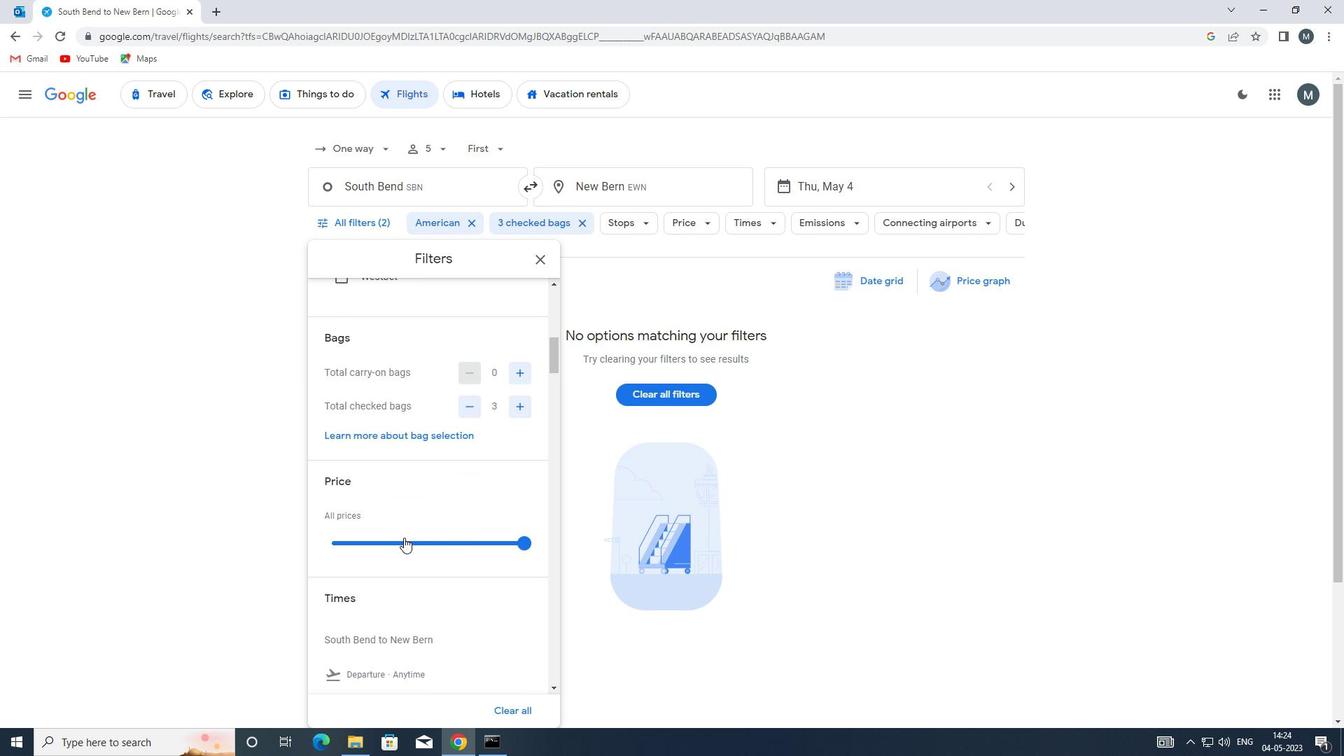 
Action: Mouse pressed left at (404, 538)
Screenshot: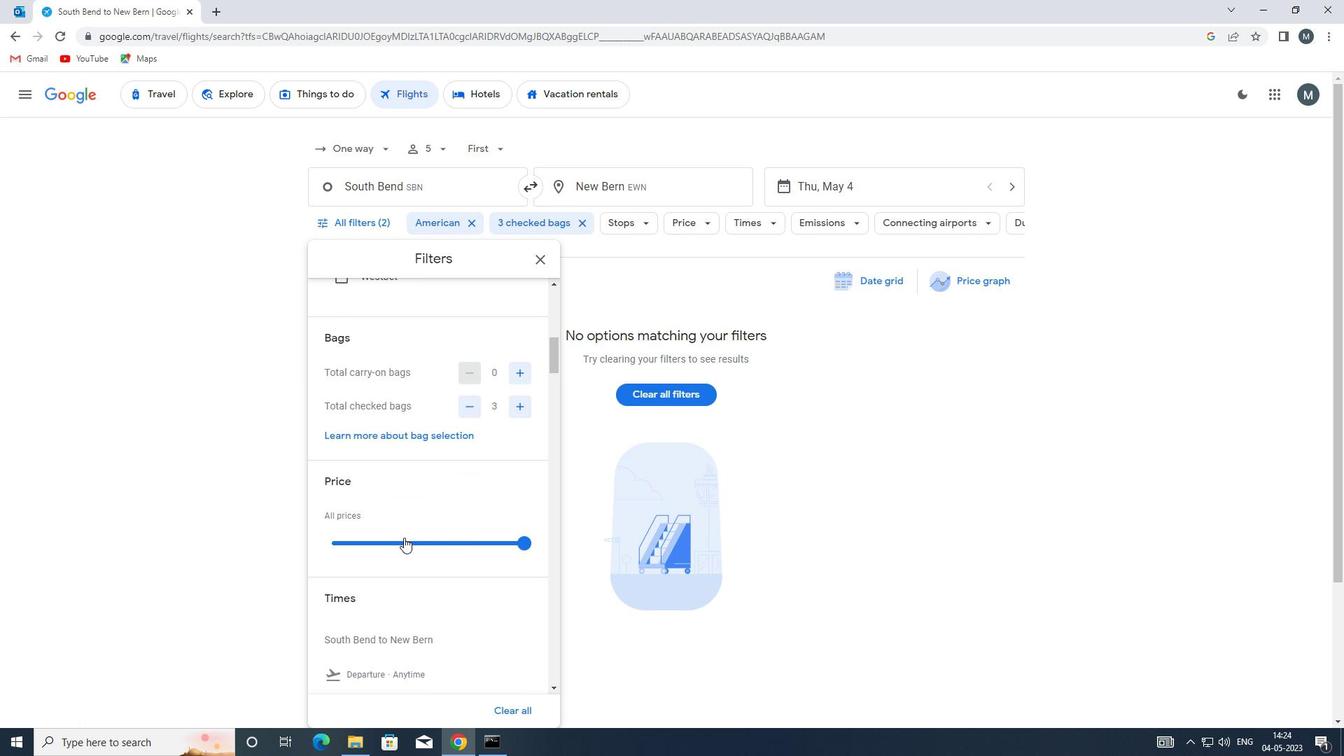 
Action: Mouse moved to (404, 538)
Screenshot: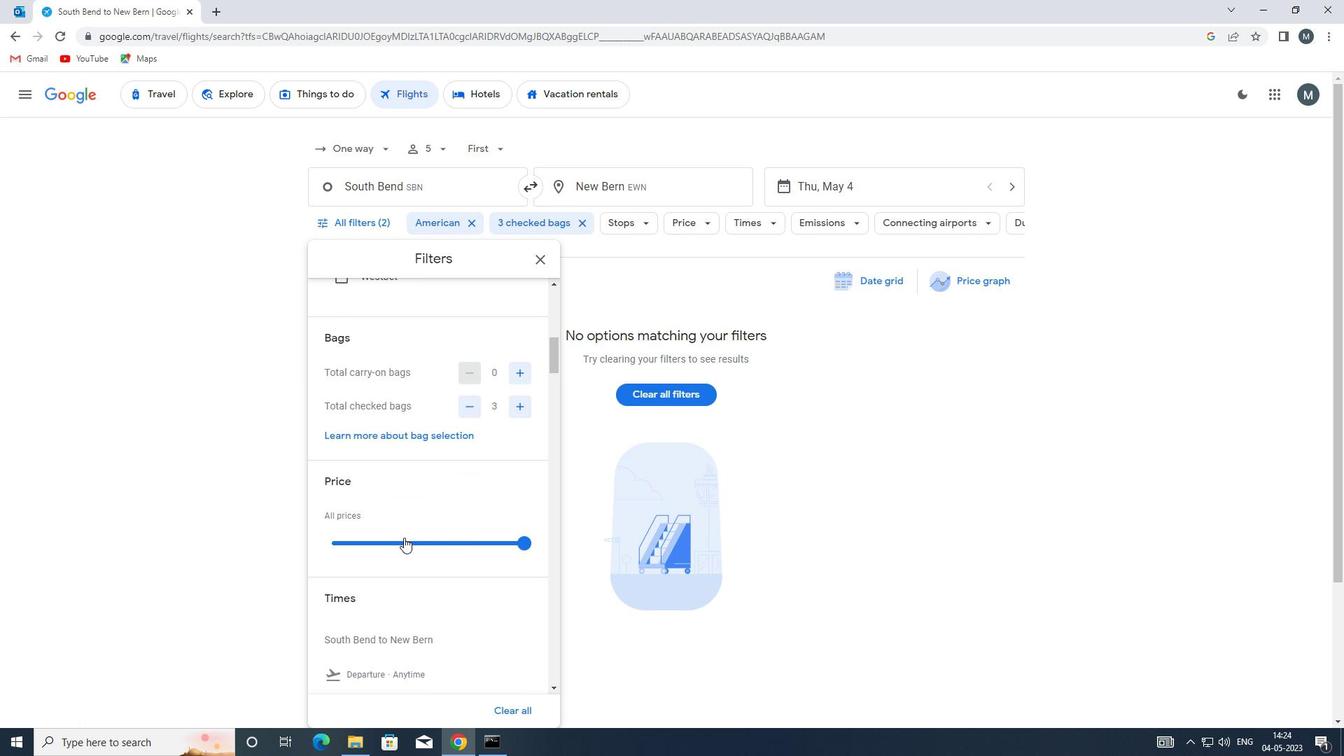 
Action: Mouse pressed left at (404, 538)
Screenshot: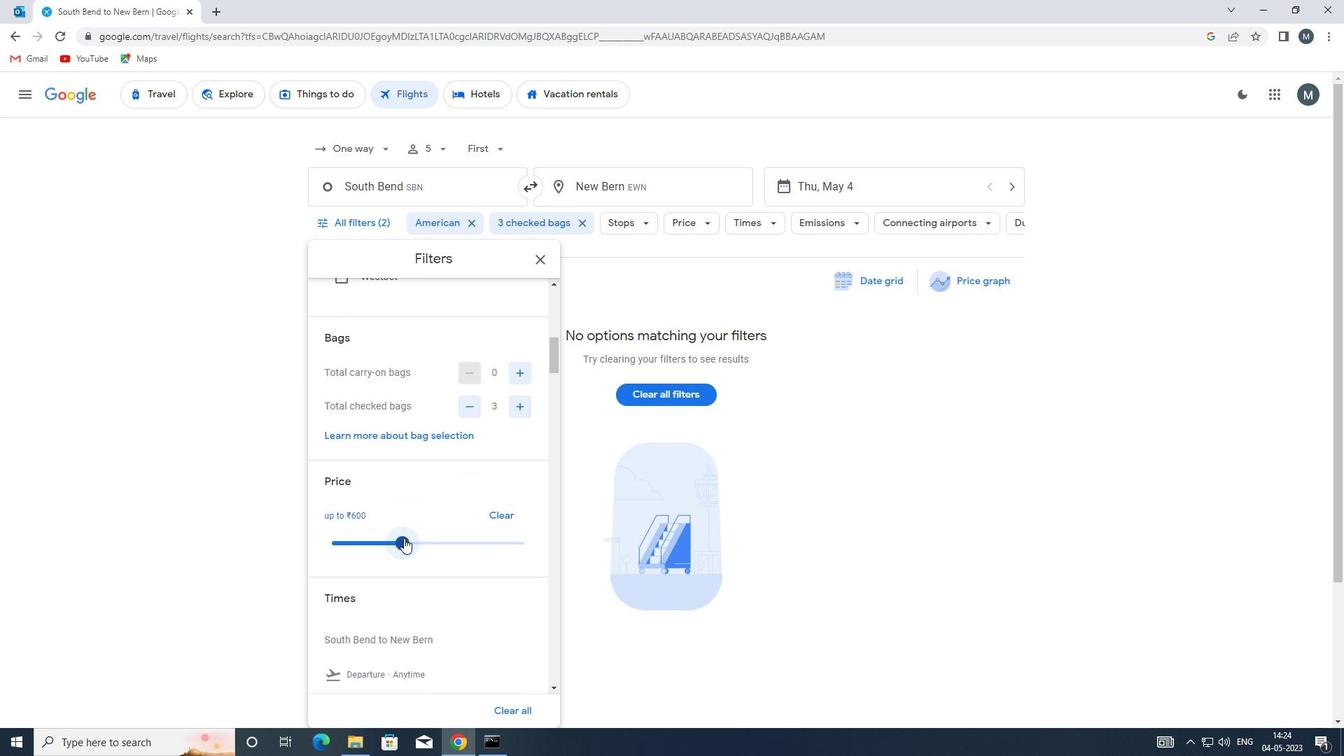 
Action: Mouse moved to (406, 511)
Screenshot: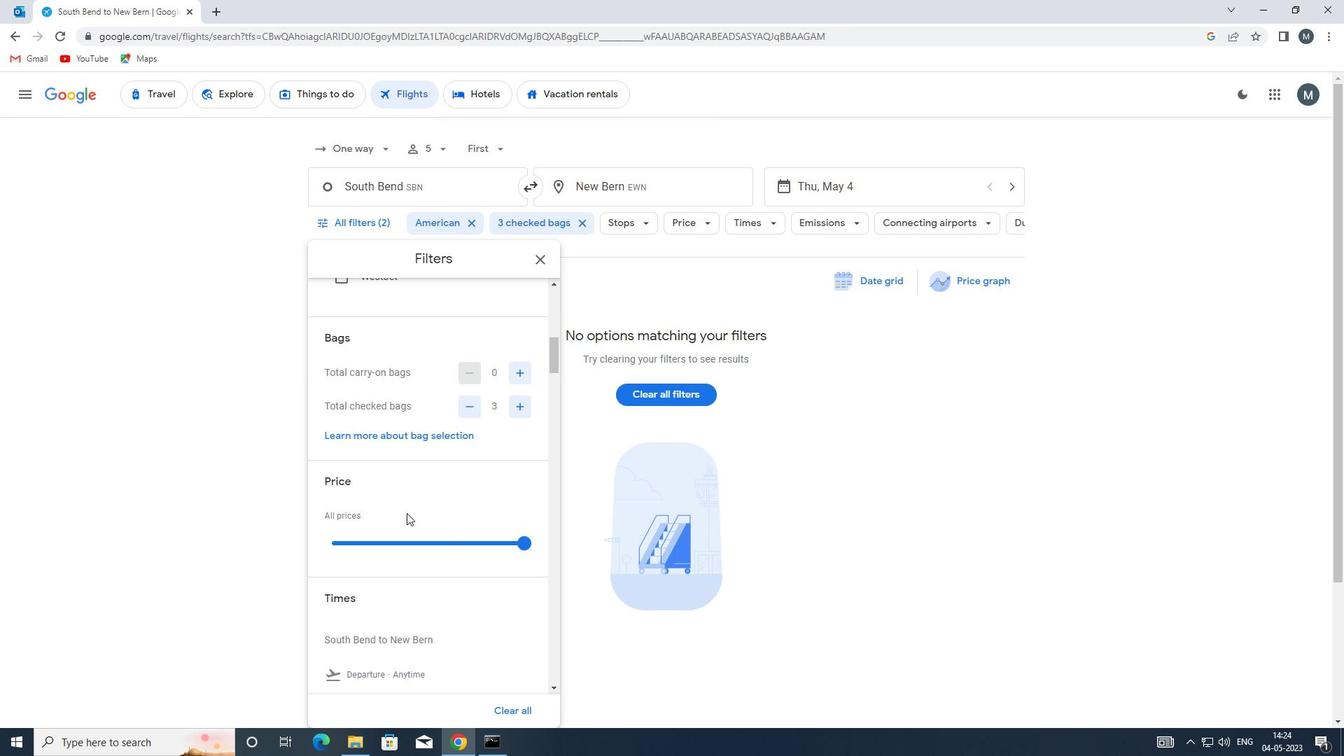 
Action: Mouse scrolled (406, 511) with delta (0, 0)
Screenshot: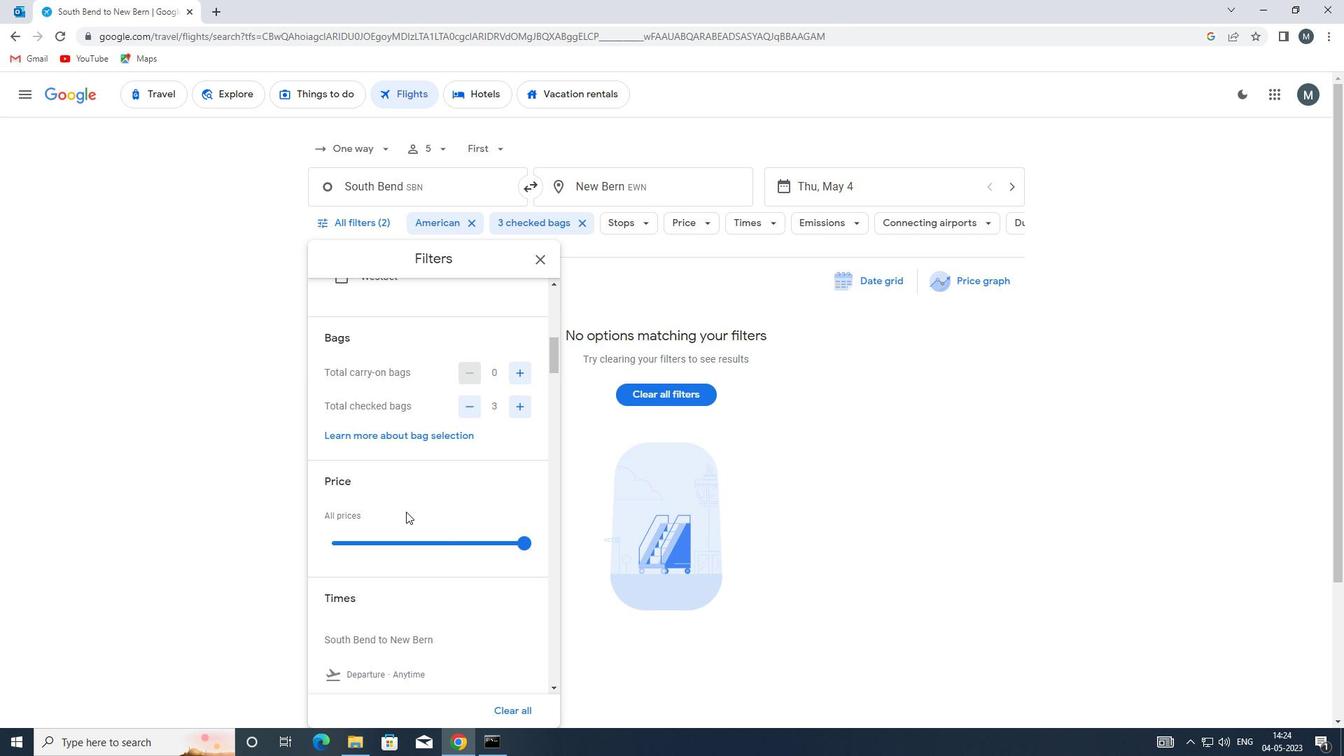 
Action: Mouse moved to (401, 511)
Screenshot: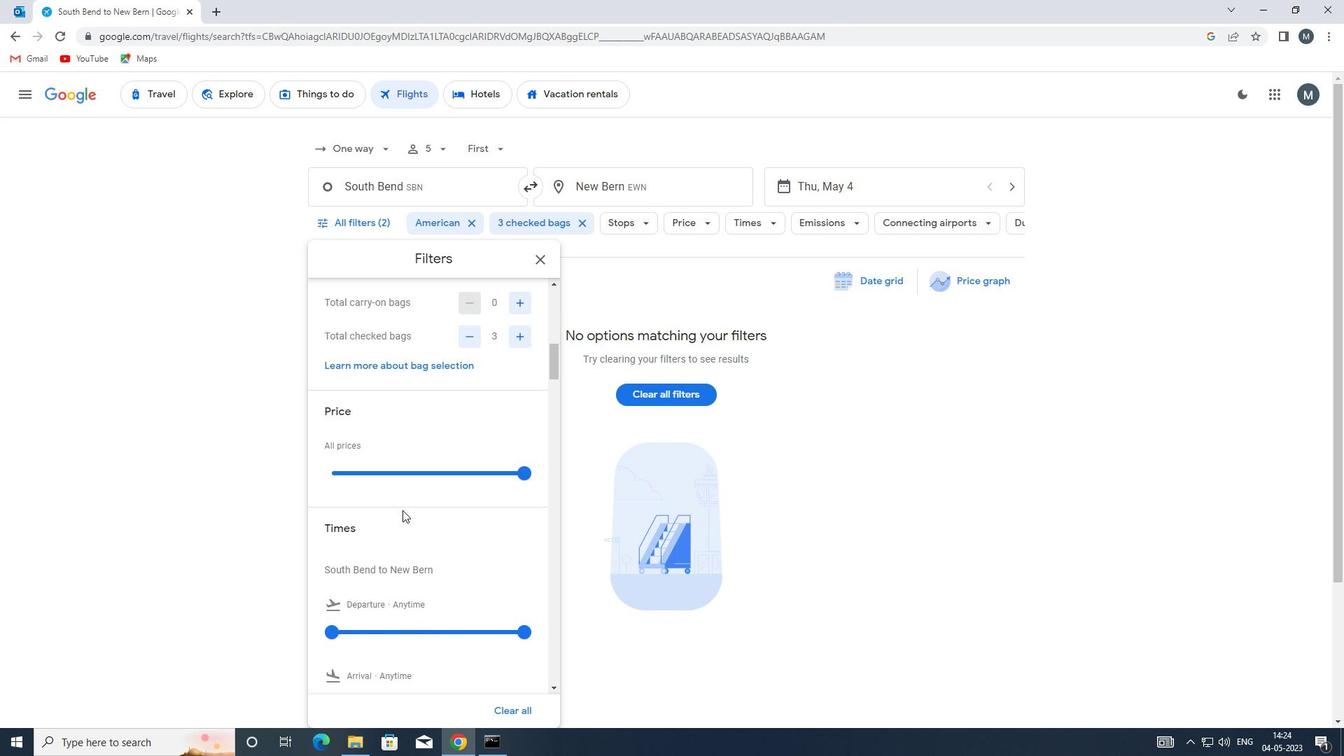
Action: Mouse scrolled (401, 510) with delta (0, 0)
Screenshot: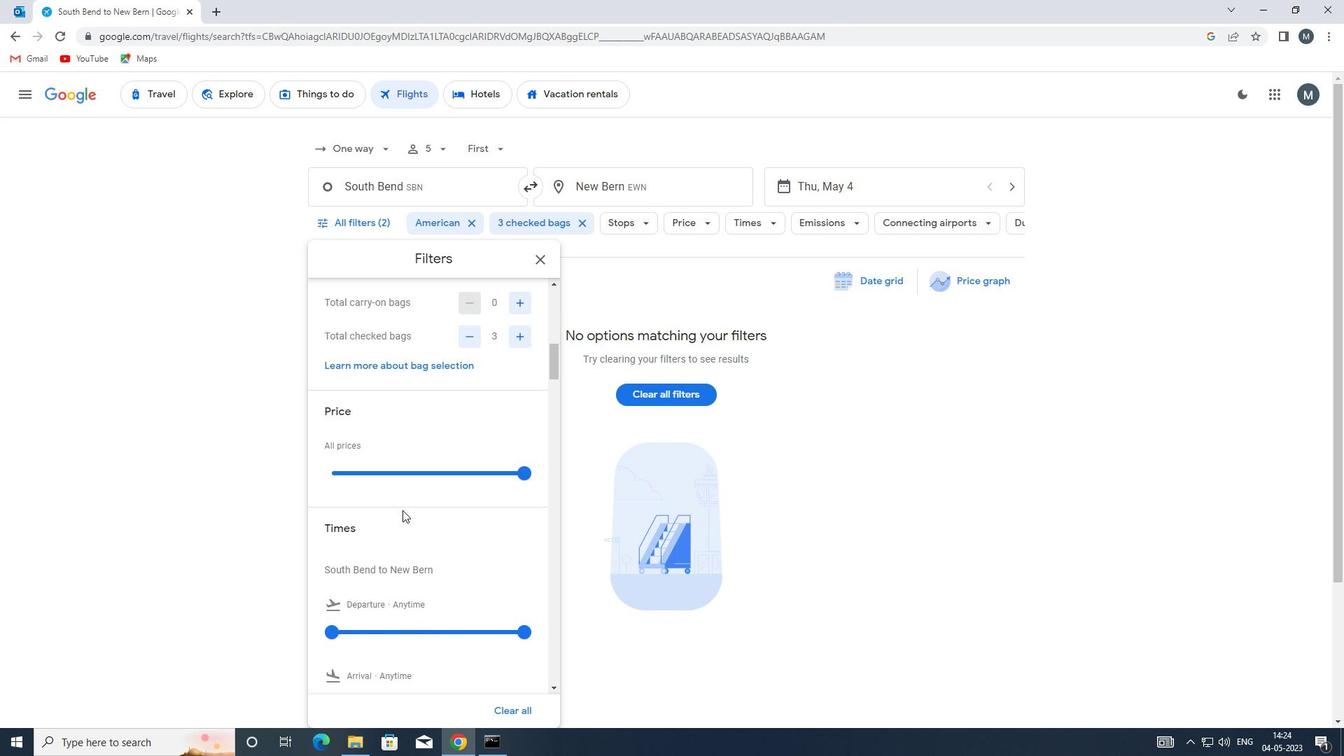 
Action: Mouse moved to (334, 562)
Screenshot: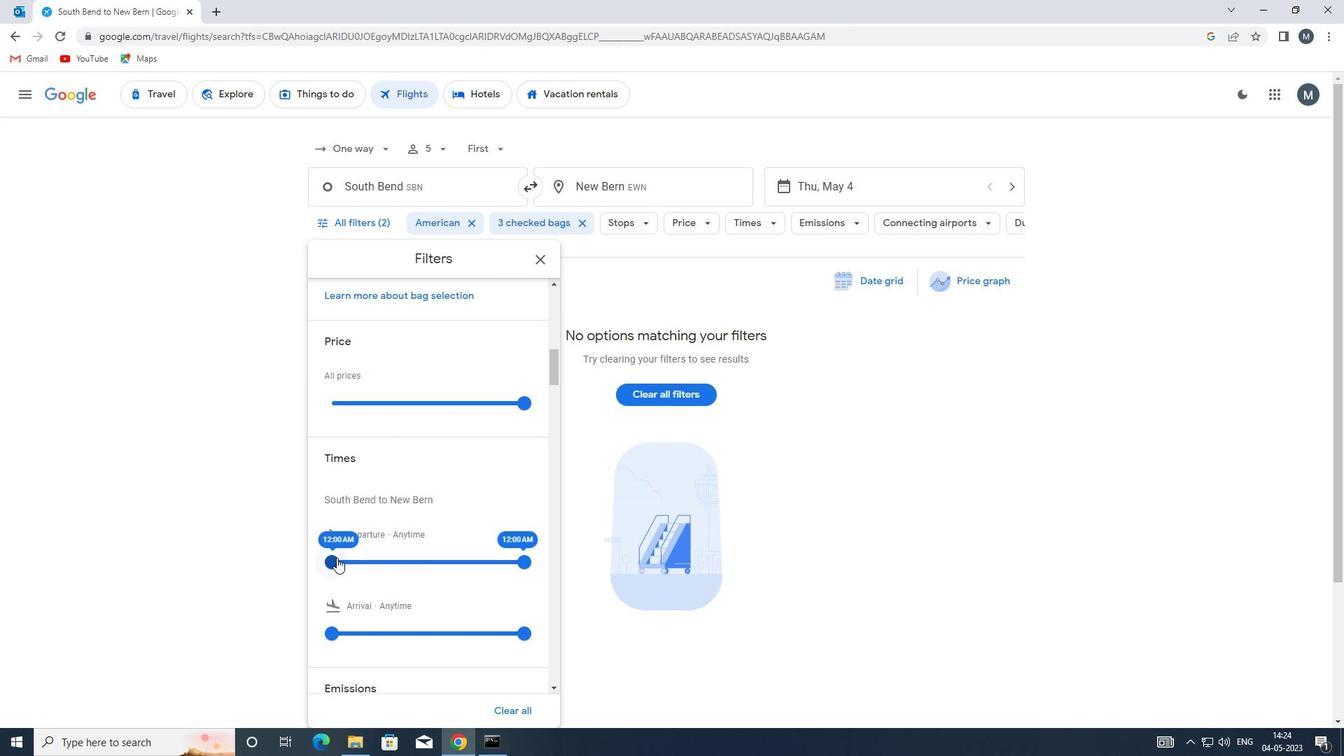 
Action: Mouse pressed left at (334, 562)
Screenshot: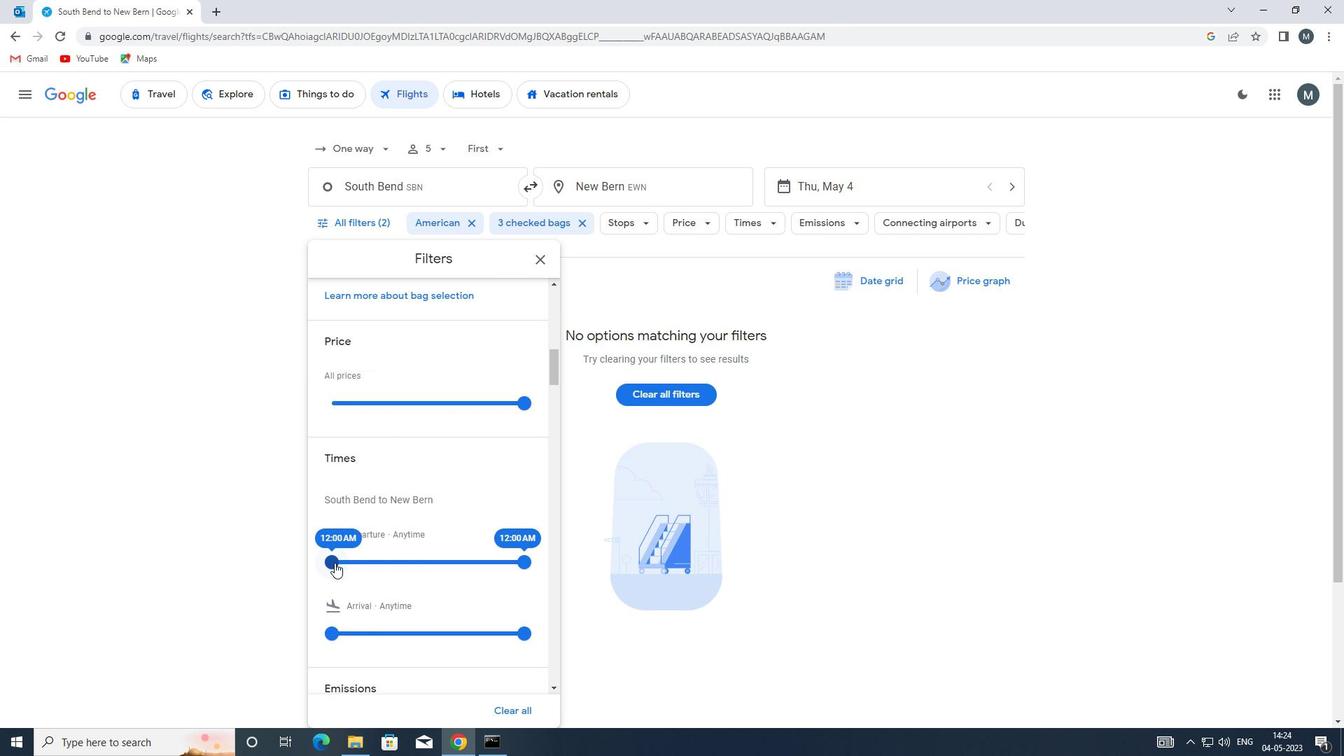 
Action: Mouse moved to (511, 560)
Screenshot: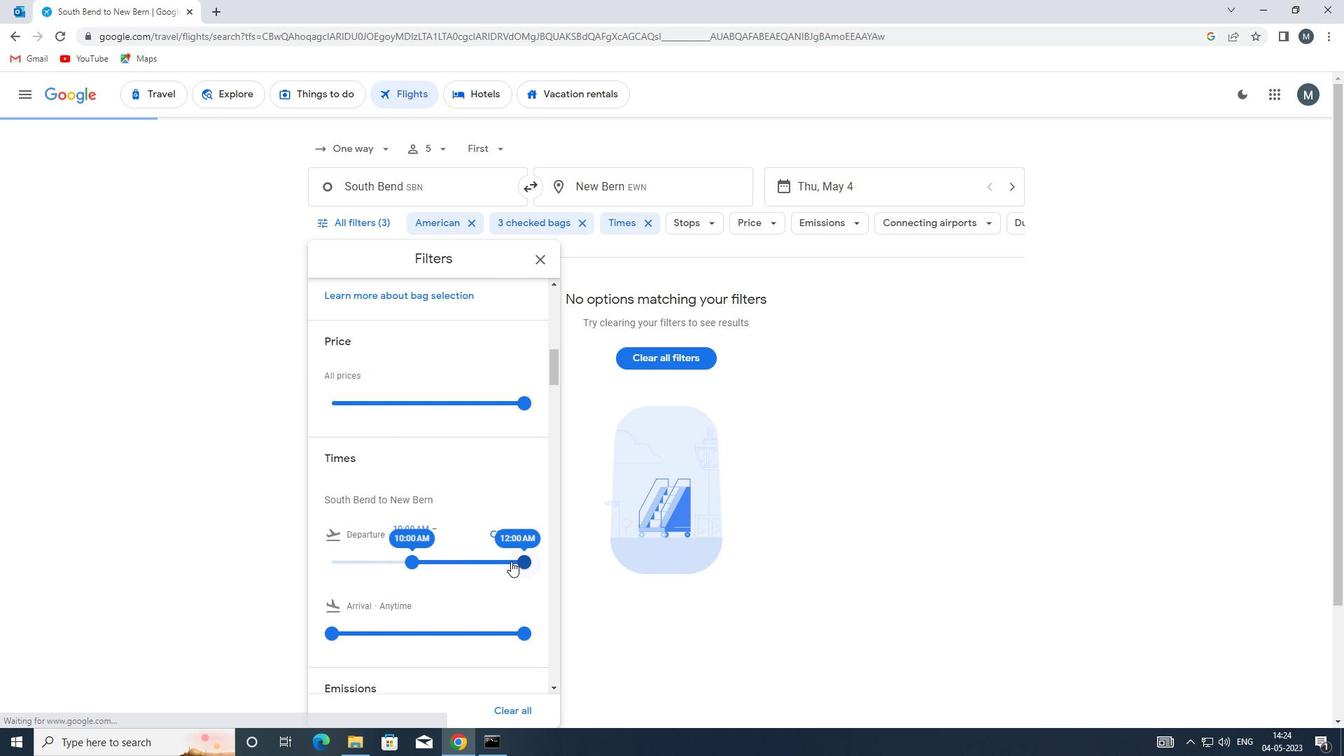 
Action: Mouse pressed left at (511, 560)
Screenshot: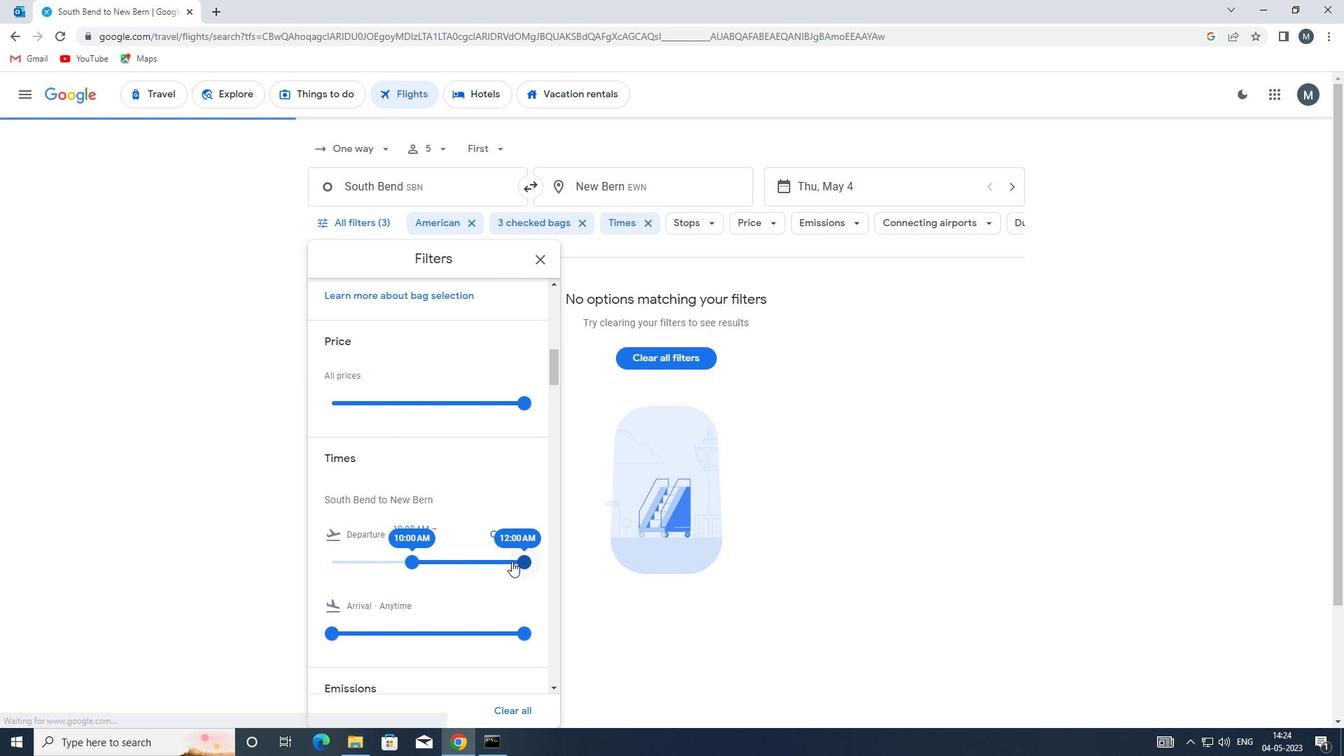 
Action: Mouse moved to (422, 548)
Screenshot: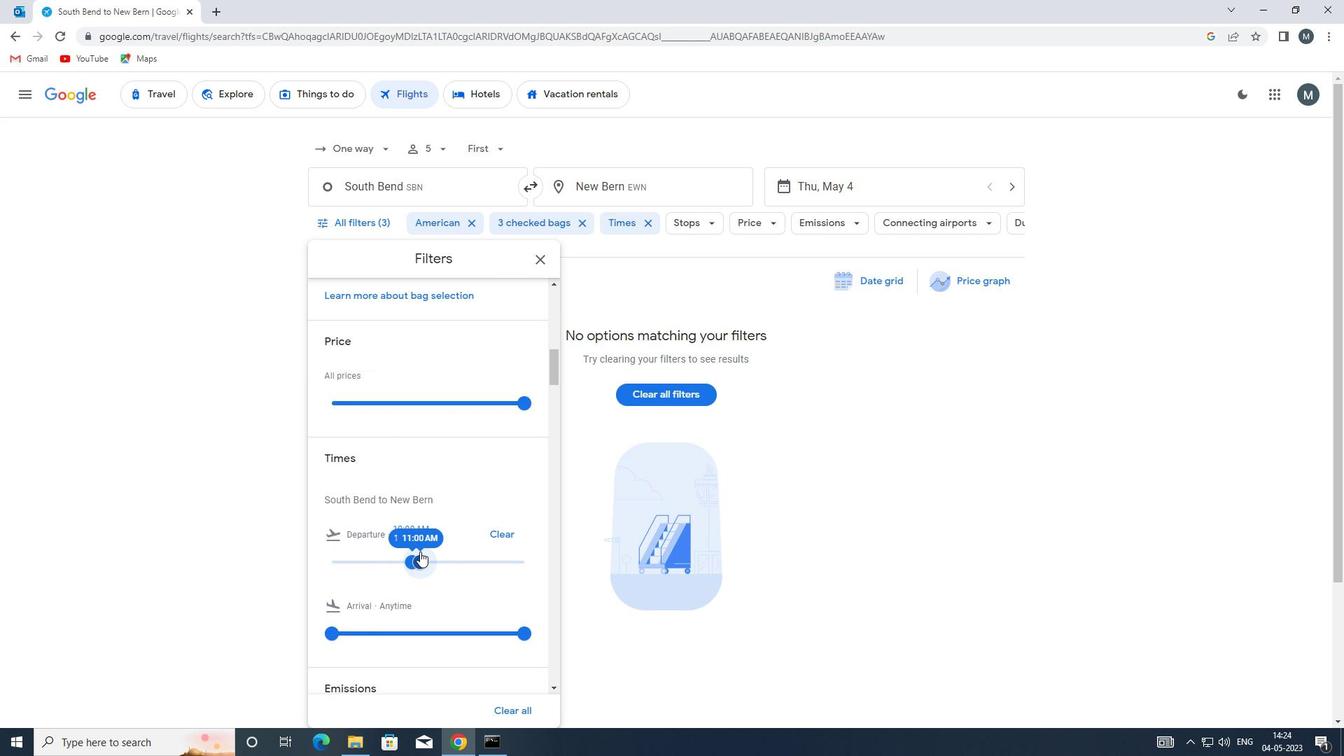 
Action: Mouse scrolled (422, 547) with delta (0, 0)
Screenshot: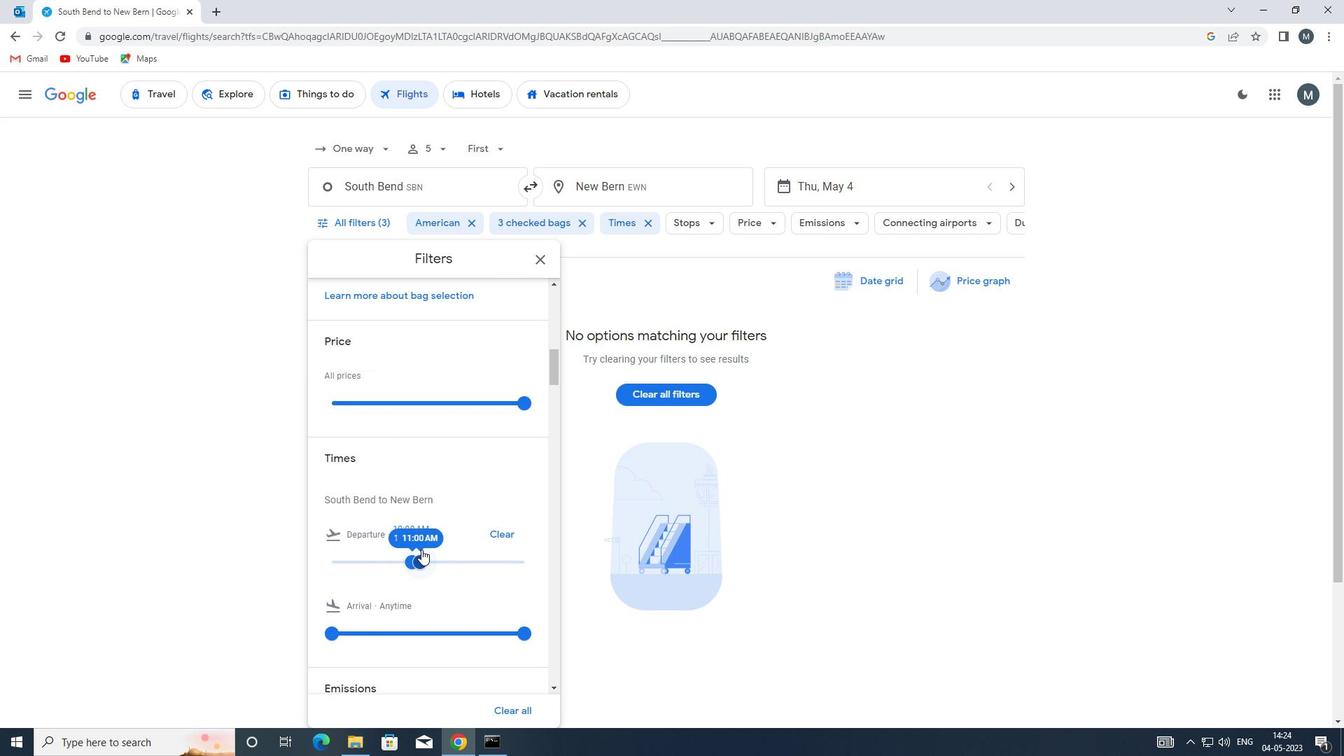 
Action: Mouse moved to (536, 263)
Screenshot: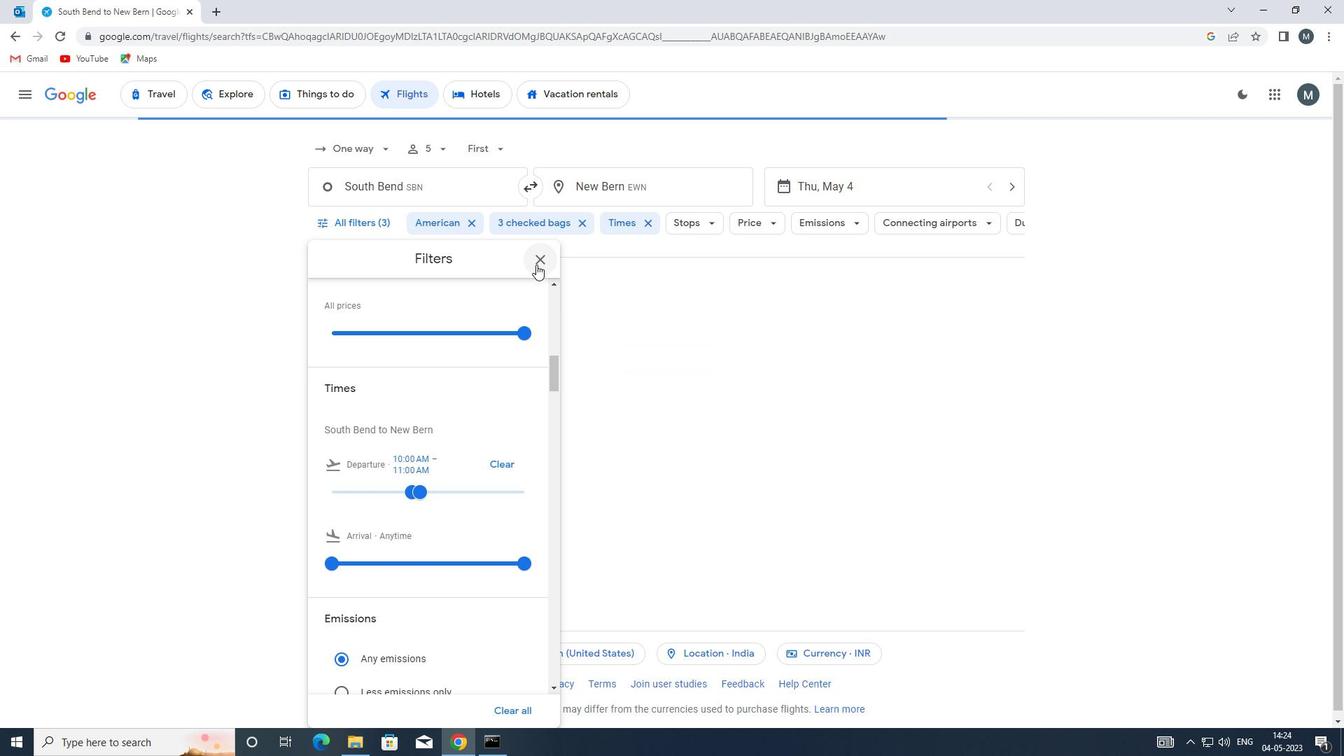 
Action: Mouse pressed left at (536, 263)
Screenshot: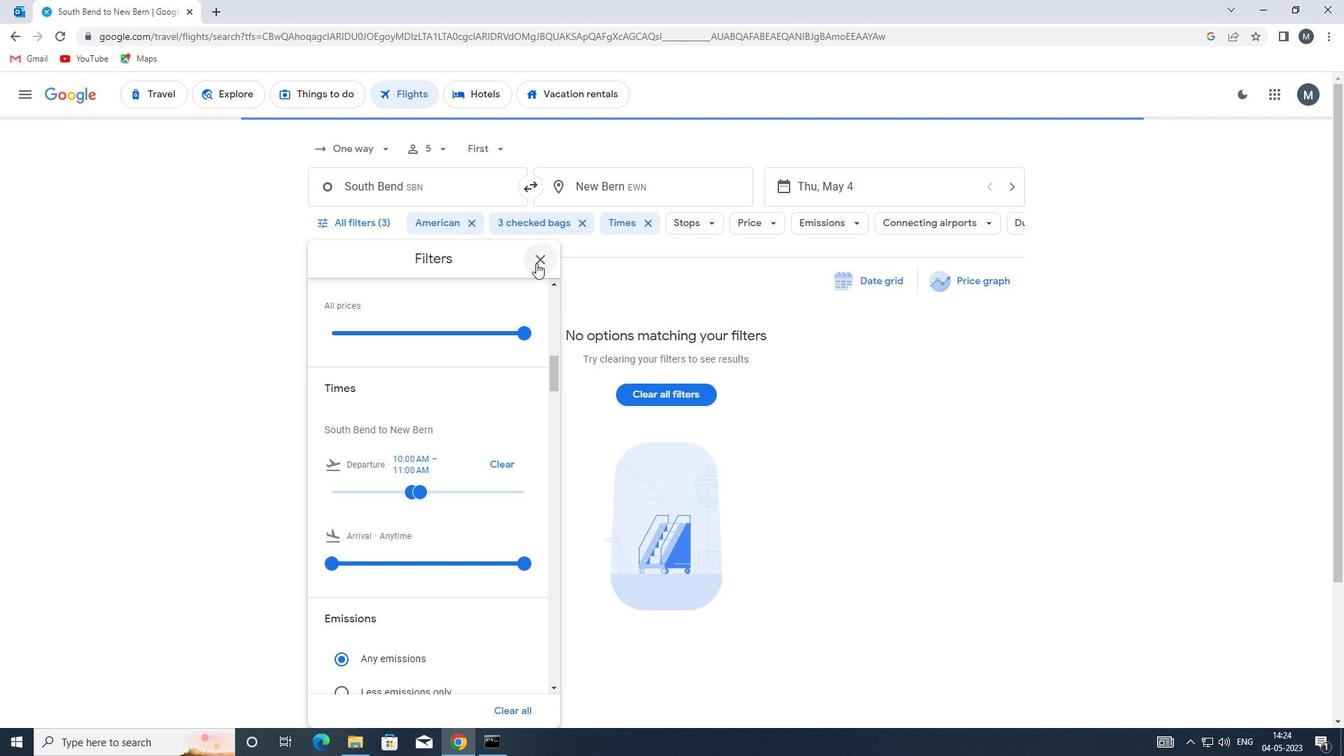 
Action: Mouse moved to (539, 264)
Screenshot: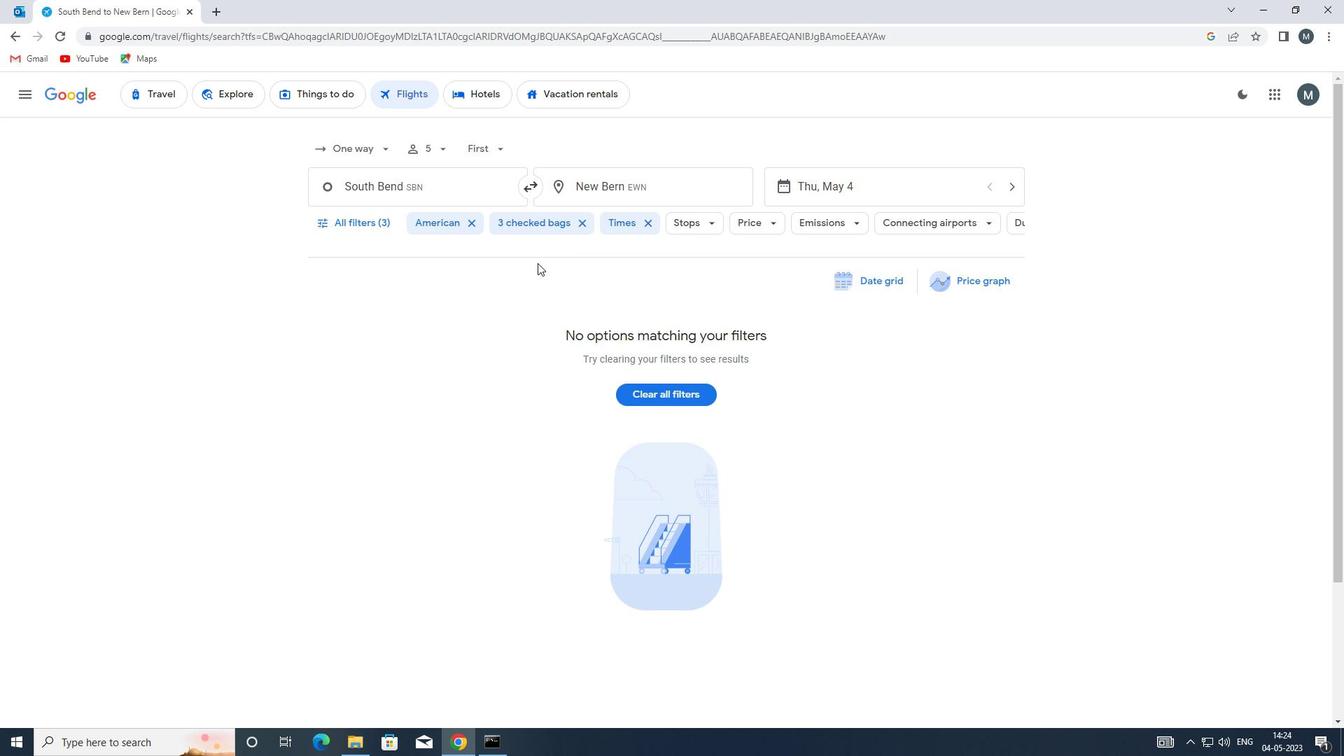 
